 Task: Find connections with filter location Huehuetenango with filter topic #CVwith filter profile language Spanish with filter current company Volvo Group with filter school Netaji Subhash Engineering College with filter industry Book Publishing with filter service category Real Estate Appraisal with filter keywords title Food Kitchen Worker
Action: Mouse moved to (594, 78)
Screenshot: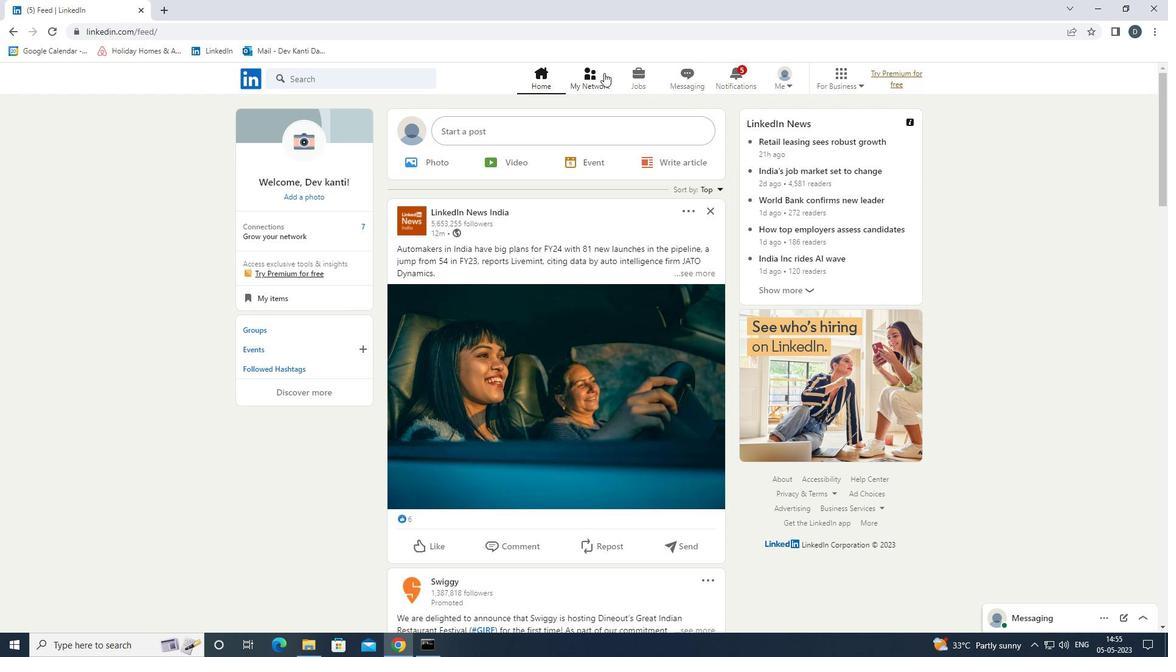 
Action: Mouse pressed left at (594, 78)
Screenshot: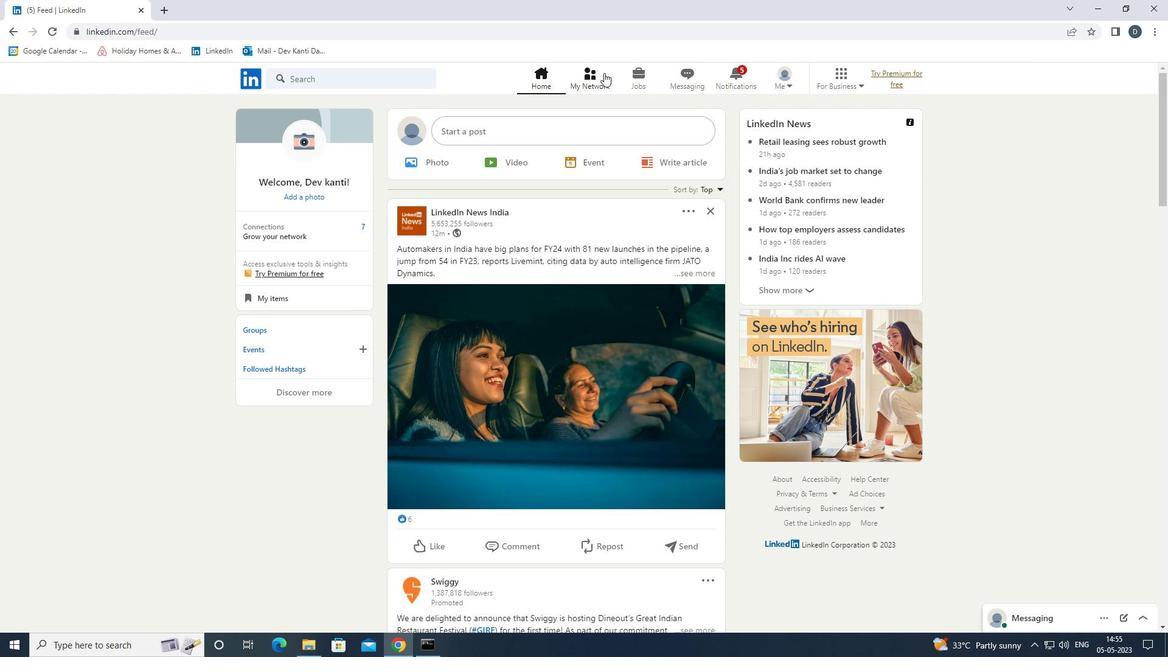 
Action: Mouse moved to (405, 146)
Screenshot: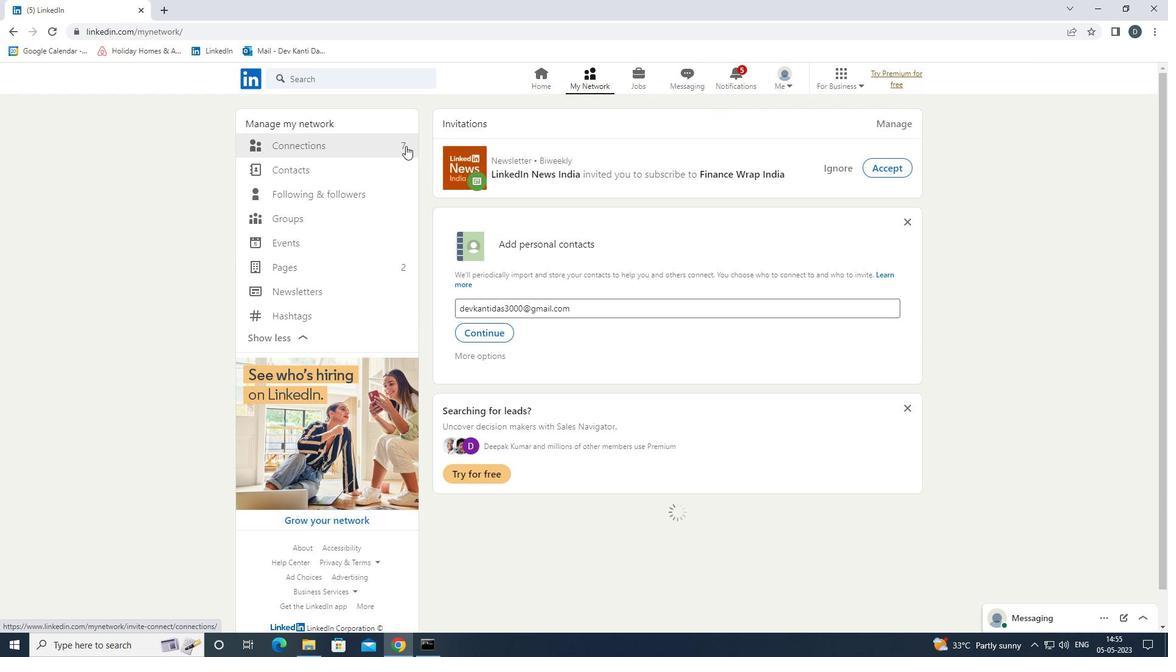 
Action: Mouse pressed left at (405, 146)
Screenshot: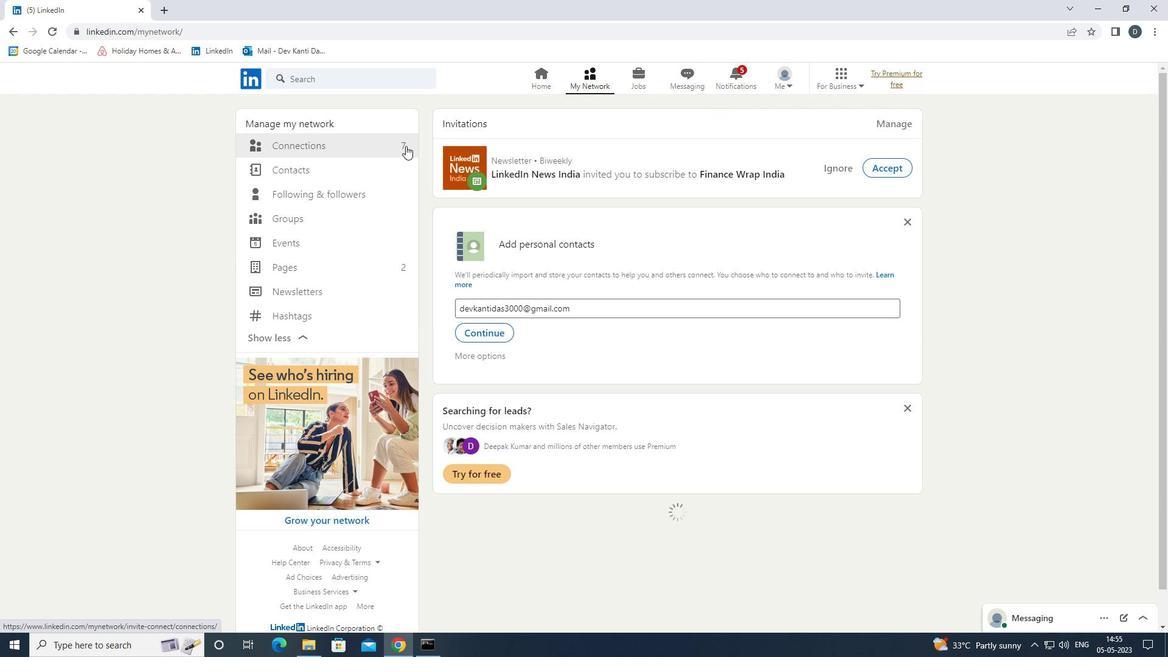 
Action: Mouse moved to (684, 151)
Screenshot: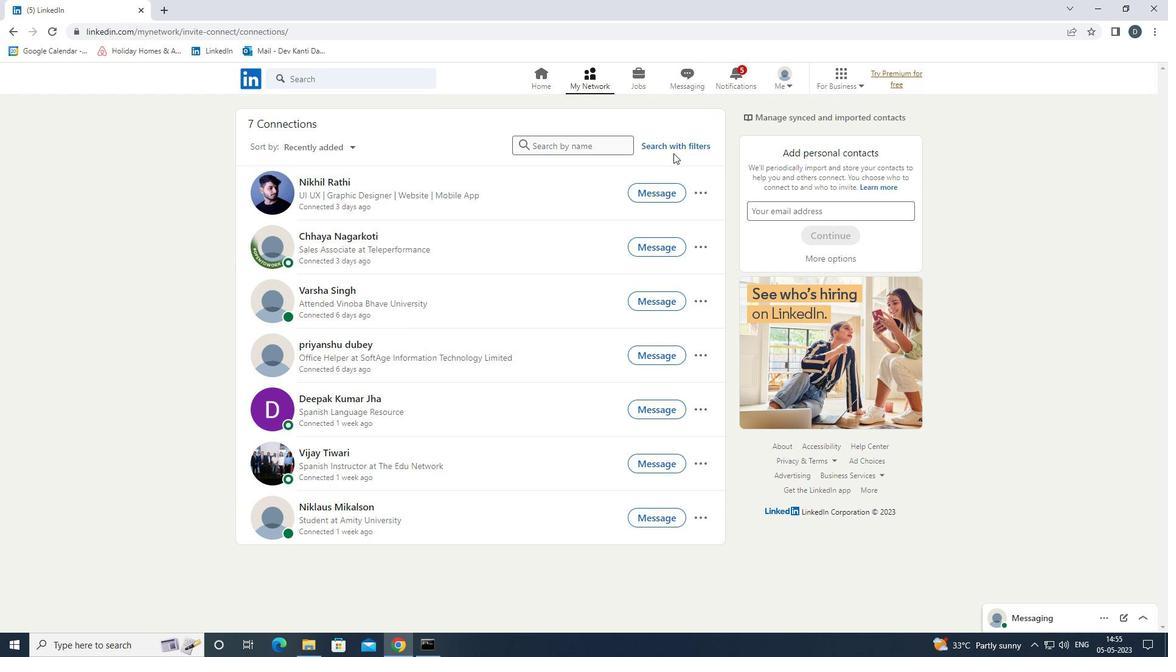
Action: Mouse pressed left at (684, 151)
Screenshot: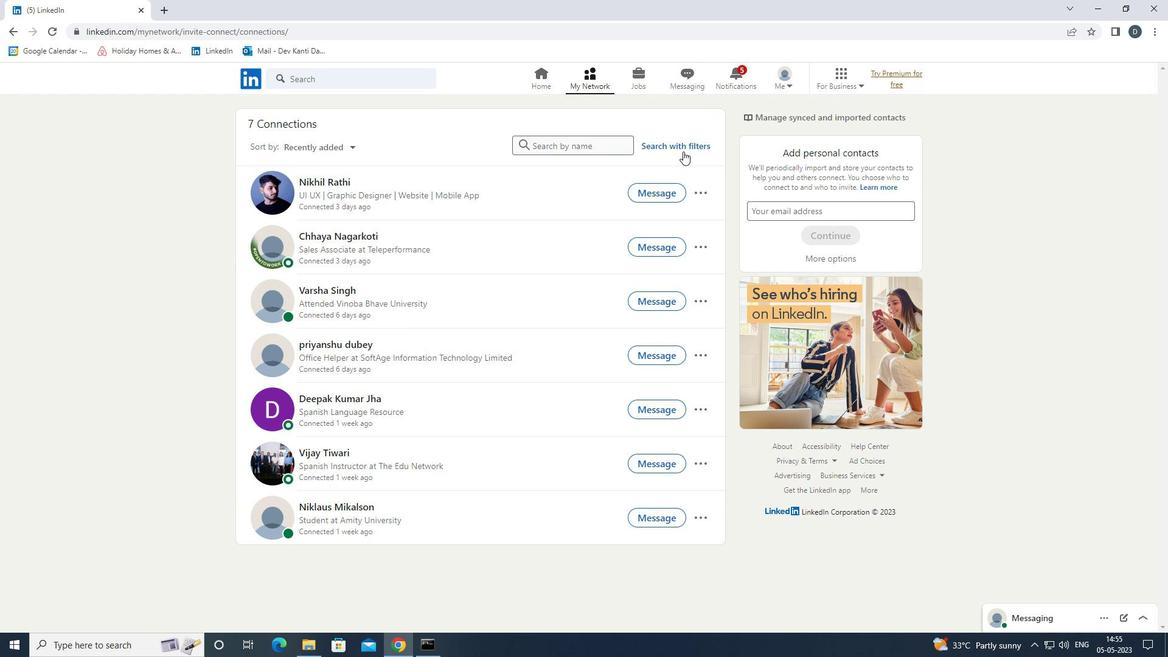 
Action: Mouse moved to (627, 111)
Screenshot: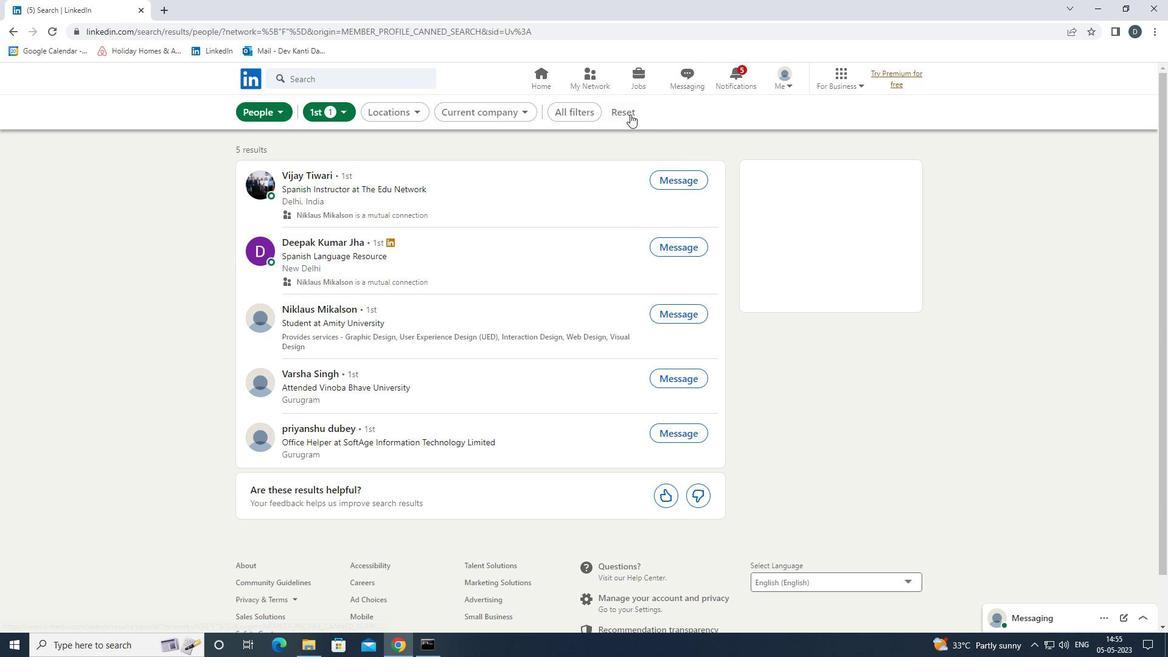 
Action: Mouse pressed left at (627, 111)
Screenshot: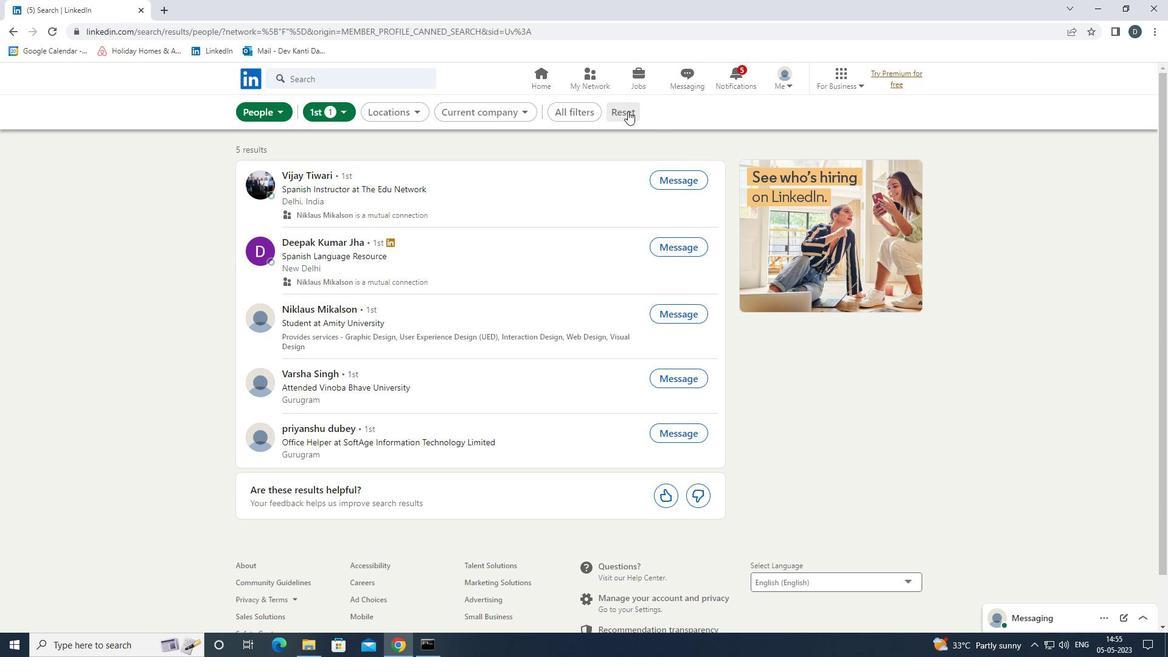 
Action: Mouse moved to (609, 110)
Screenshot: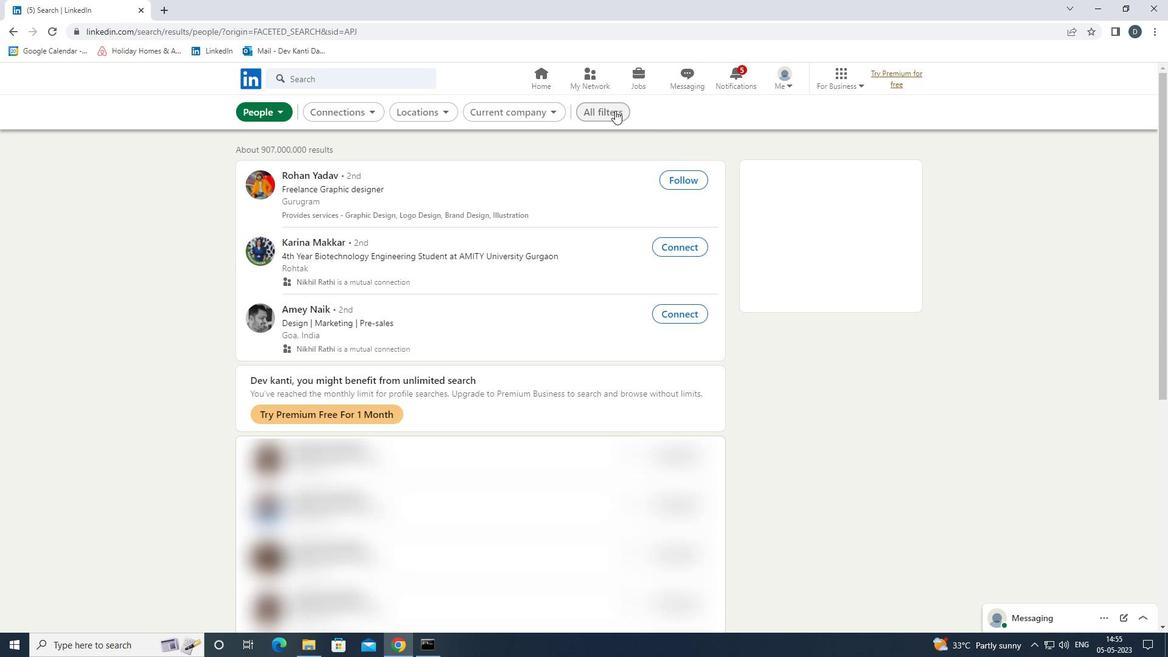 
Action: Mouse pressed left at (609, 110)
Screenshot: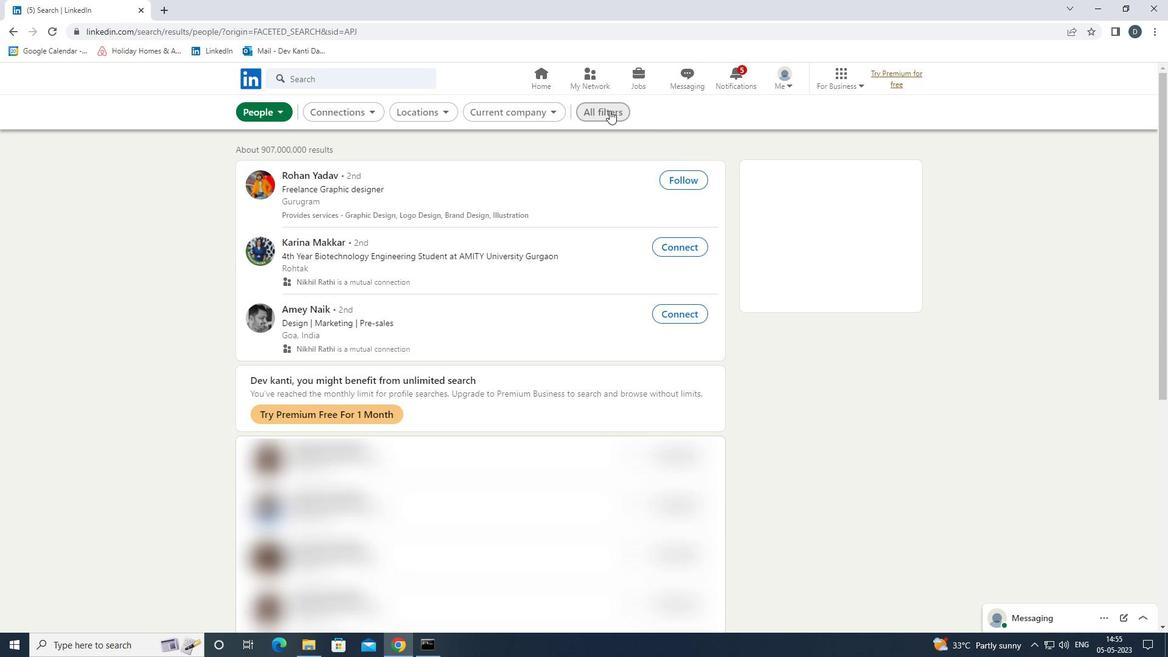 
Action: Mouse moved to (1037, 295)
Screenshot: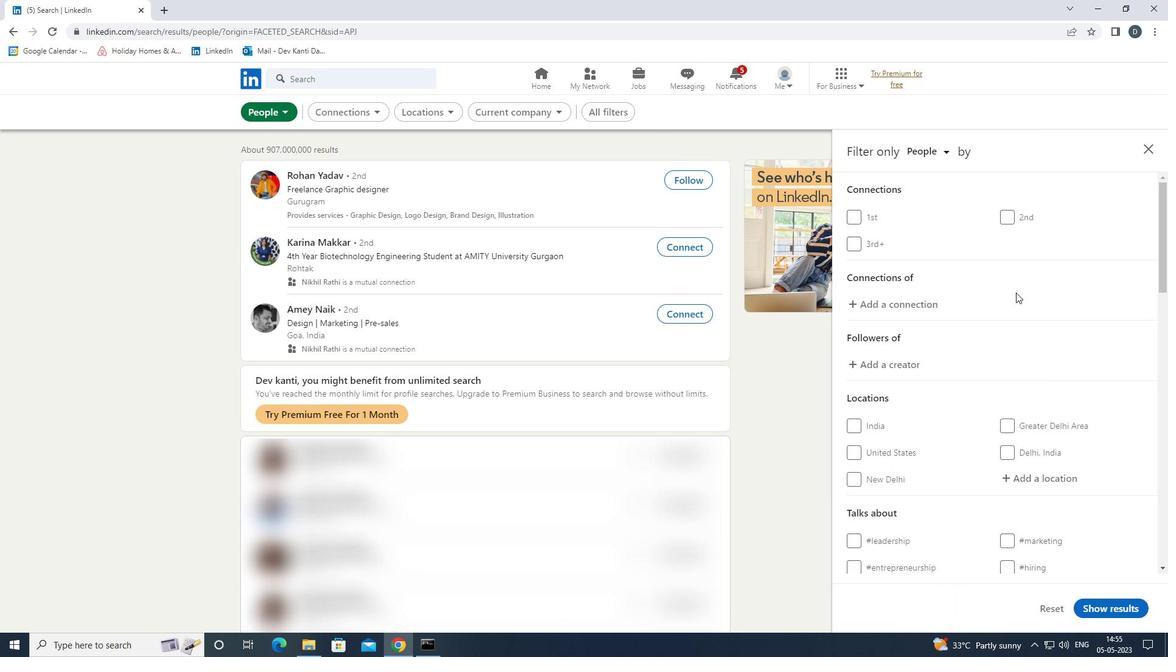 
Action: Mouse scrolled (1037, 294) with delta (0, 0)
Screenshot: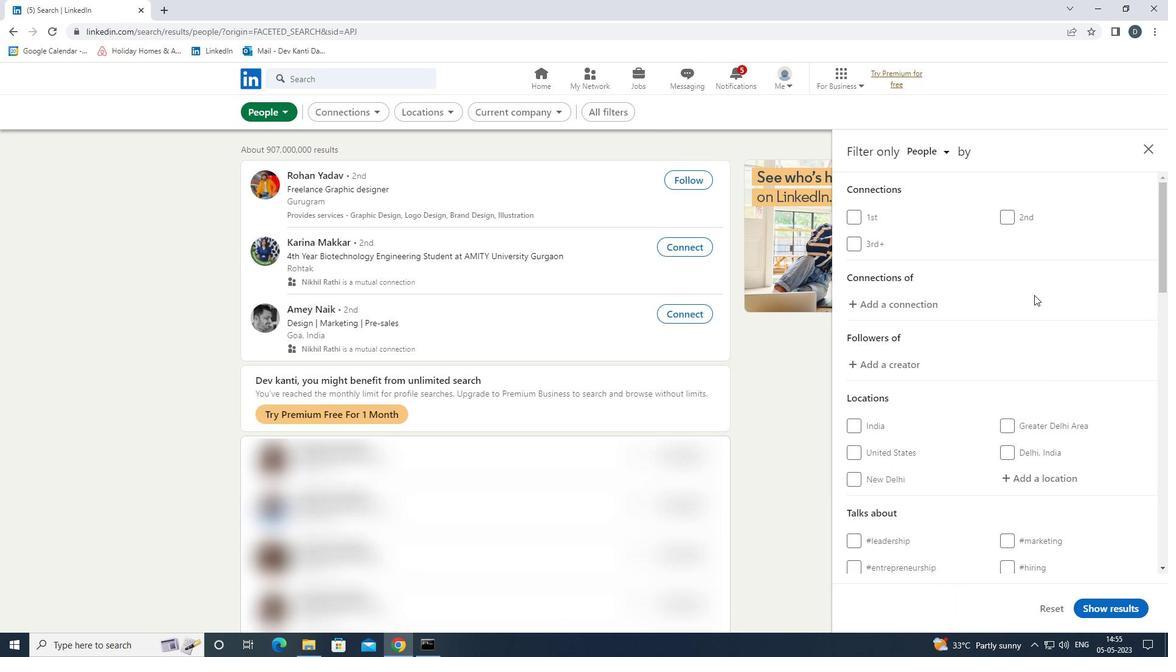 
Action: Mouse scrolled (1037, 294) with delta (0, 0)
Screenshot: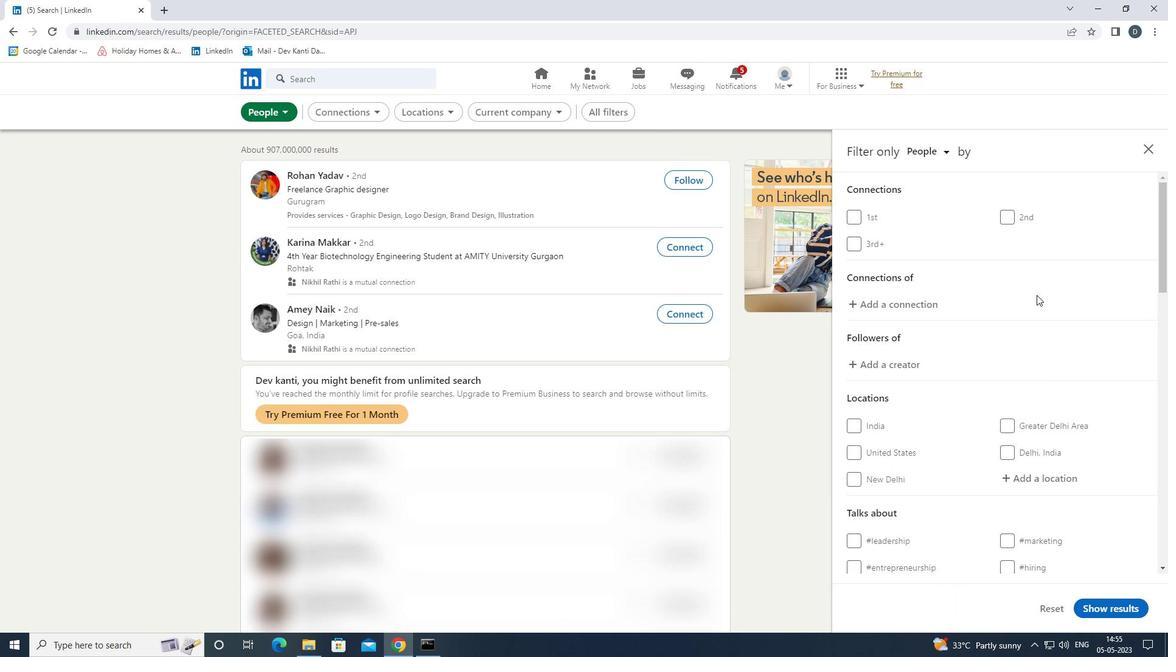
Action: Mouse moved to (1037, 352)
Screenshot: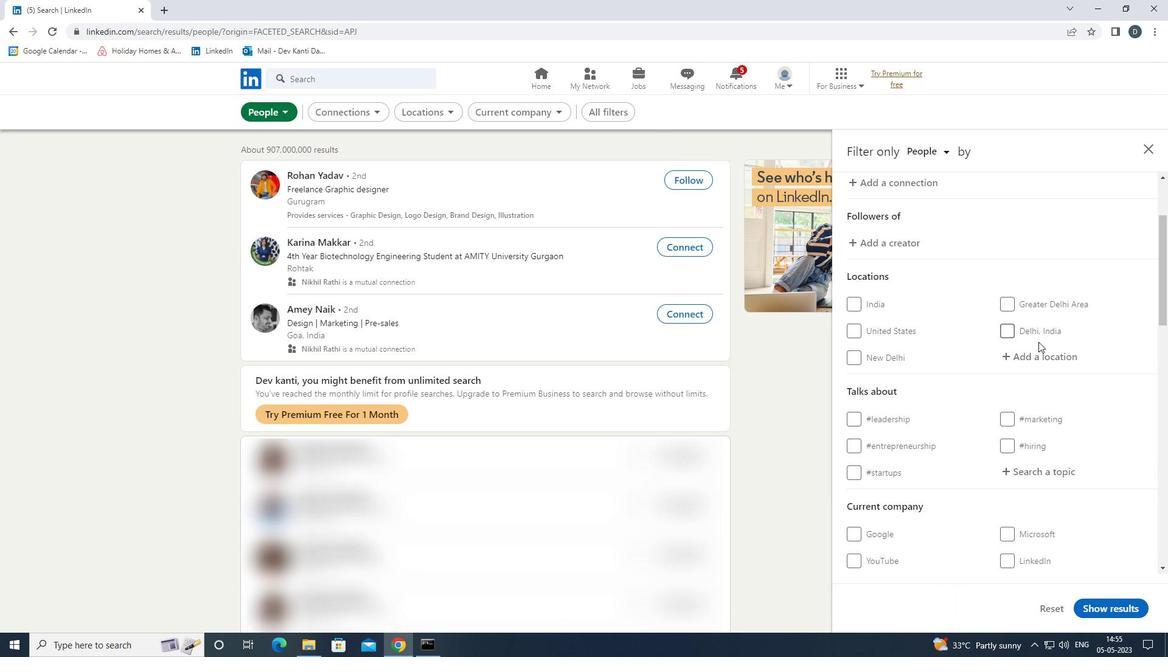 
Action: Mouse pressed left at (1037, 352)
Screenshot: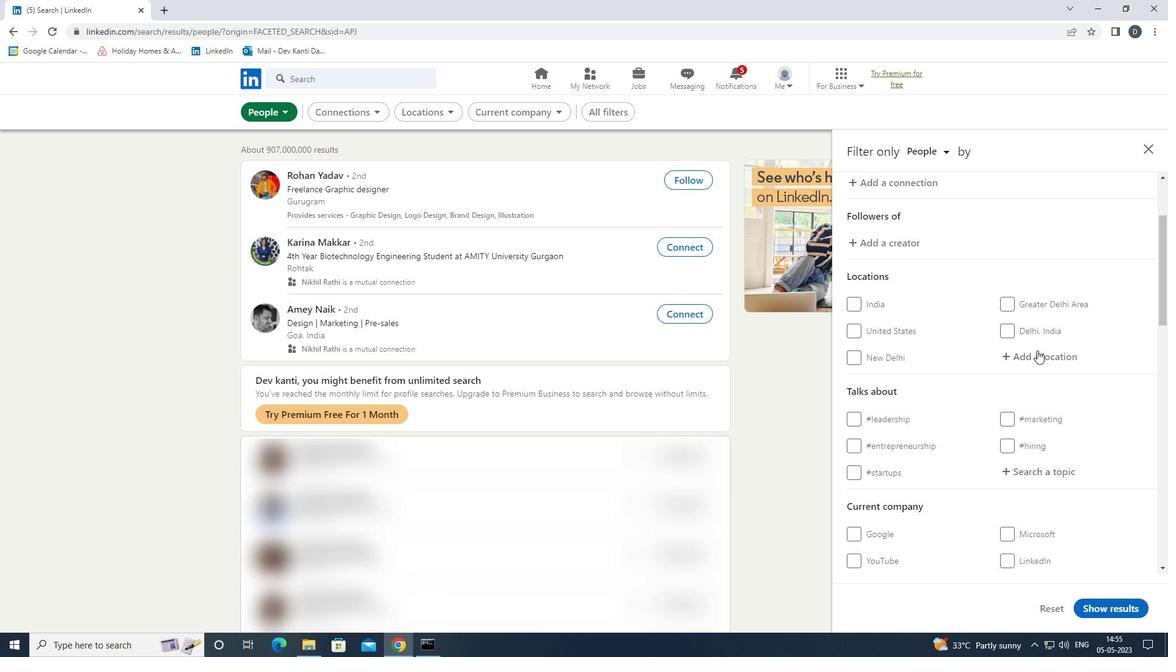 
Action: Key pressed <Key.shift>HUEN<Key.backspace>HUETENANGO<Key.down><Key.enter>
Screenshot: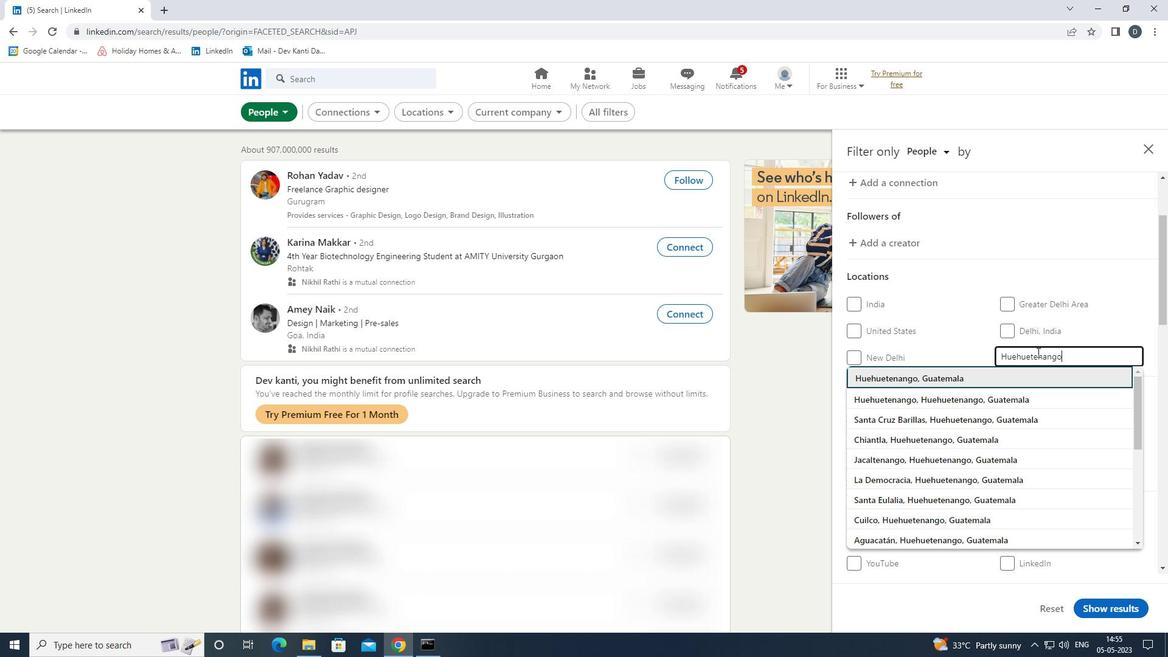 
Action: Mouse scrolled (1037, 351) with delta (0, 0)
Screenshot: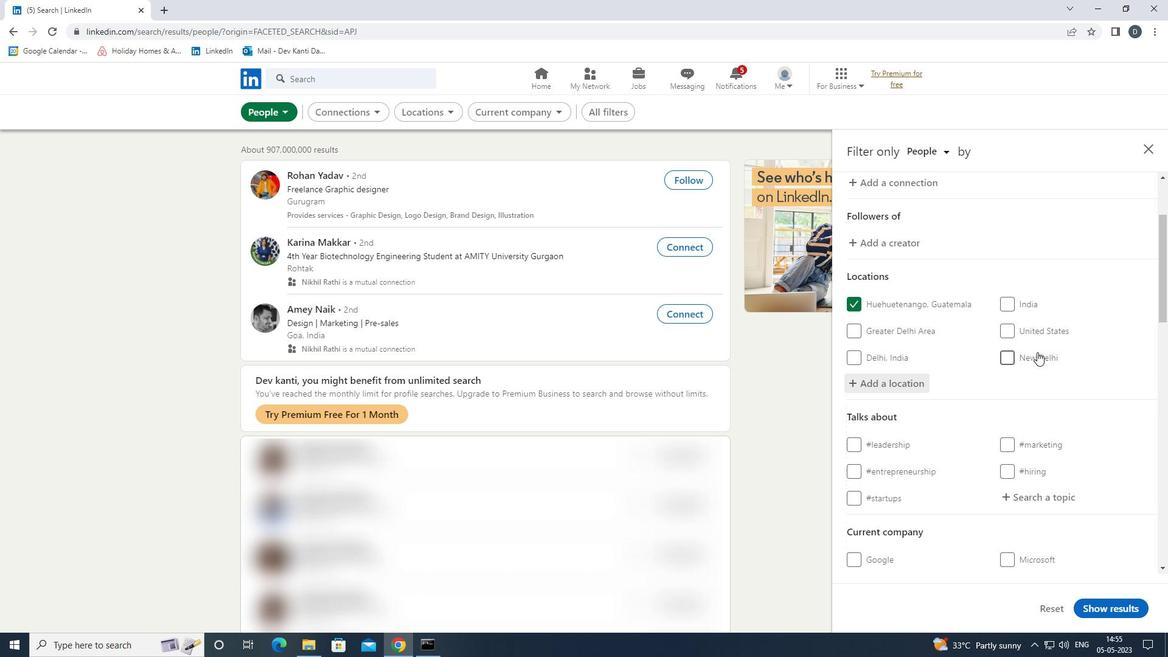 
Action: Mouse moved to (1037, 354)
Screenshot: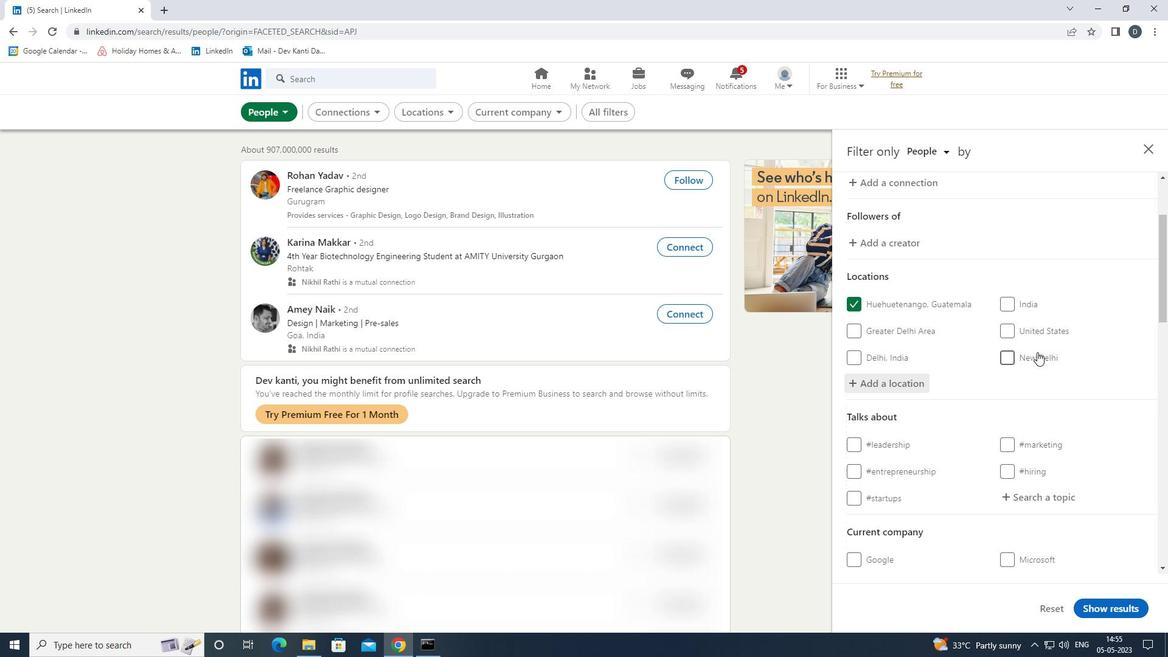 
Action: Mouse scrolled (1037, 353) with delta (0, 0)
Screenshot: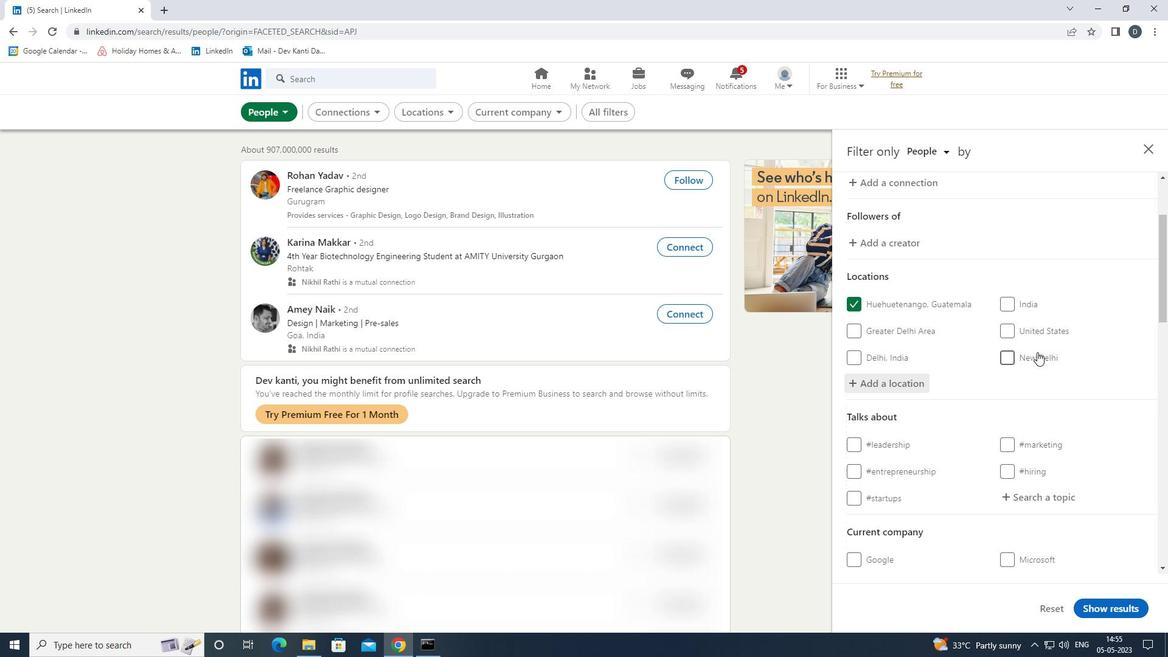 
Action: Mouse moved to (1037, 359)
Screenshot: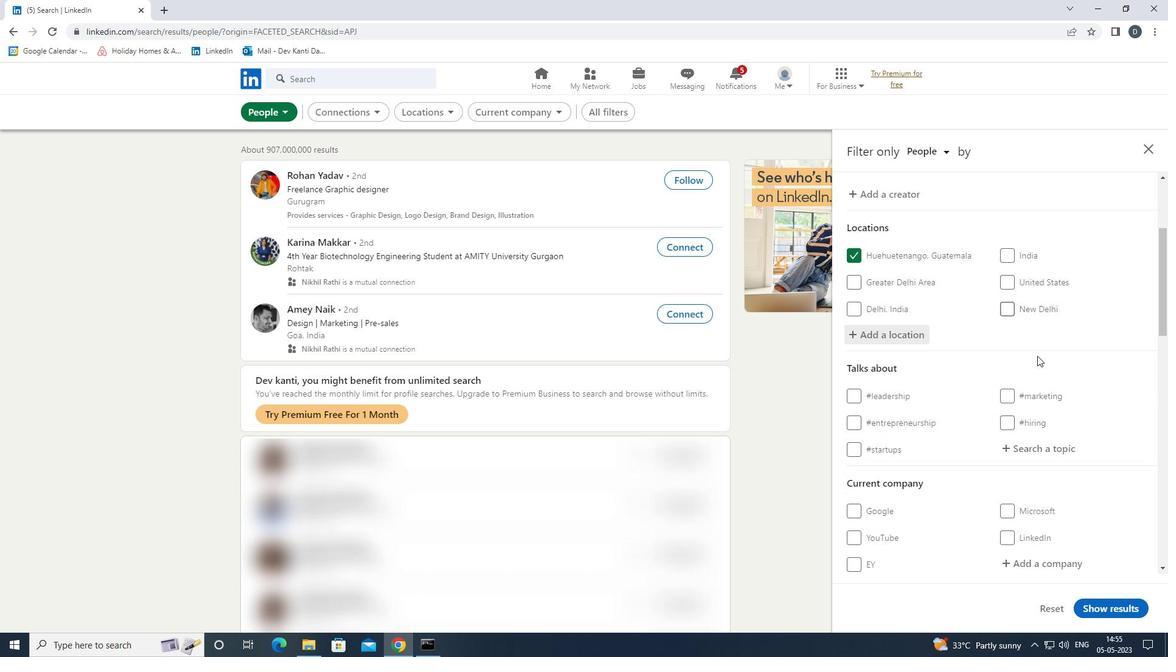 
Action: Mouse scrolled (1037, 358) with delta (0, 0)
Screenshot: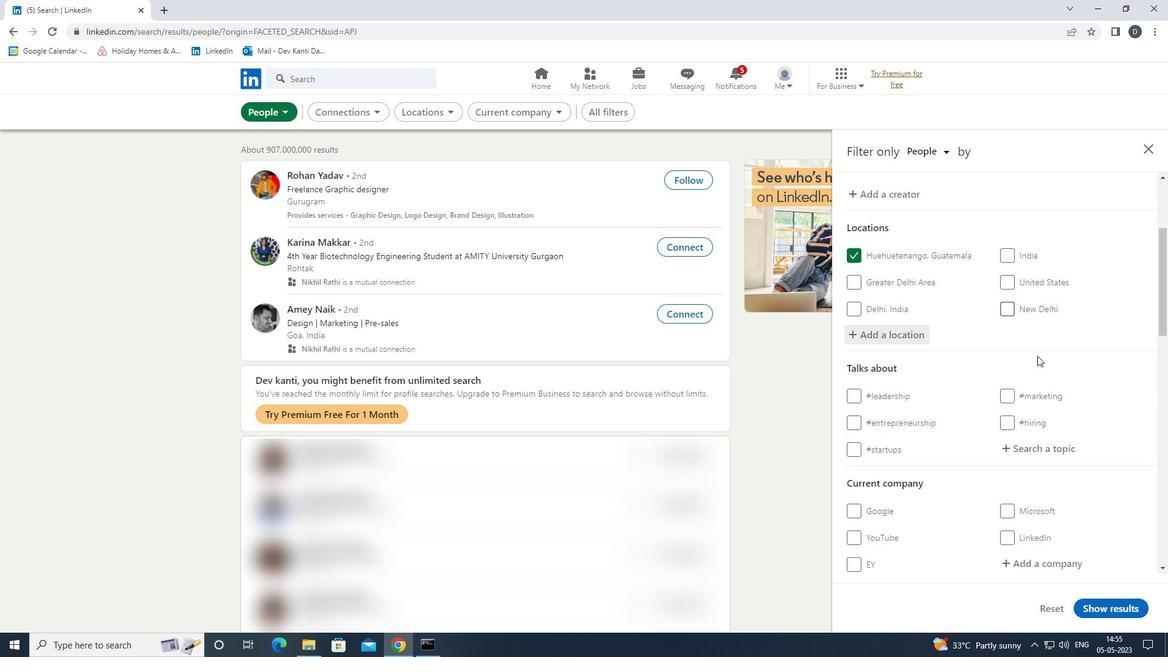 
Action: Mouse moved to (1056, 316)
Screenshot: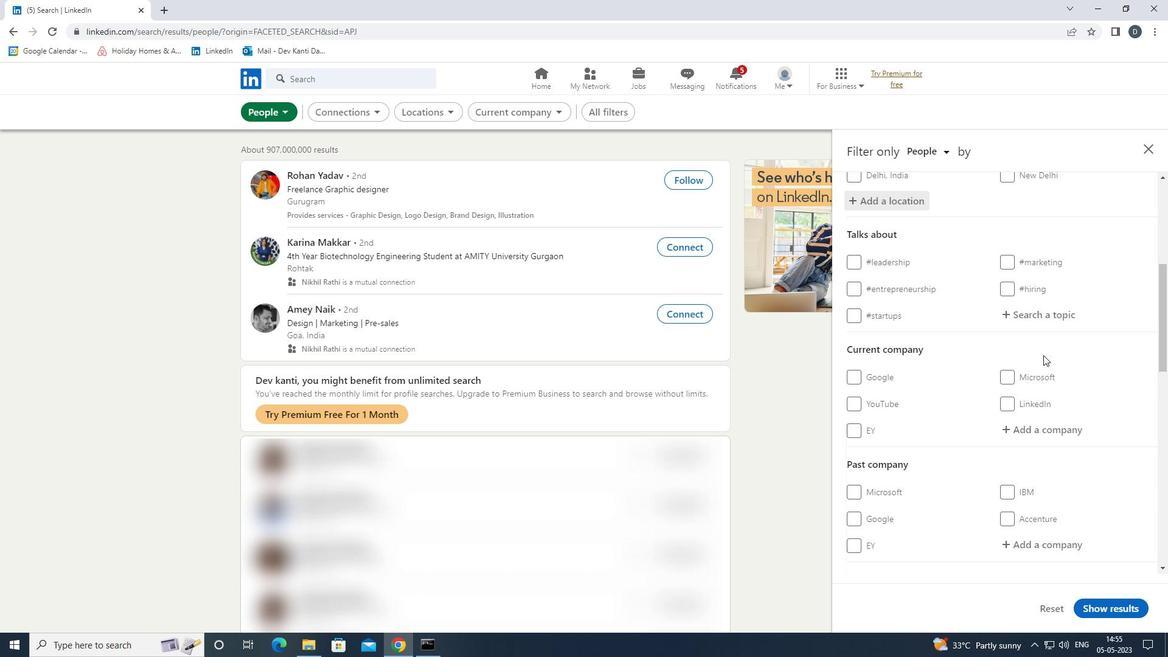 
Action: Mouse pressed left at (1056, 316)
Screenshot: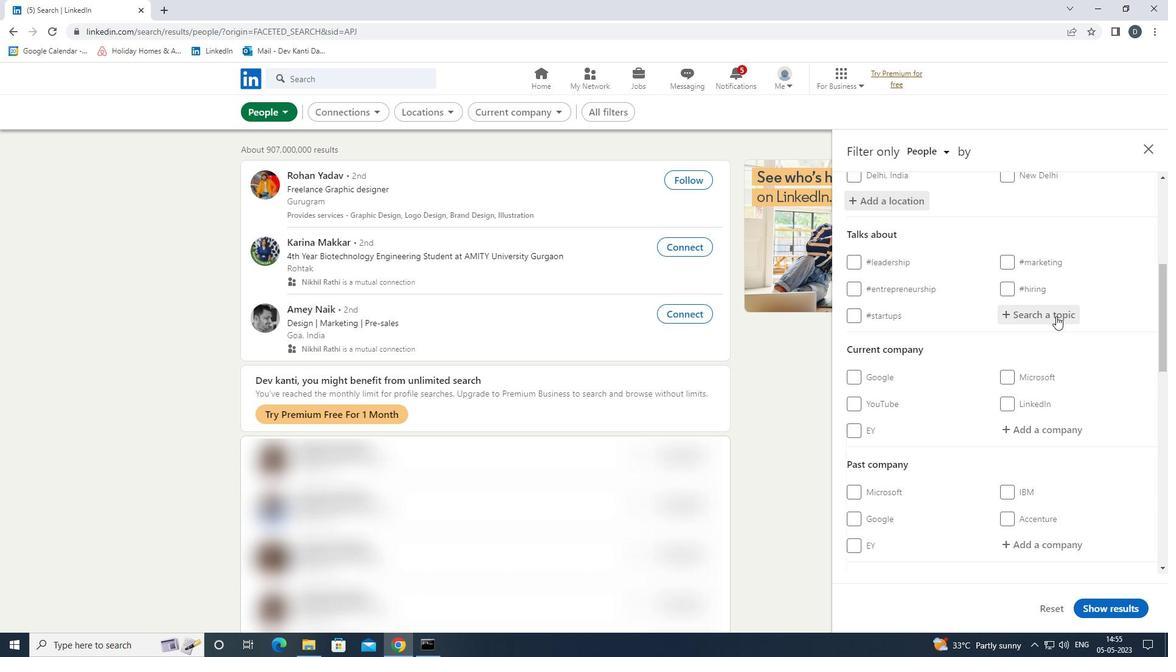 
Action: Mouse moved to (1041, 310)
Screenshot: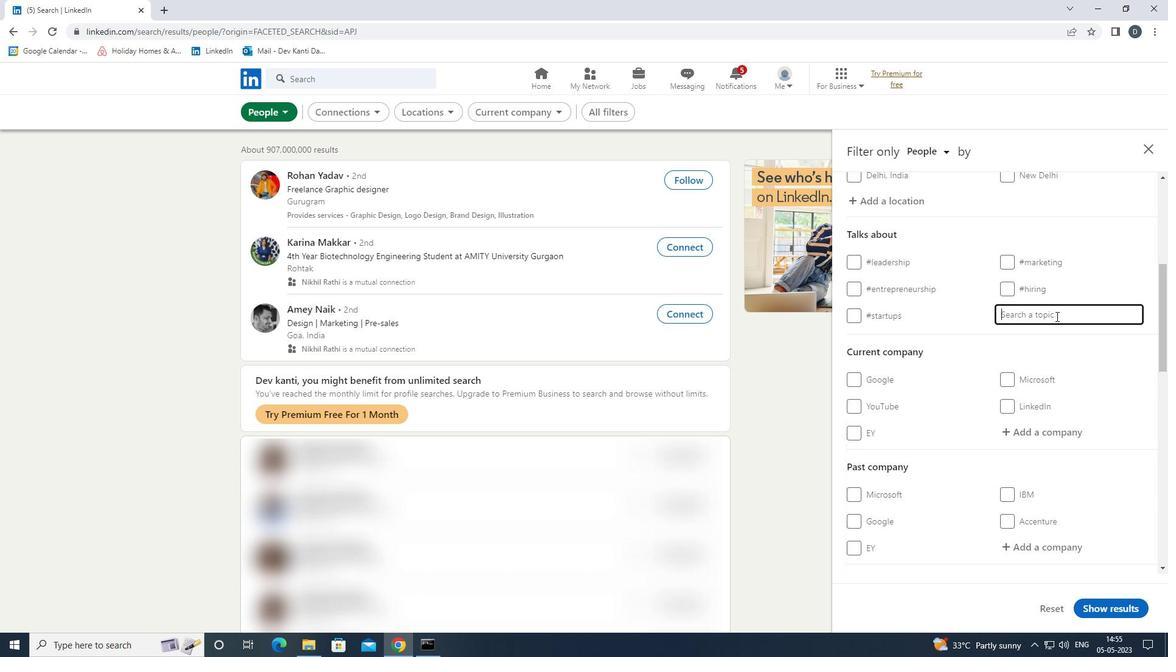
Action: Key pressed <Key.shift>CV<Key.down><Key.enter>
Screenshot: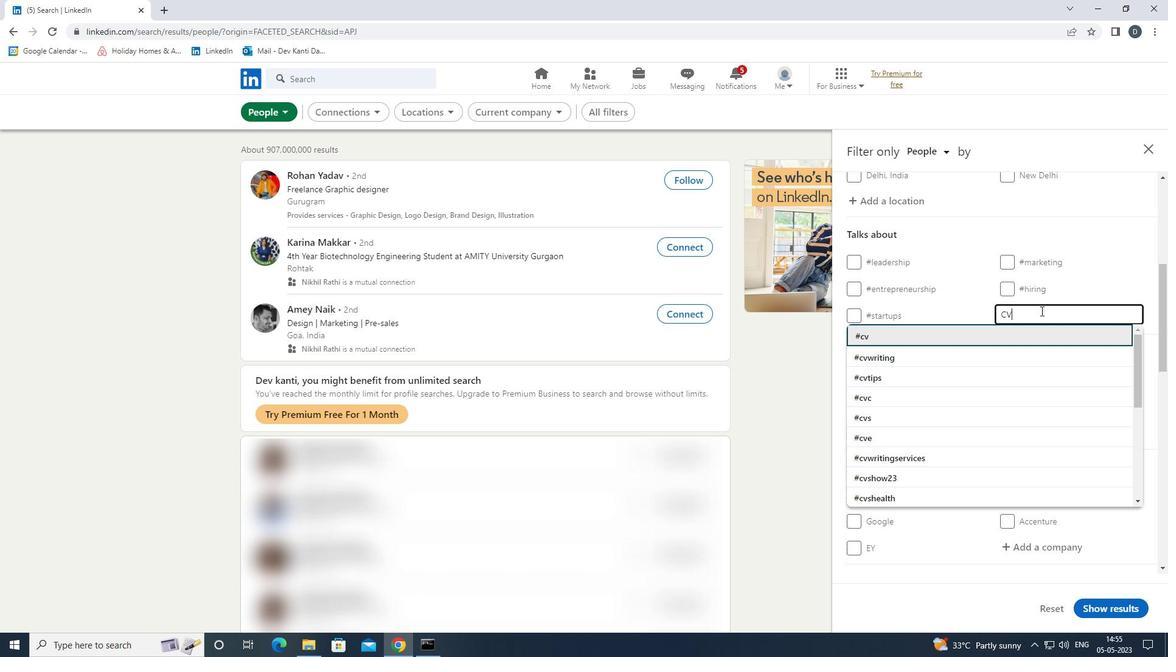 
Action: Mouse scrolled (1041, 310) with delta (0, 0)
Screenshot: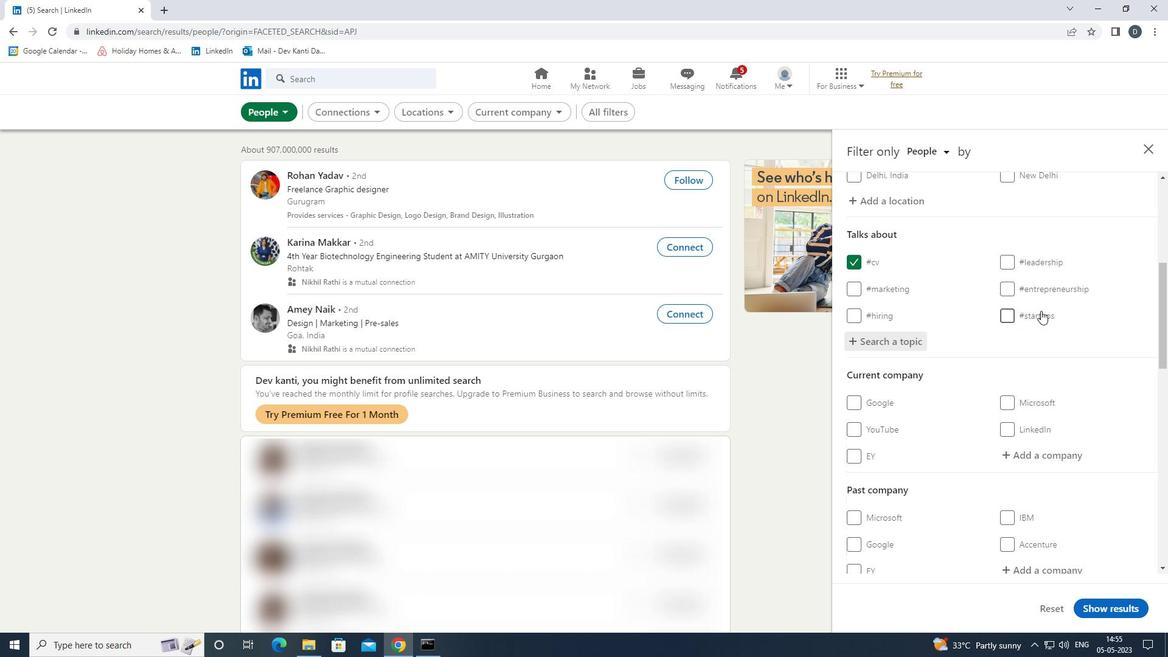 
Action: Mouse scrolled (1041, 310) with delta (0, 0)
Screenshot: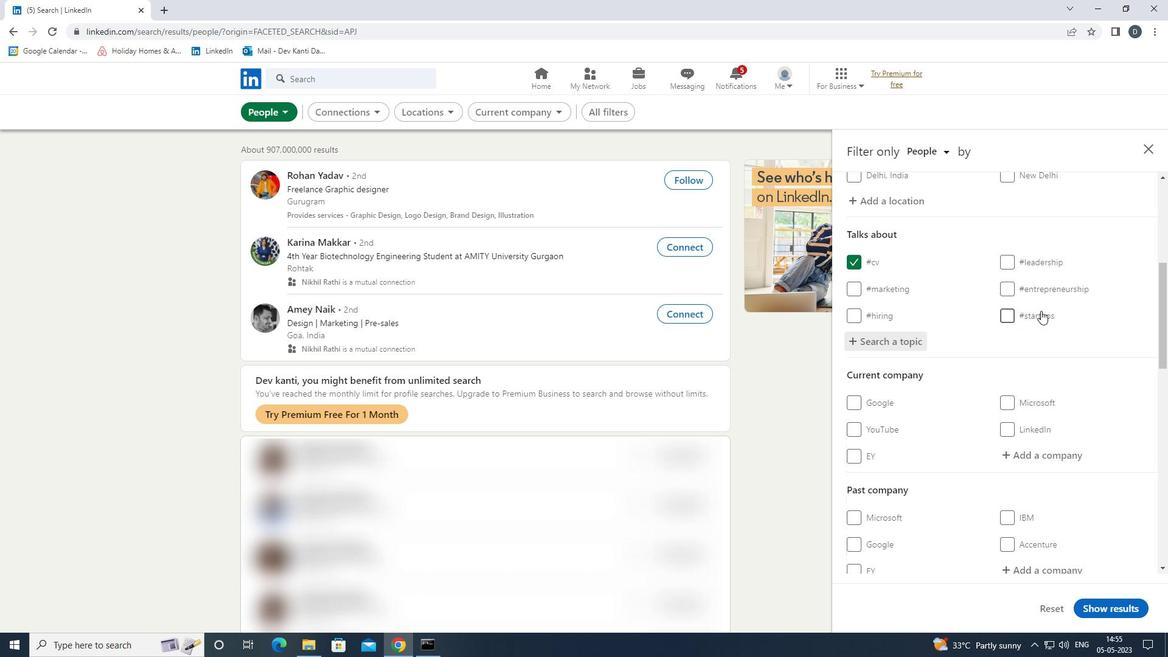 
Action: Mouse scrolled (1041, 310) with delta (0, 0)
Screenshot: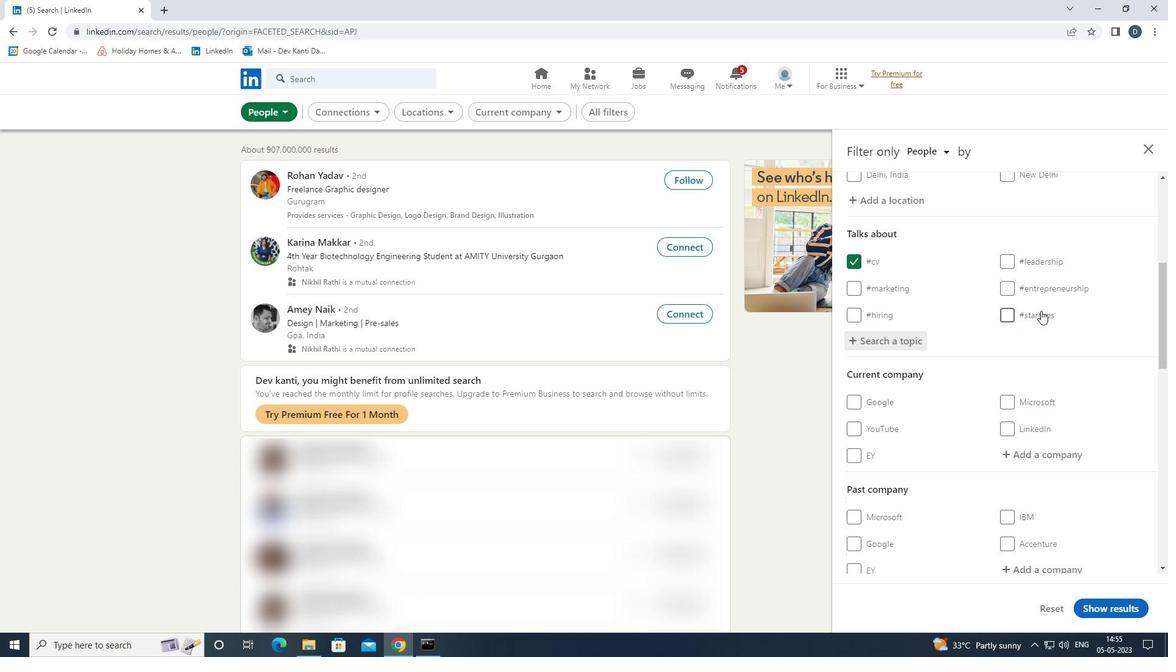 
Action: Mouse scrolled (1041, 310) with delta (0, 0)
Screenshot: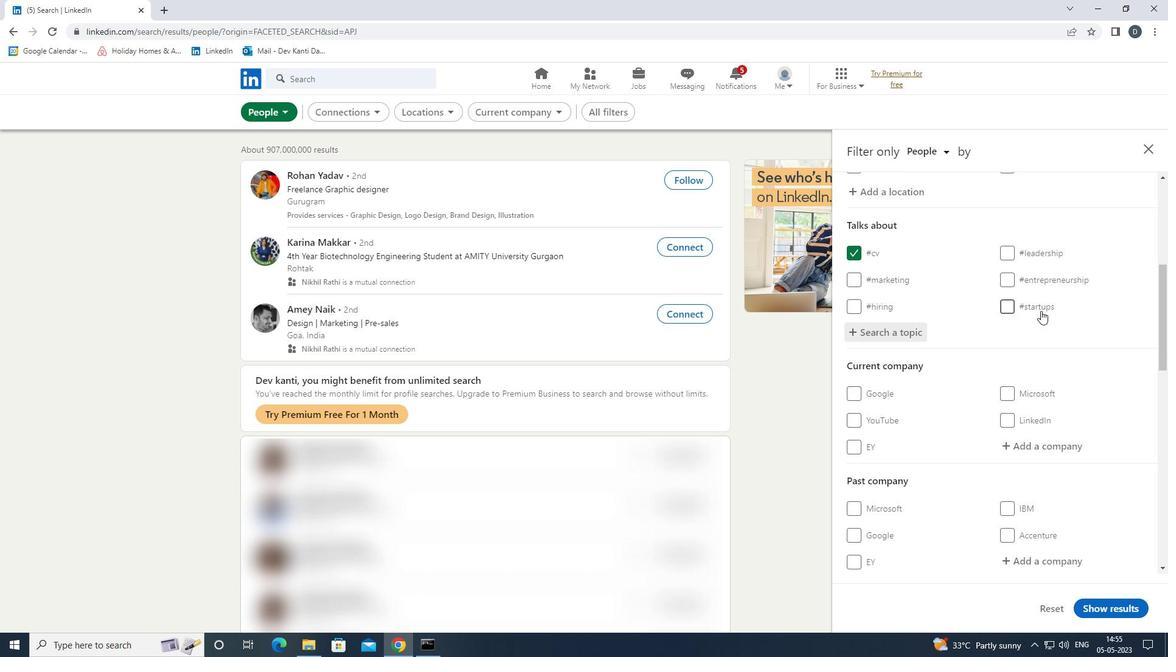 
Action: Mouse scrolled (1041, 310) with delta (0, 0)
Screenshot: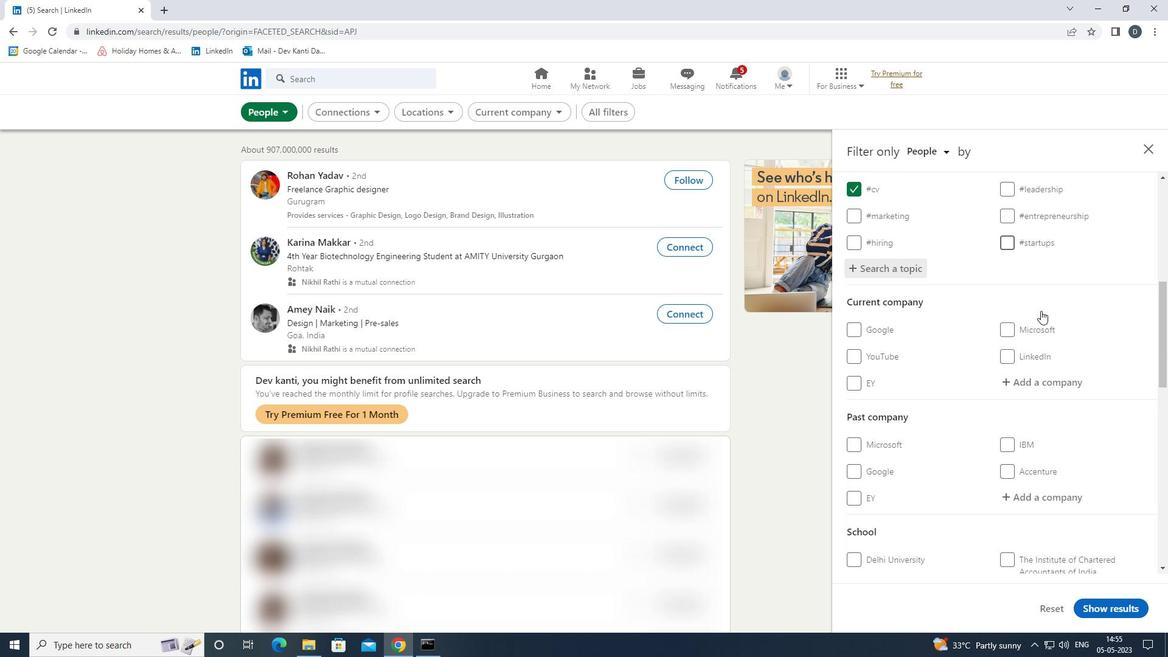 
Action: Mouse scrolled (1041, 310) with delta (0, 0)
Screenshot: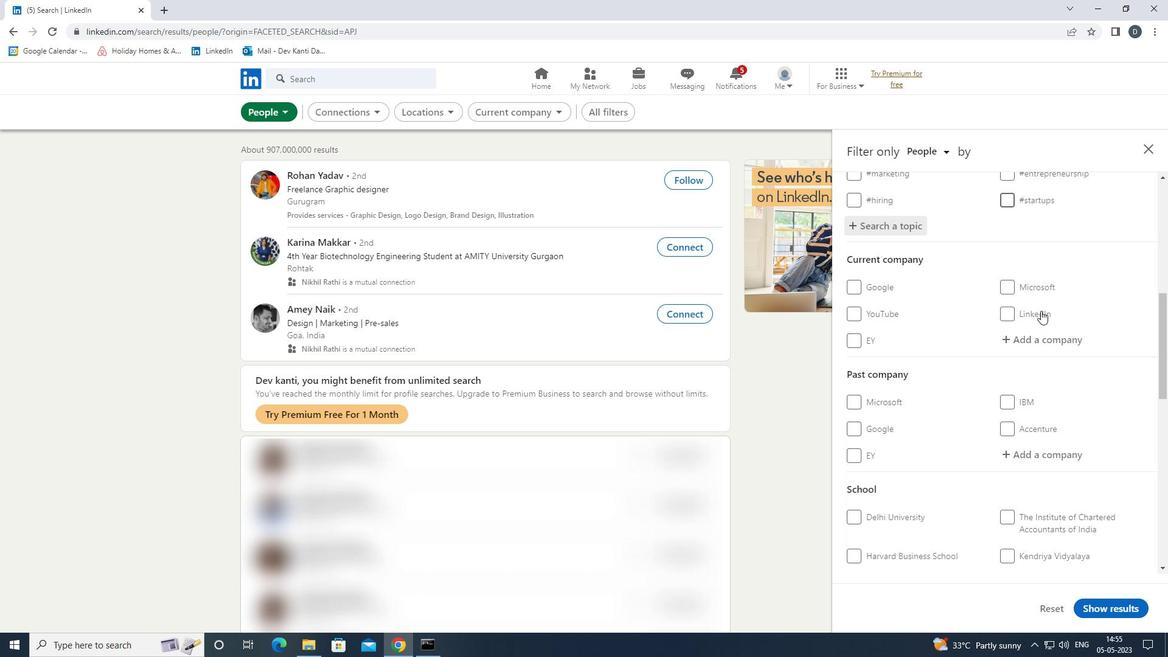 
Action: Mouse moved to (879, 559)
Screenshot: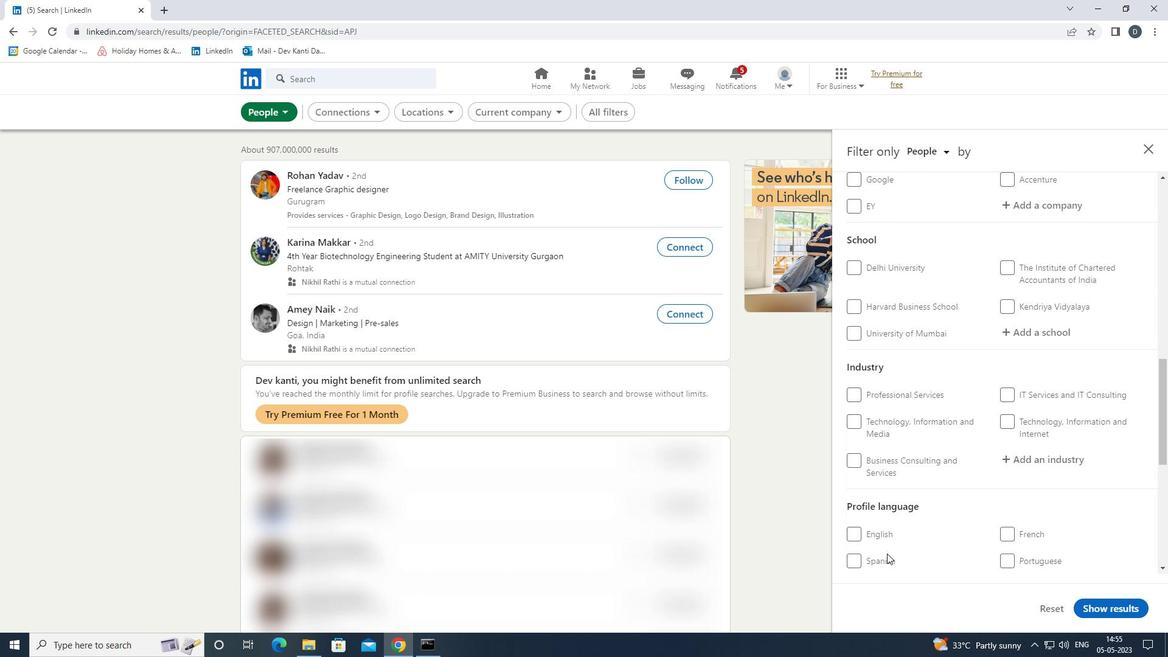 
Action: Mouse pressed left at (879, 559)
Screenshot: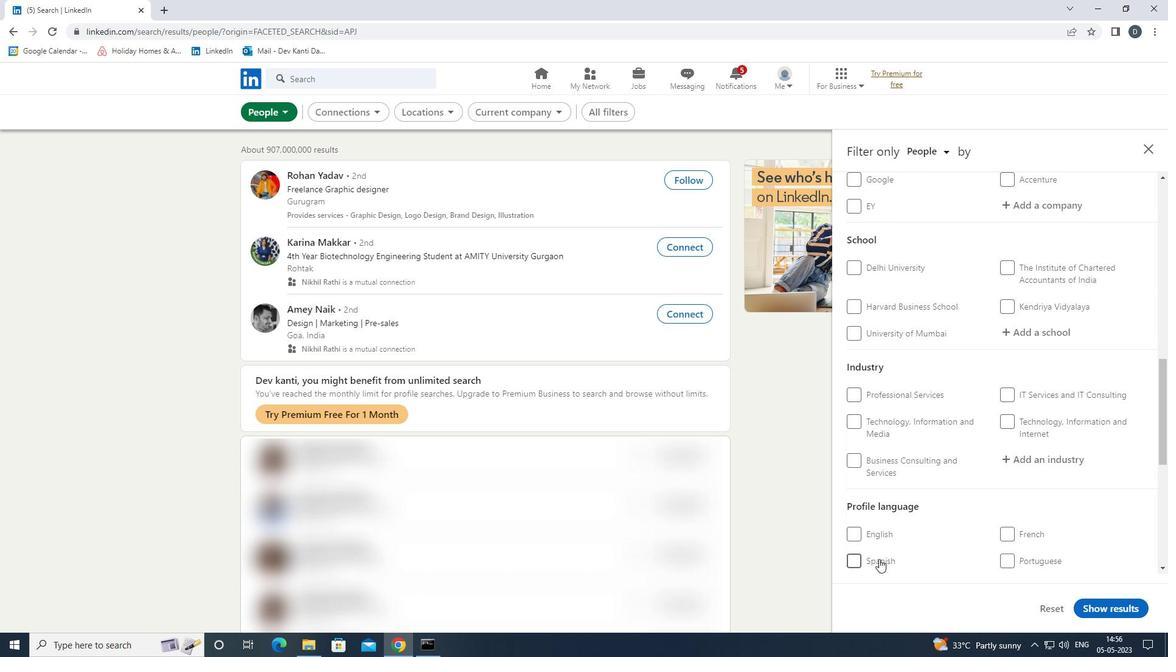 
Action: Mouse moved to (915, 554)
Screenshot: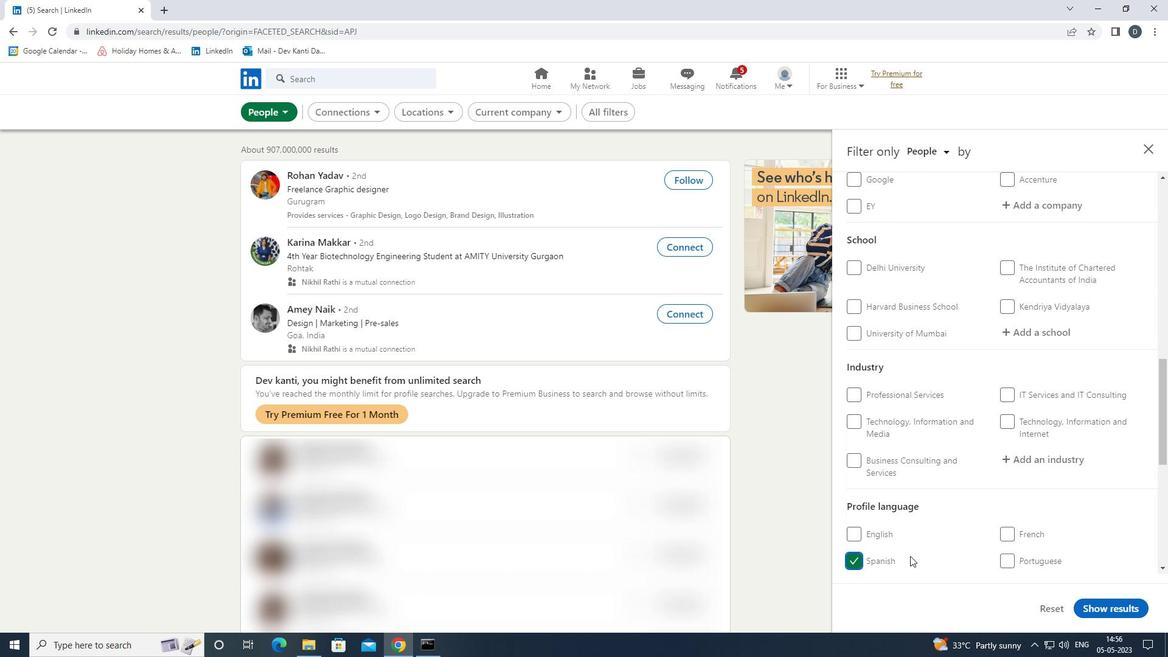 
Action: Mouse scrolled (915, 555) with delta (0, 0)
Screenshot: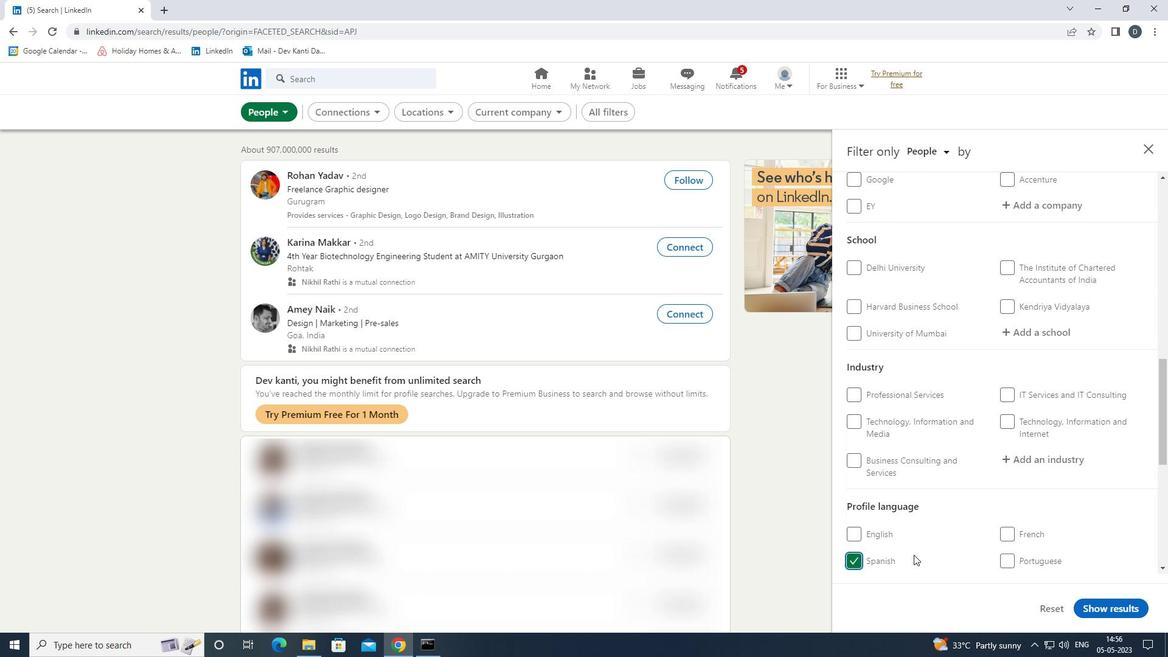 
Action: Mouse scrolled (915, 555) with delta (0, 0)
Screenshot: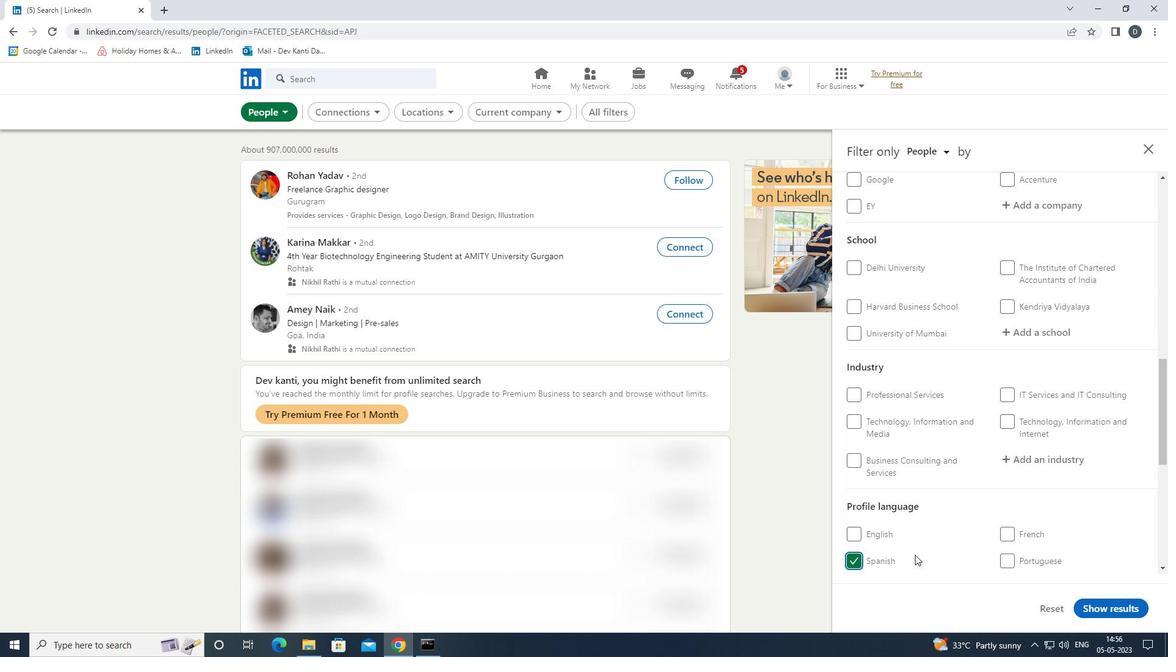 
Action: Mouse scrolled (915, 555) with delta (0, 0)
Screenshot: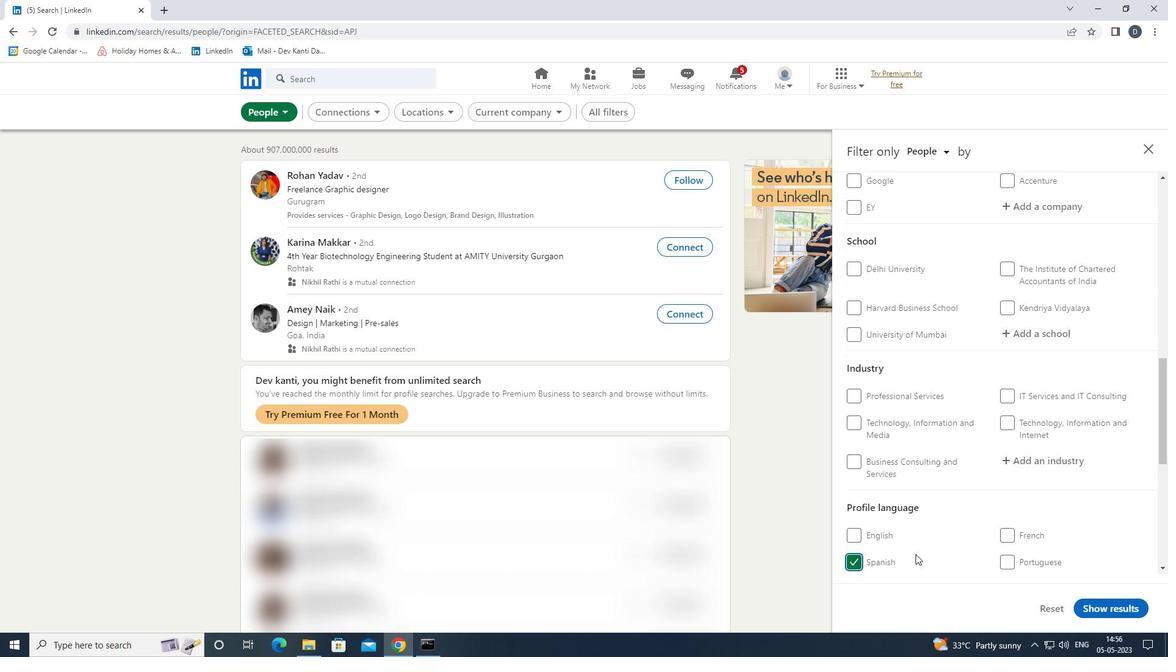 
Action: Mouse scrolled (915, 555) with delta (0, 0)
Screenshot: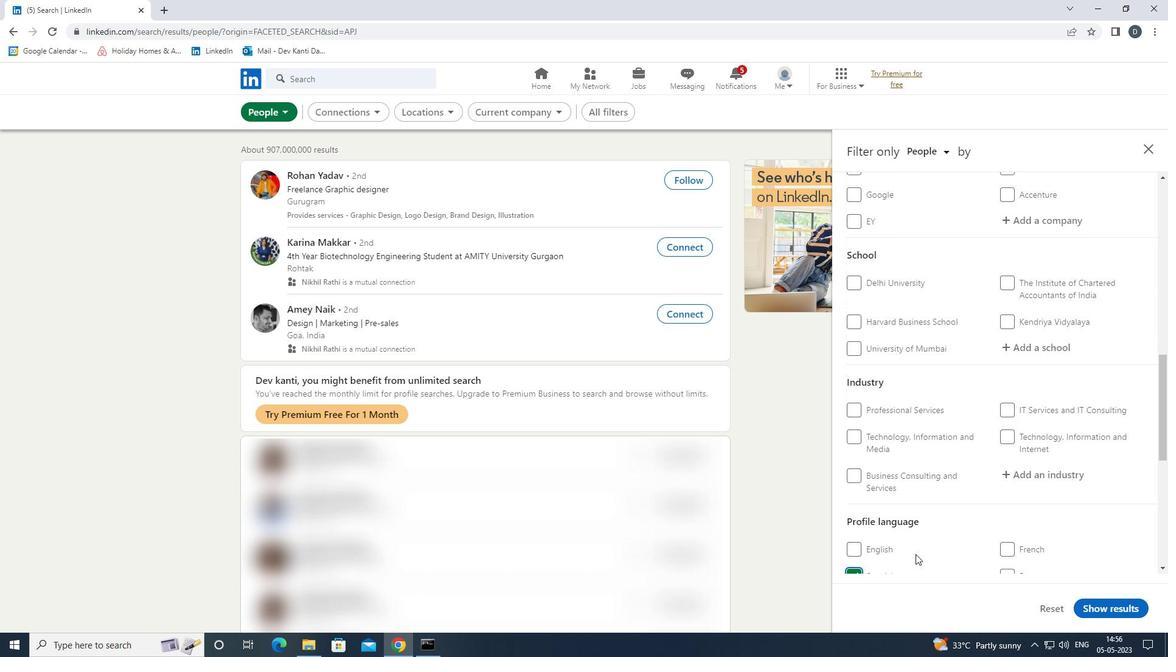 
Action: Mouse scrolled (915, 555) with delta (0, 0)
Screenshot: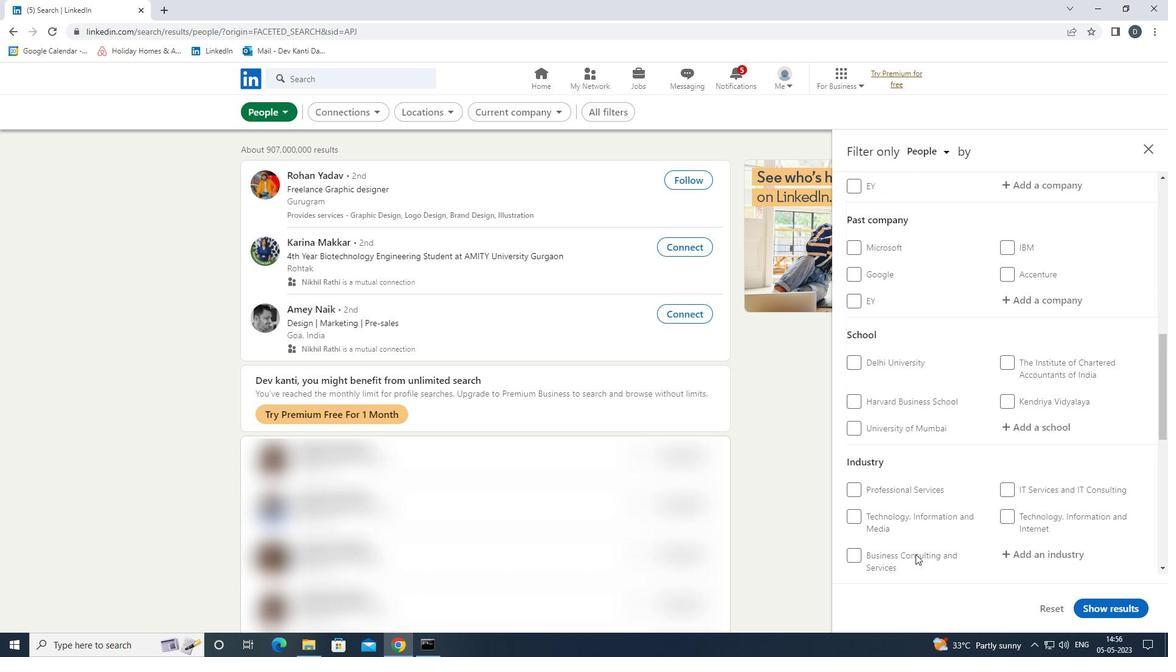 
Action: Mouse moved to (1037, 394)
Screenshot: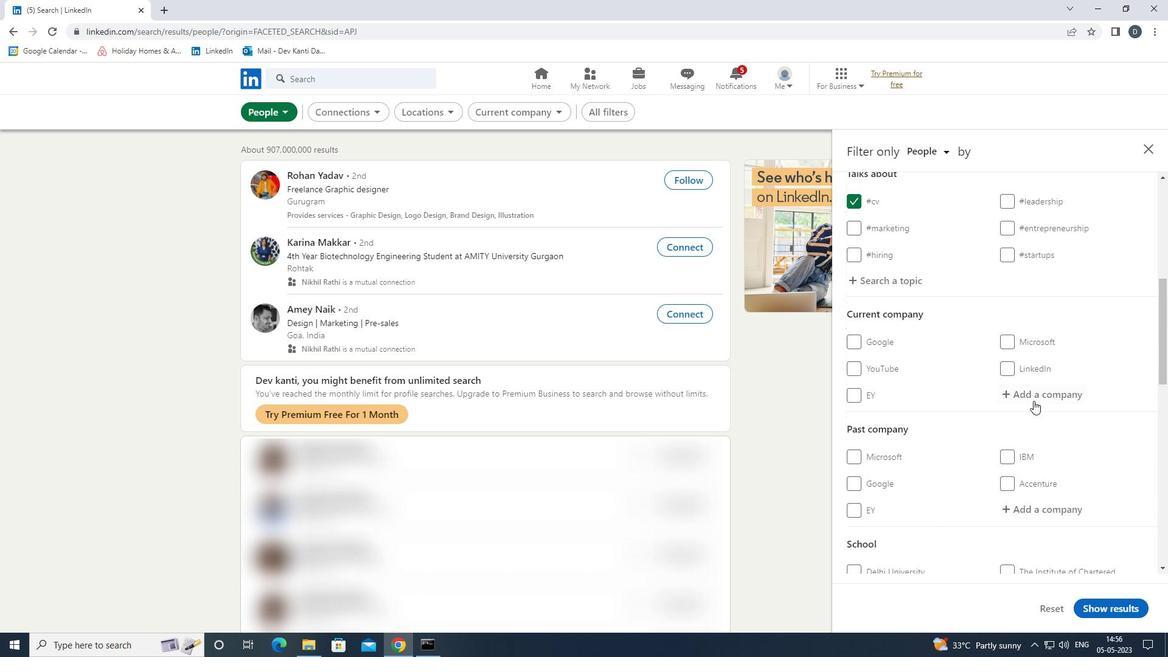 
Action: Mouse pressed left at (1037, 394)
Screenshot: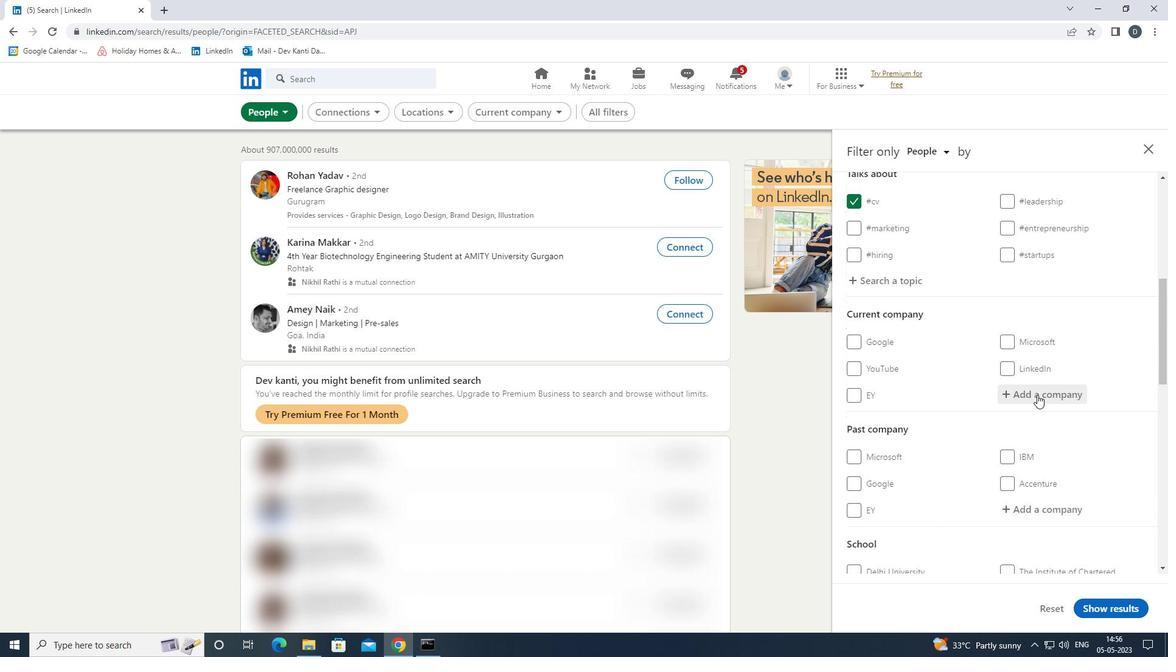 
Action: Mouse moved to (1010, 397)
Screenshot: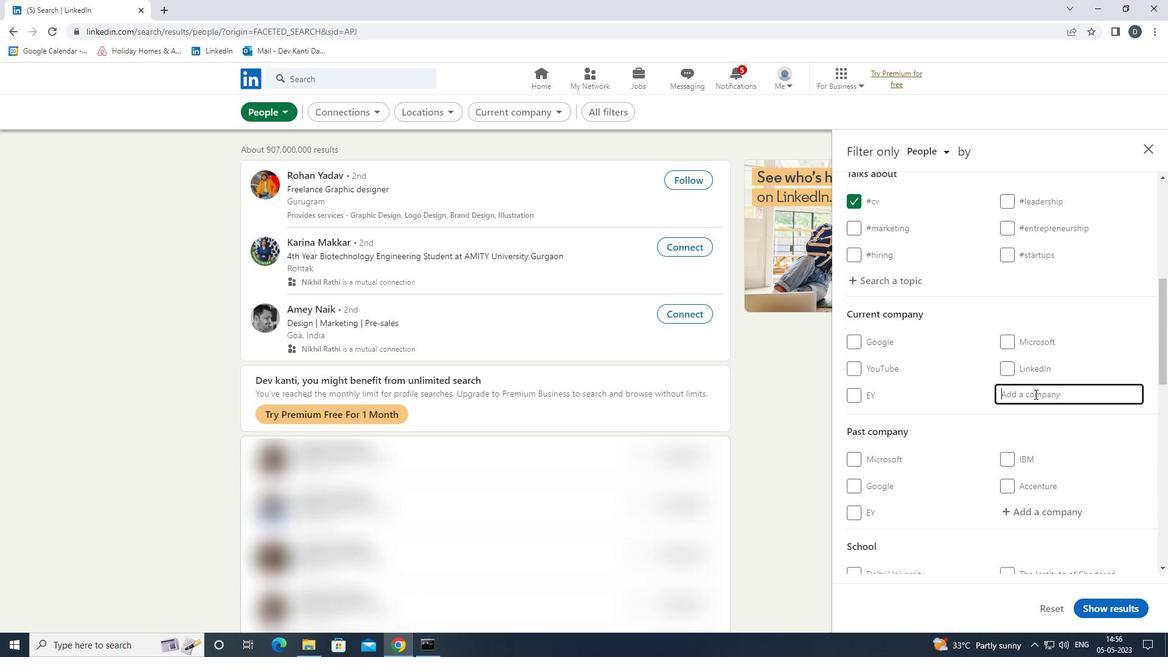 
Action: Key pressed <Key.shift><Key.shift><Key.shift><Key.shift><Key.shift><Key.shift><Key.shift>VOLVO<Key.space><Key.shift>GROUP<Key.down><Key.enter>
Screenshot: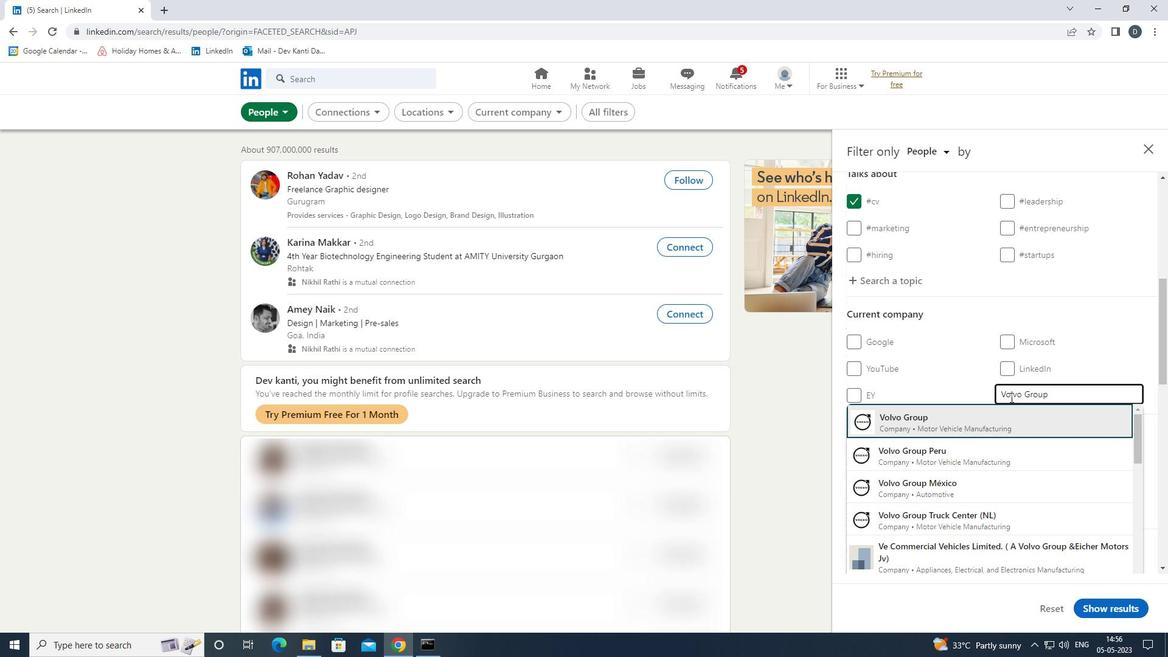 
Action: Mouse moved to (1040, 386)
Screenshot: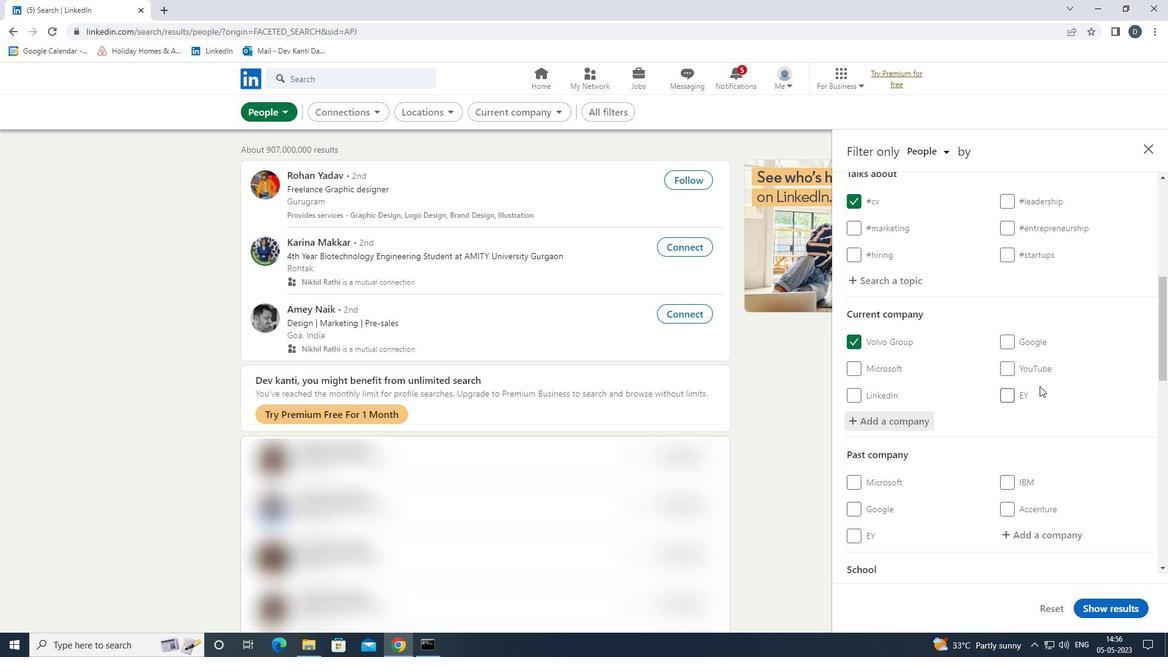 
Action: Mouse scrolled (1040, 385) with delta (0, 0)
Screenshot: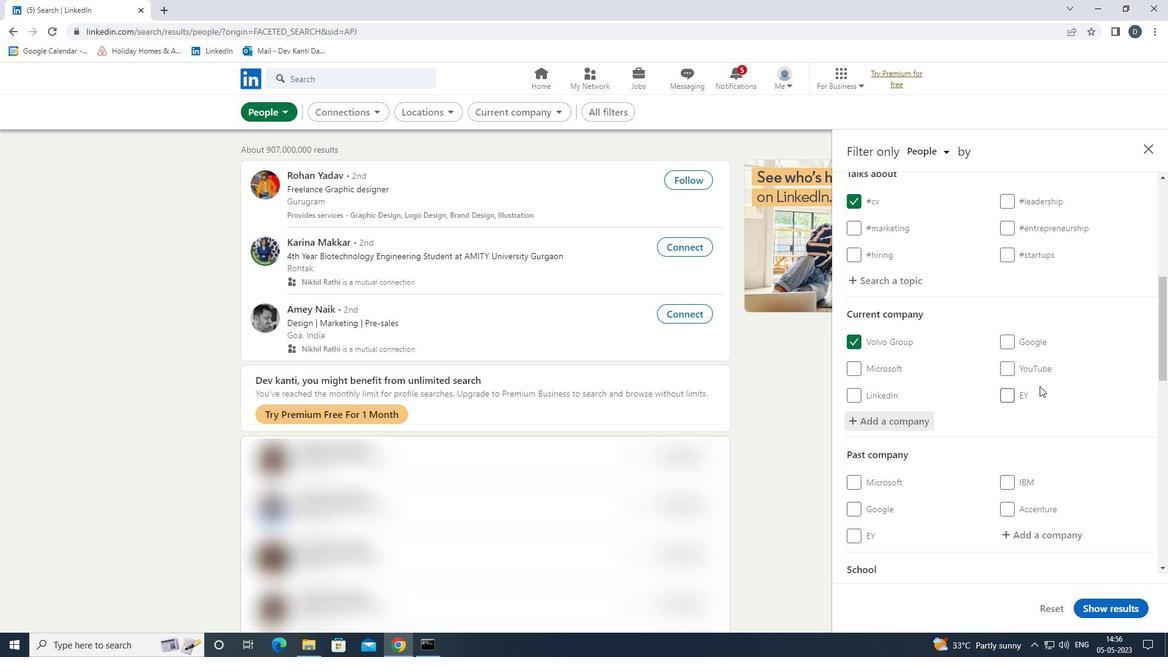 
Action: Mouse moved to (1040, 391)
Screenshot: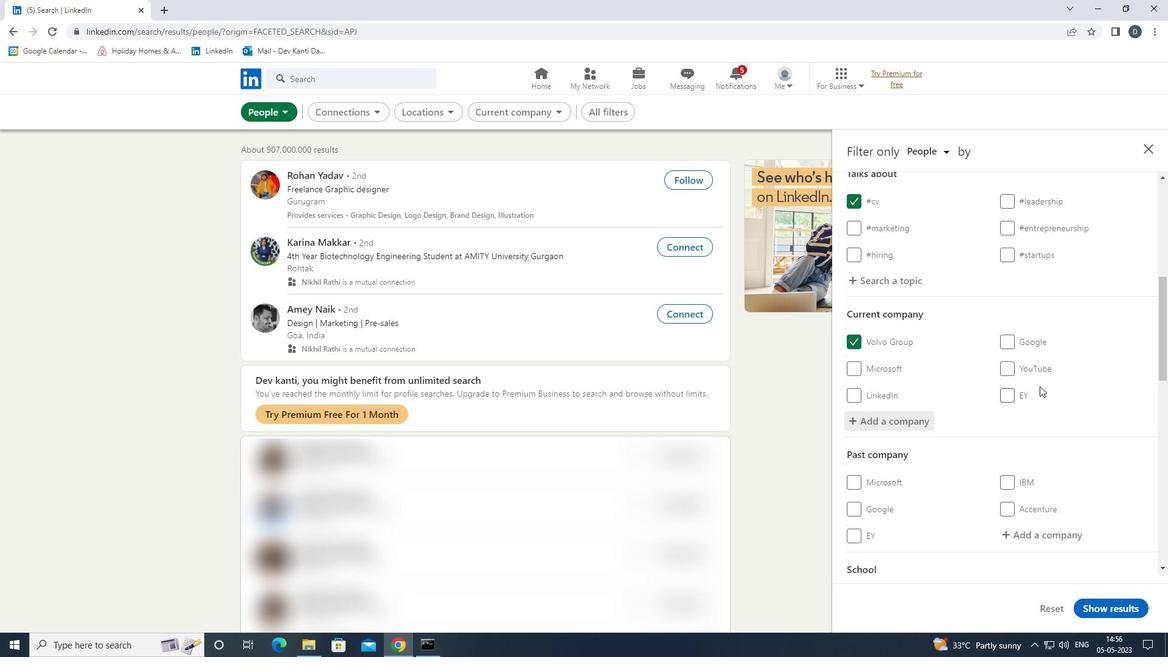 
Action: Mouse scrolled (1040, 390) with delta (0, 0)
Screenshot: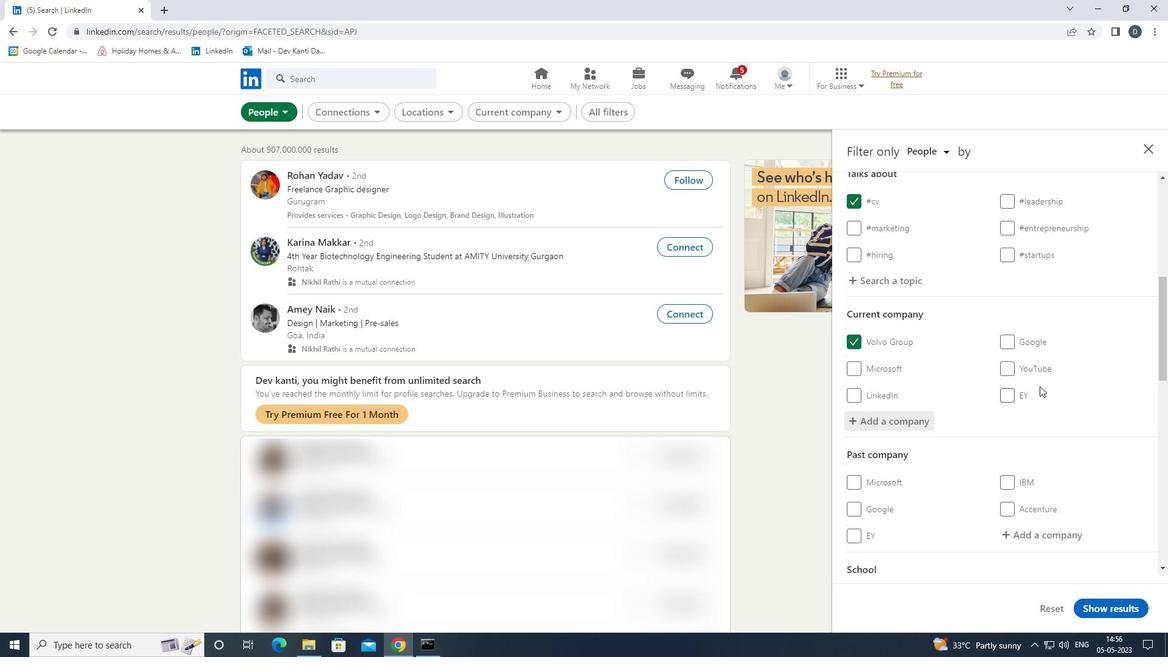 
Action: Mouse moved to (1040, 393)
Screenshot: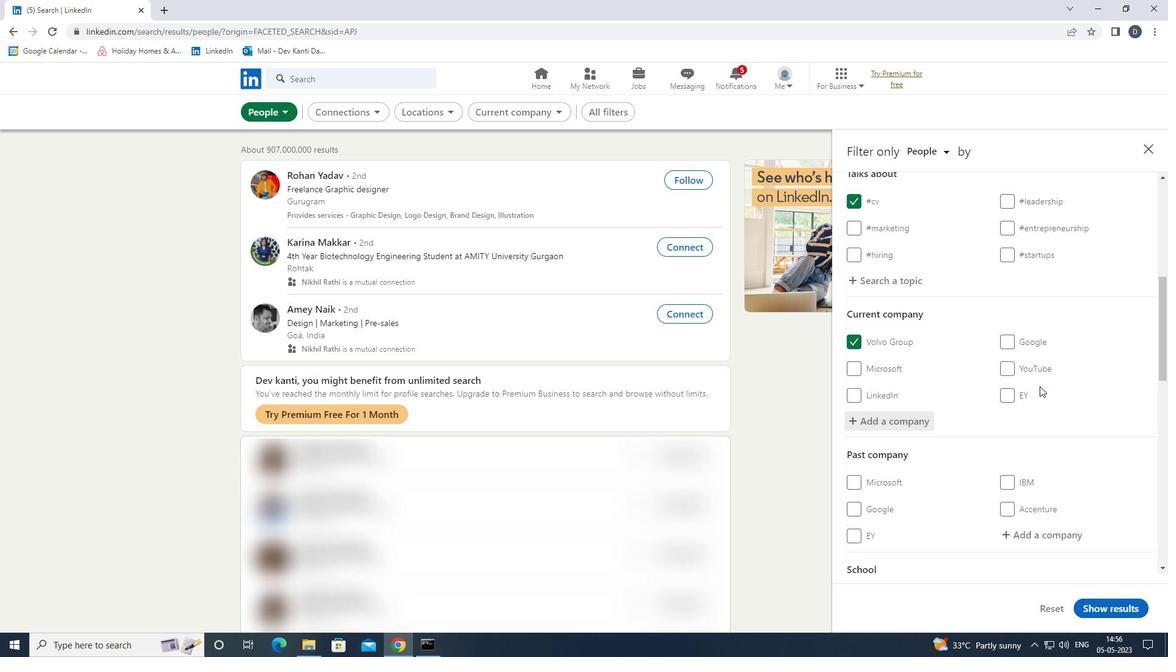 
Action: Mouse scrolled (1040, 392) with delta (0, 0)
Screenshot: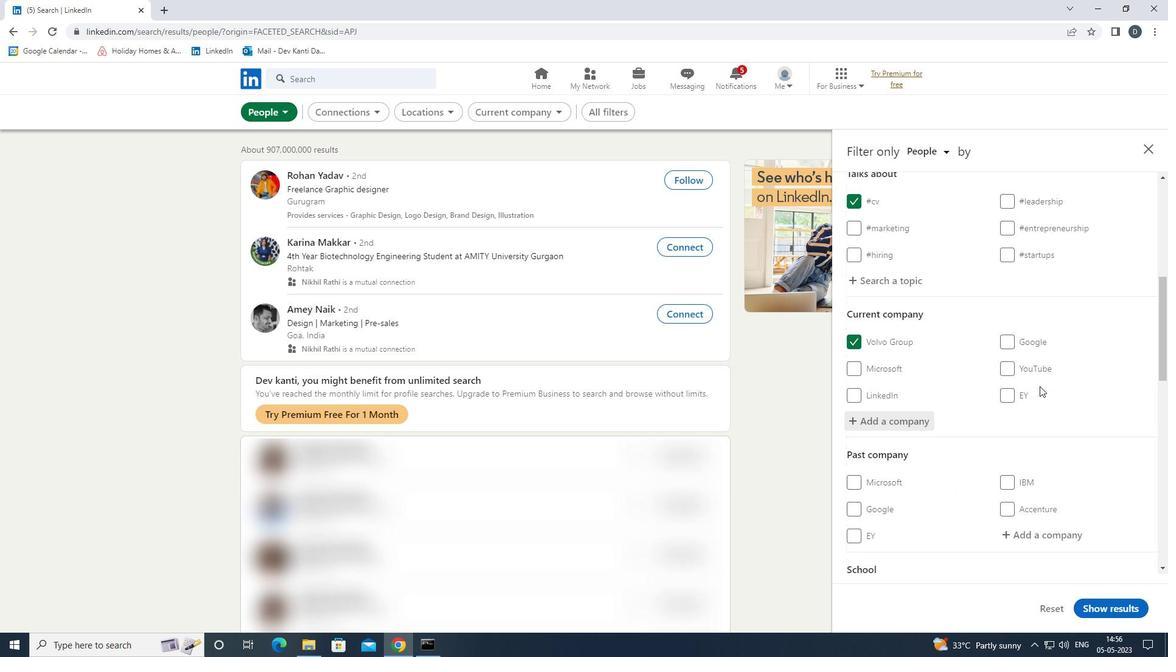 
Action: Mouse moved to (1038, 397)
Screenshot: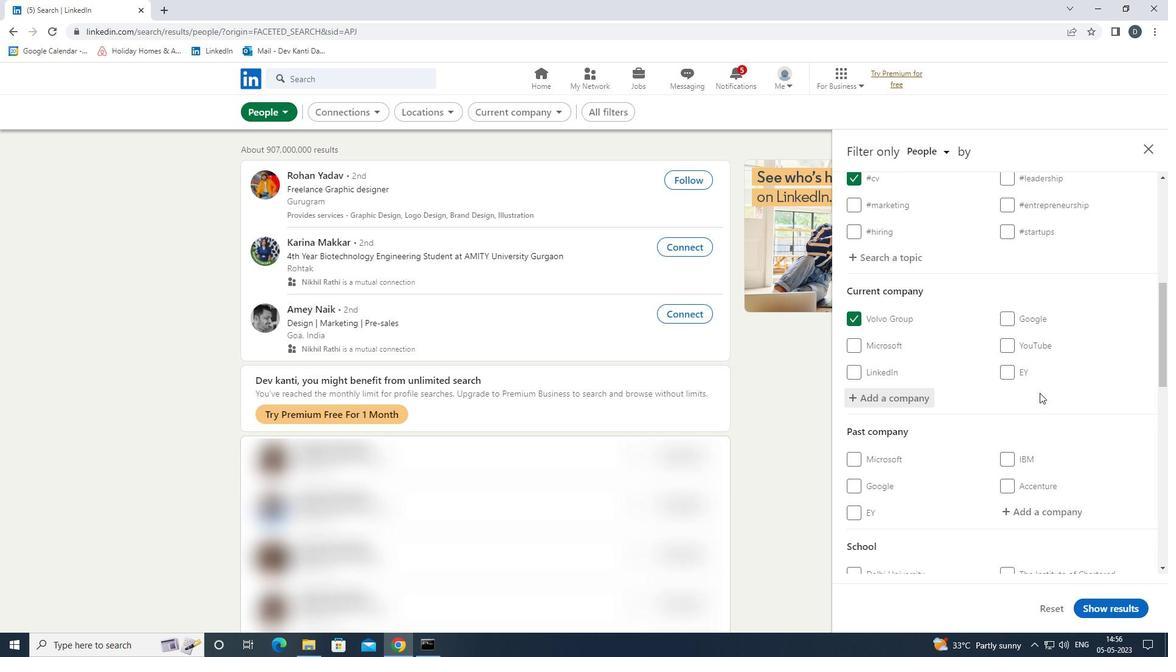 
Action: Mouse scrolled (1038, 396) with delta (0, 0)
Screenshot: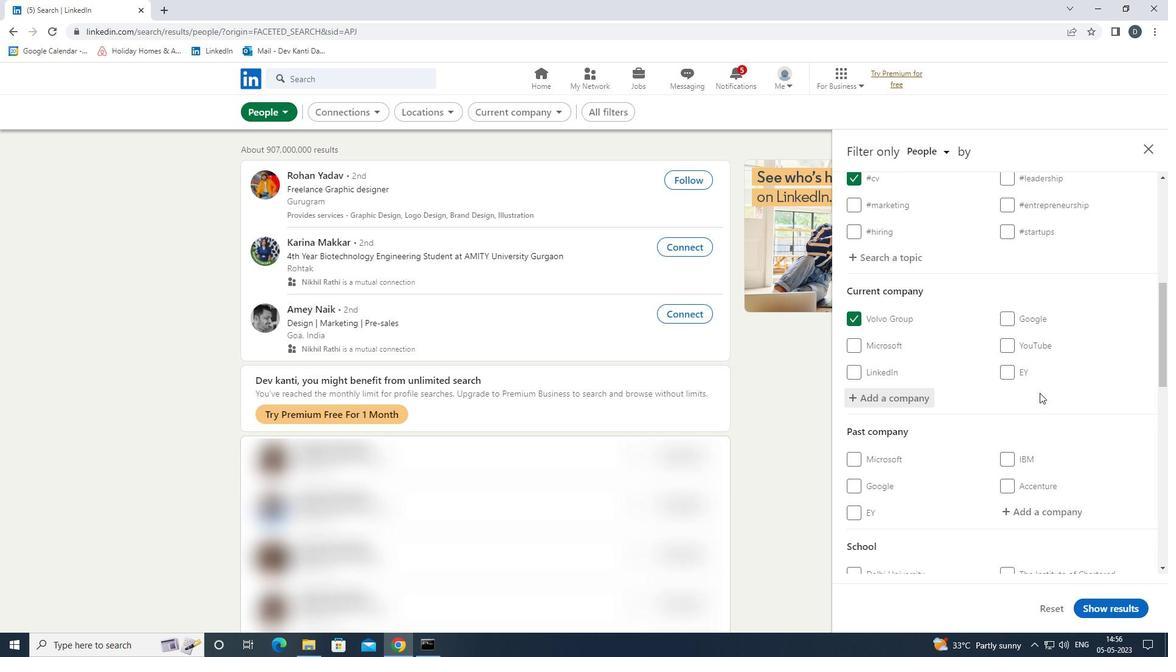 
Action: Mouse moved to (1037, 419)
Screenshot: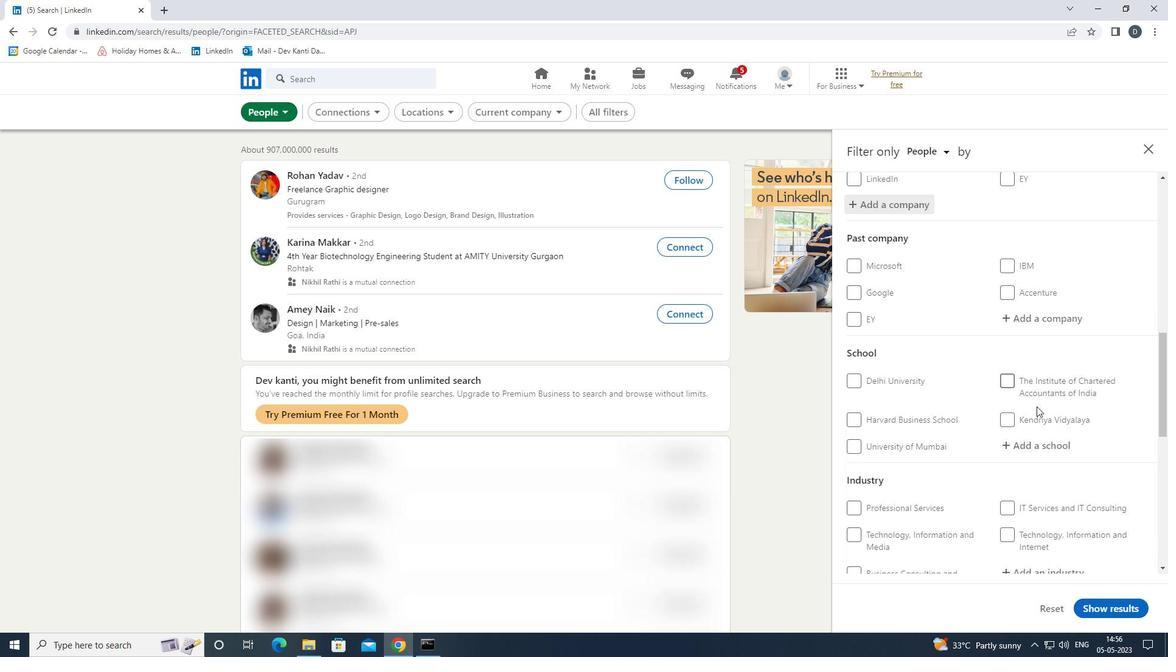 
Action: Mouse pressed left at (1037, 419)
Screenshot: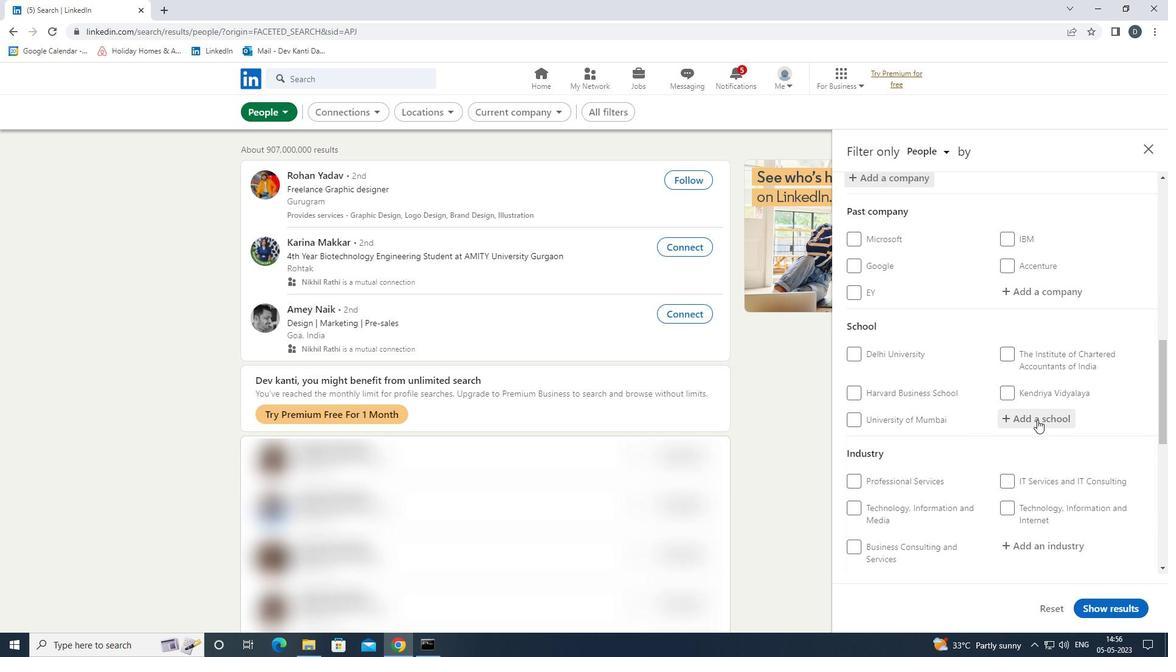 
Action: Key pressed <Key.shift><Key.shift><Key.shift><Key.shift><Key.shift><Key.shift><Key.shift>NETAJI<Key.space><Key.shift>SUBHASH<Key.space><Key.shift>ENGINEERING<Key.down><Key.enter>
Screenshot: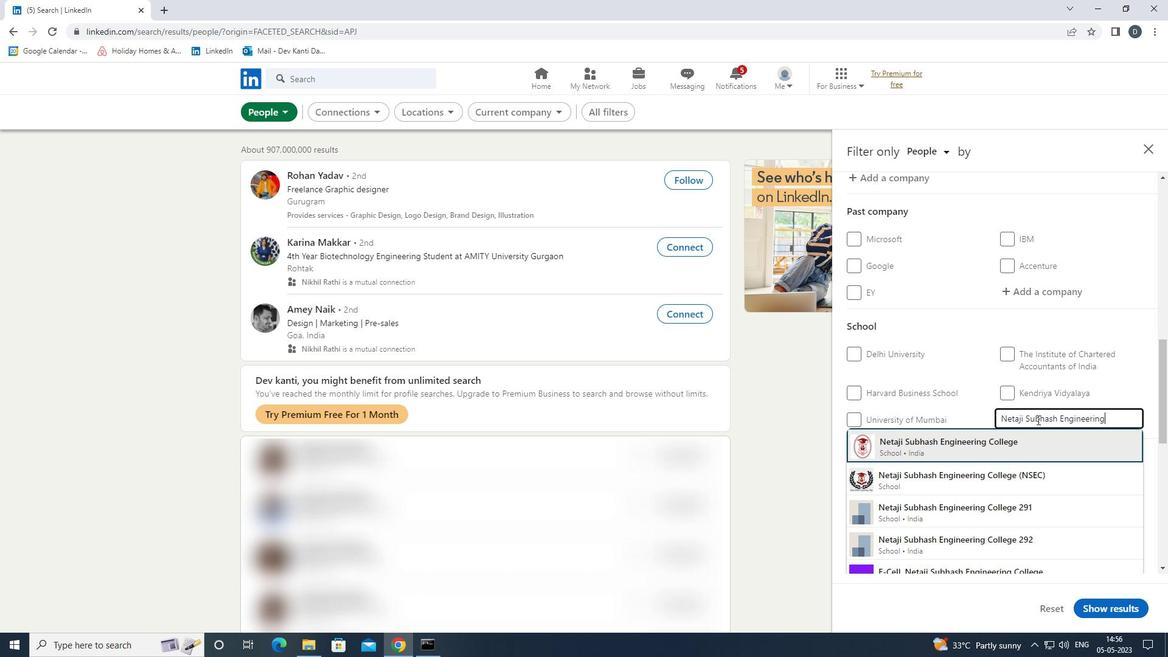 
Action: Mouse moved to (1036, 420)
Screenshot: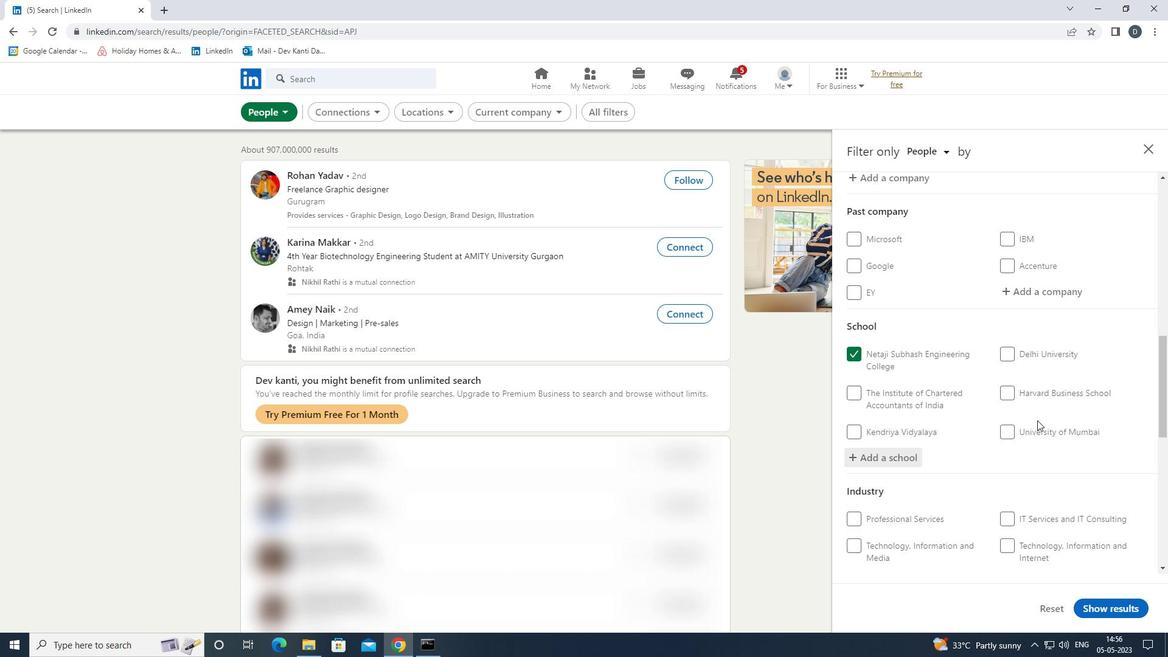 
Action: Mouse scrolled (1036, 419) with delta (0, 0)
Screenshot: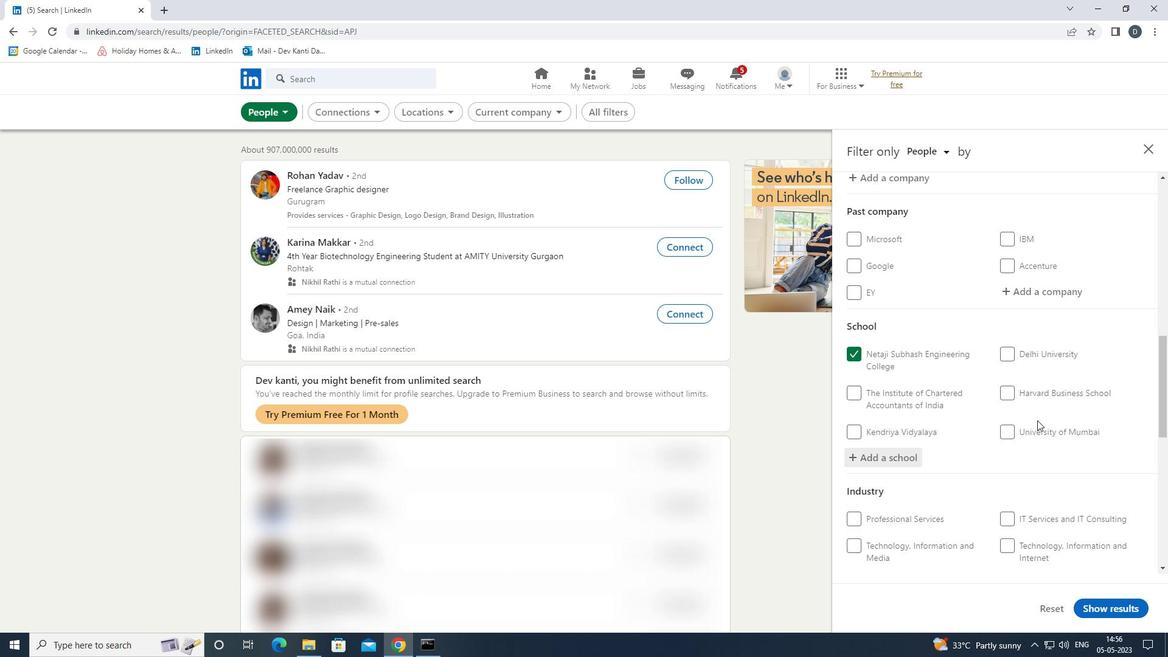 
Action: Mouse moved to (1033, 419)
Screenshot: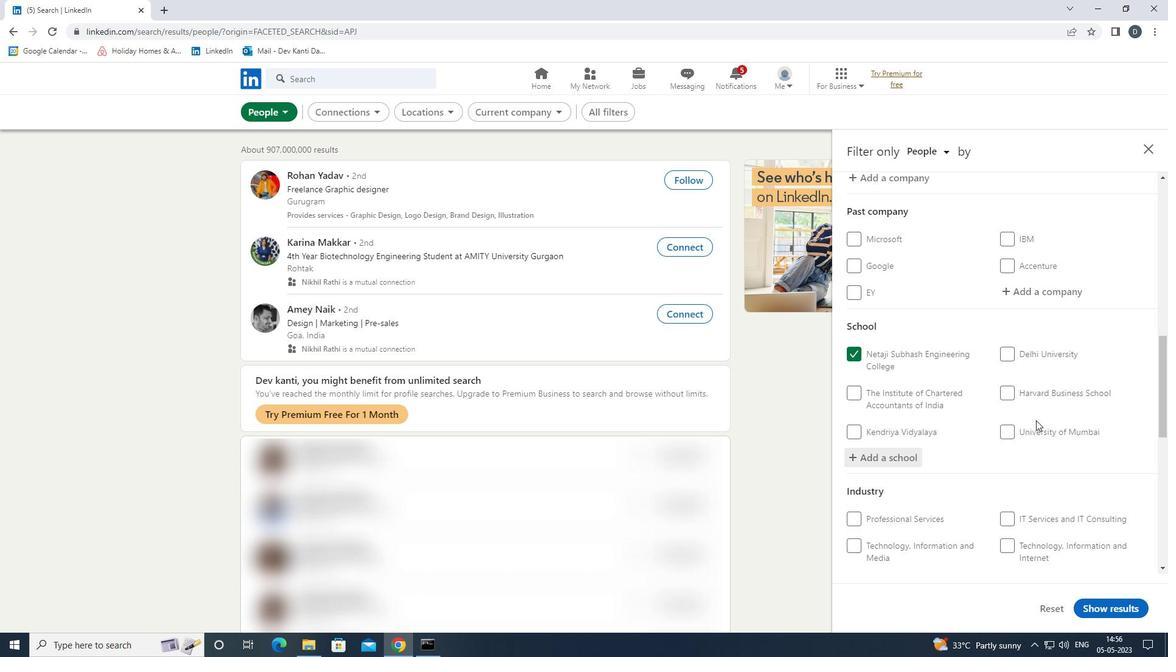 
Action: Mouse scrolled (1033, 419) with delta (0, 0)
Screenshot: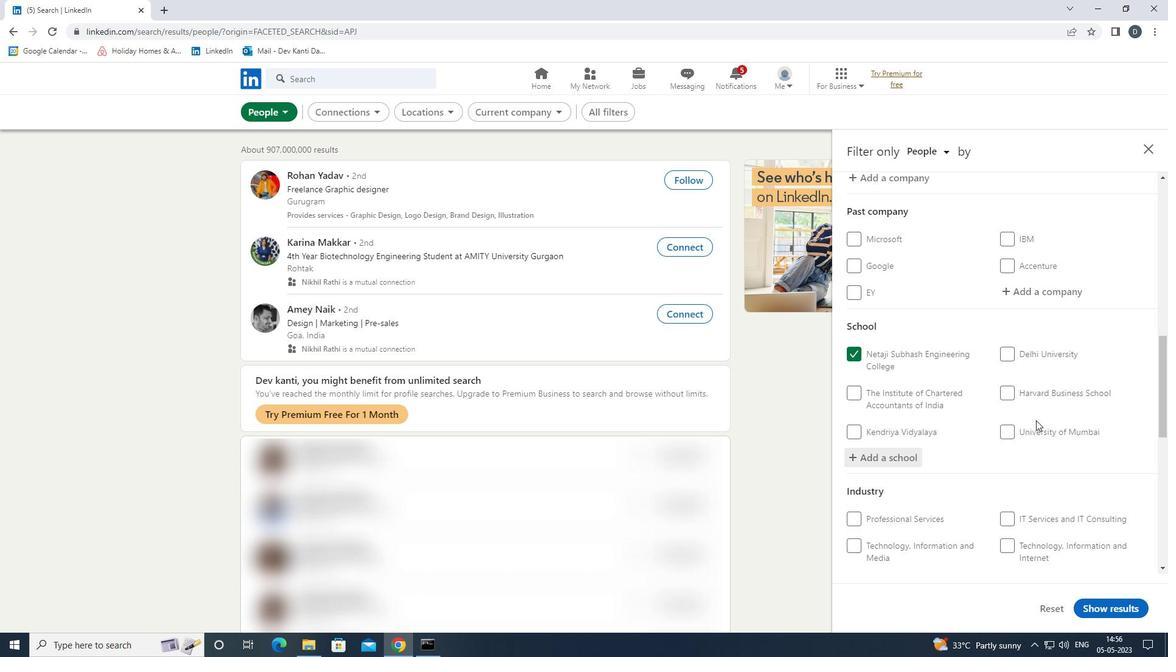 
Action: Mouse moved to (1032, 417)
Screenshot: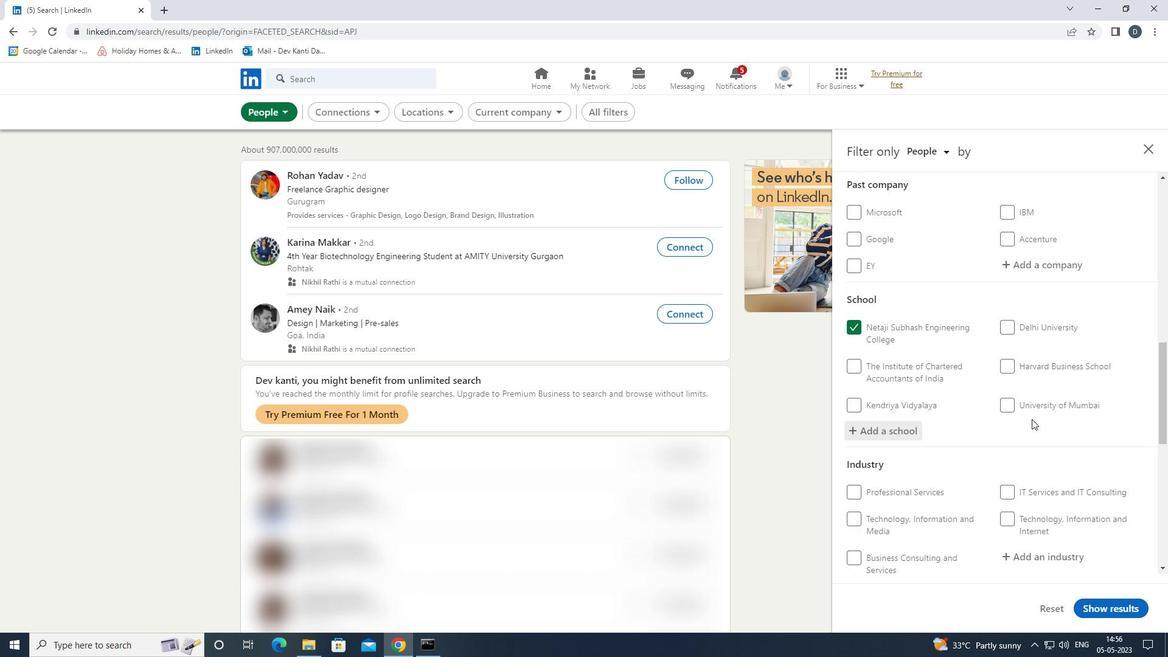 
Action: Mouse scrolled (1032, 416) with delta (0, 0)
Screenshot: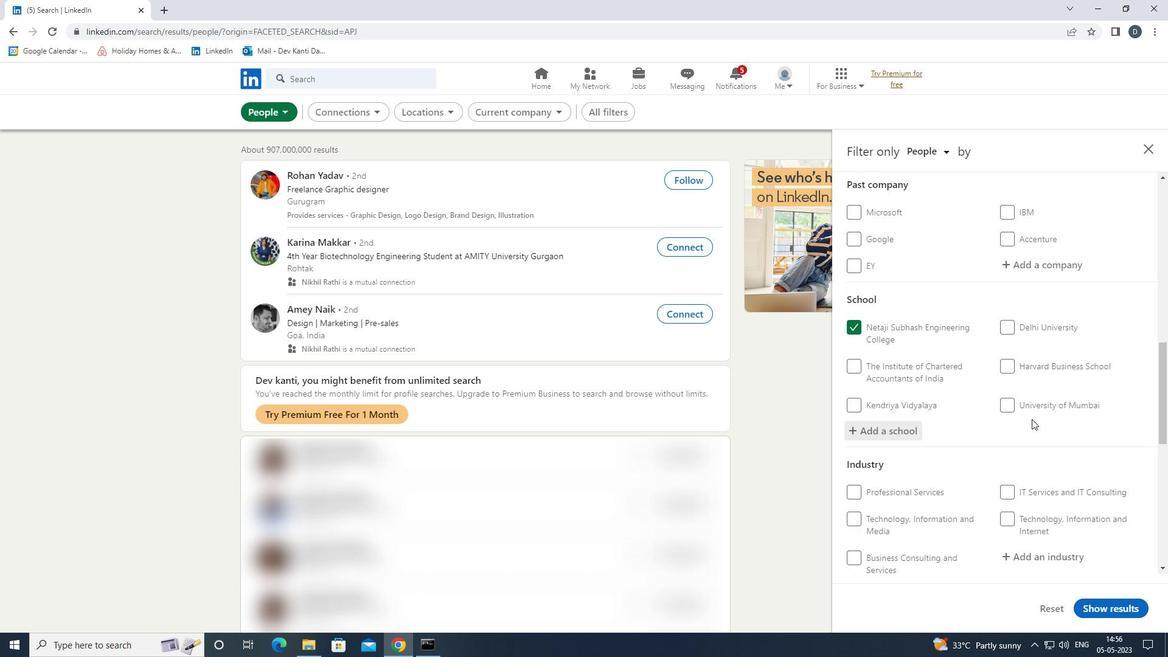 
Action: Mouse moved to (1035, 393)
Screenshot: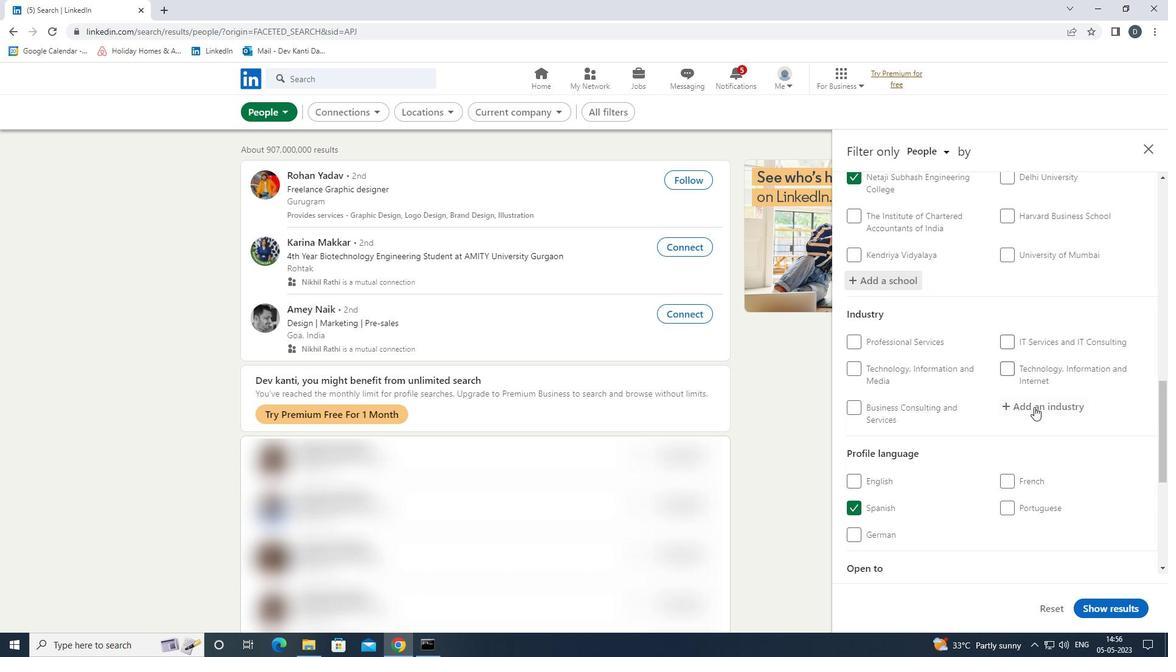 
Action: Mouse pressed left at (1035, 393)
Screenshot: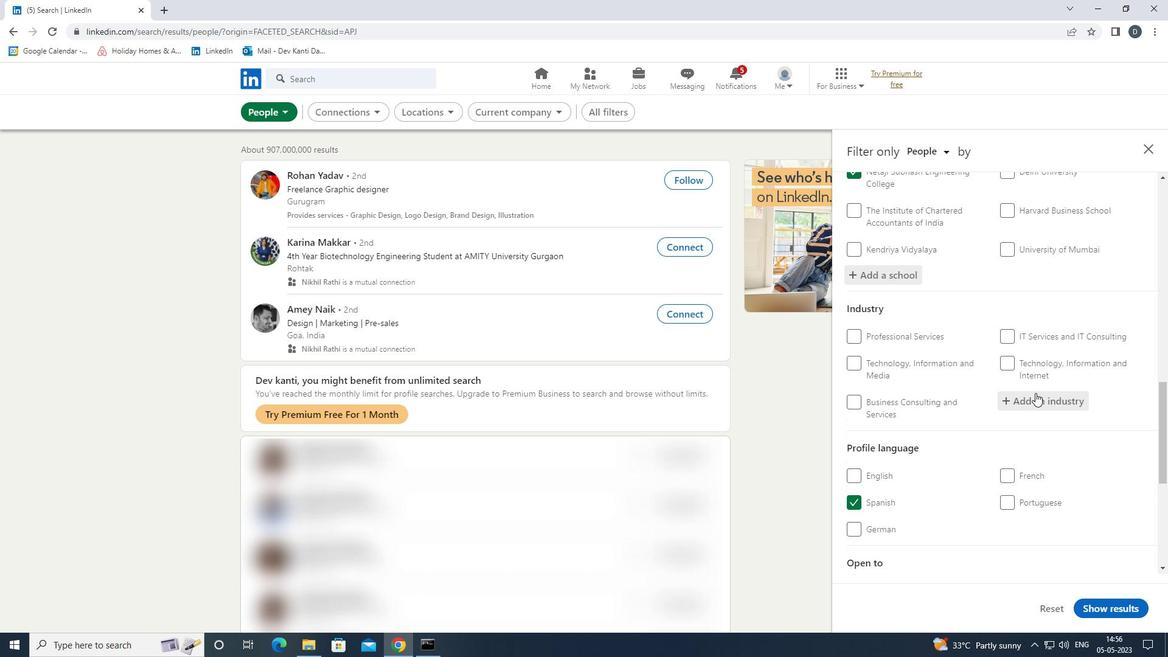 
Action: Mouse moved to (1032, 391)
Screenshot: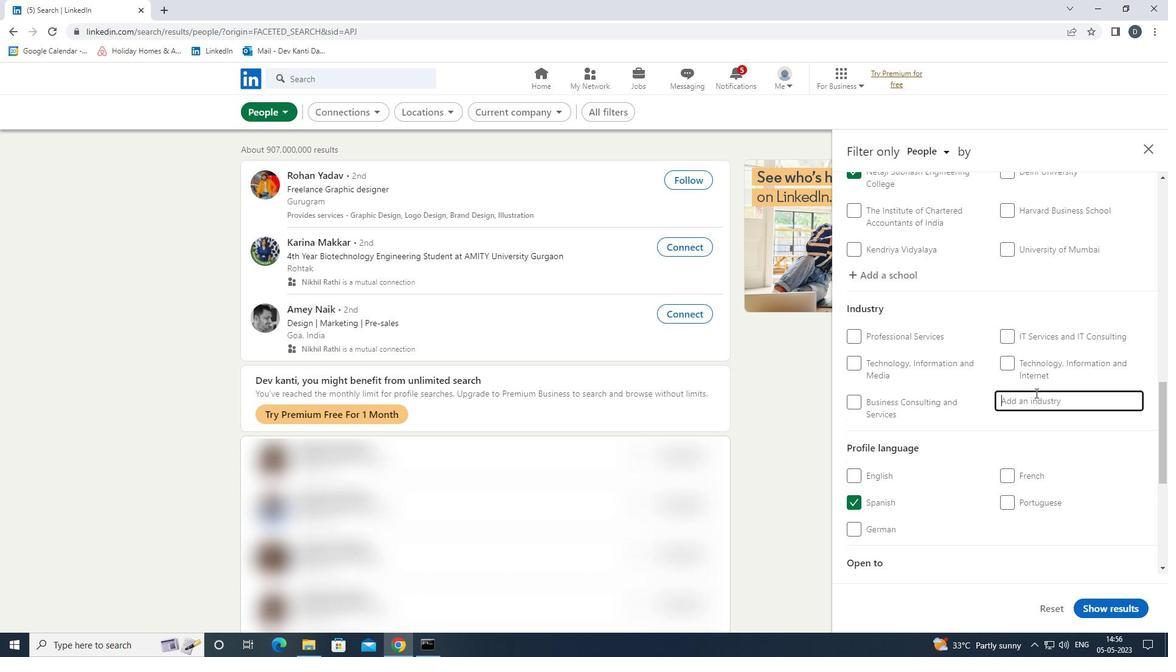 
Action: Key pressed <Key.shift><Key.shift>BOK<Key.space><Key.shift>PUBLISHING<Key.left><Key.left><Key.left><Key.left><Key.left><Key.left><Key.left><Key.left><Key.left><Key.left><Key.left><Key.left><Key.left><Key.right>O<Key.right><Key.right><Key.right><Key.right><Key.right><Key.right><Key.right><Key.right><Key.right><Key.right><Key.right><Key.right><Key.right><Key.right><Key.right><Key.right><Key.right><Key.right><Key.right><Key.down><Key.down><Key.enter>
Screenshot: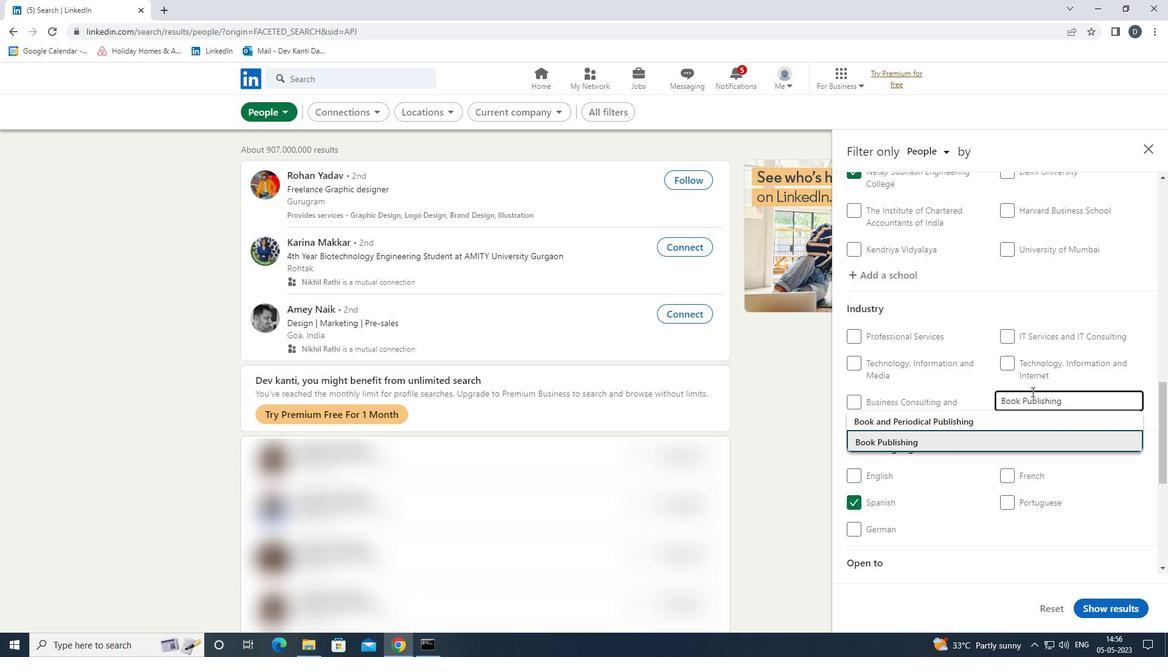 
Action: Mouse moved to (1032, 390)
Screenshot: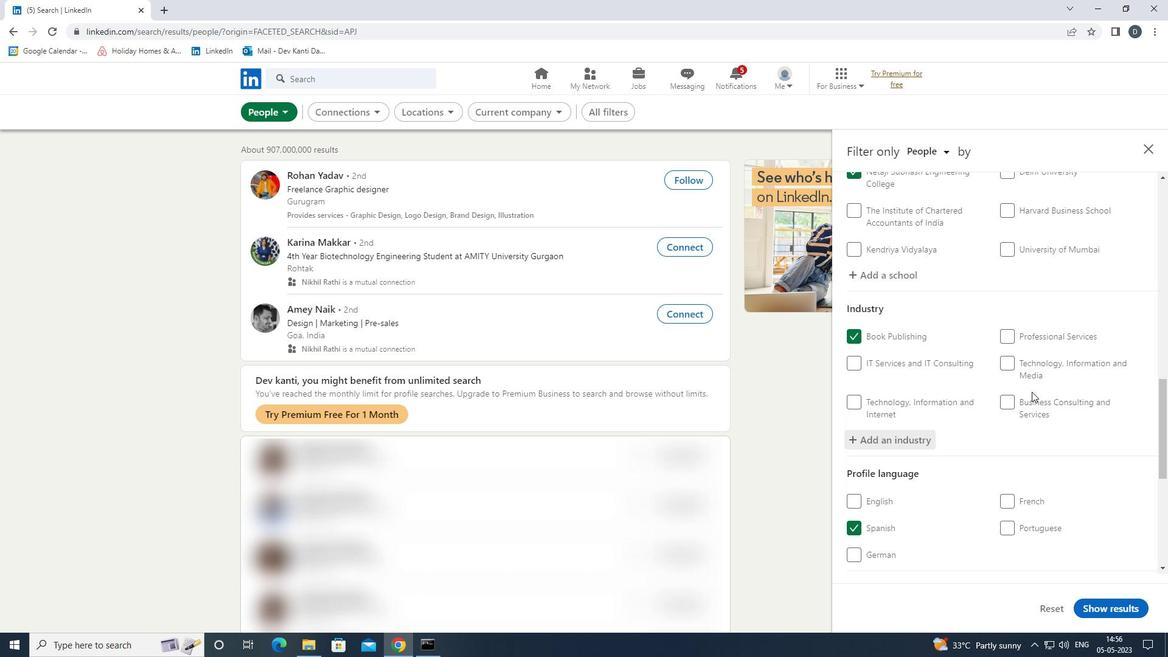 
Action: Mouse scrolled (1032, 390) with delta (0, 0)
Screenshot: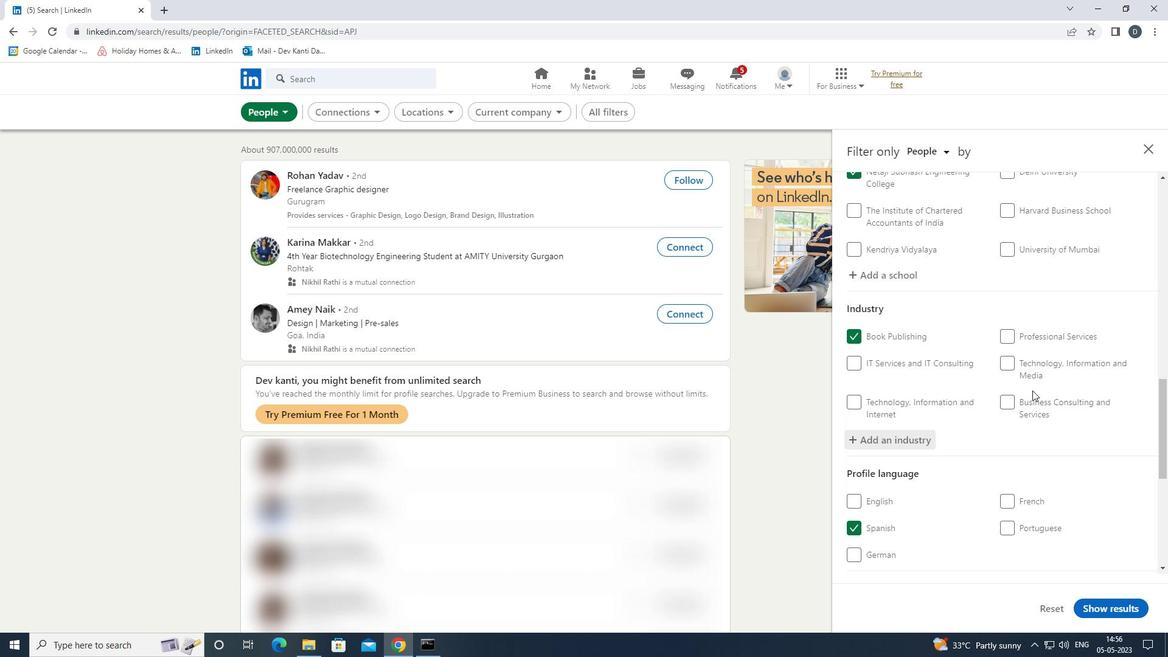 
Action: Mouse moved to (1032, 393)
Screenshot: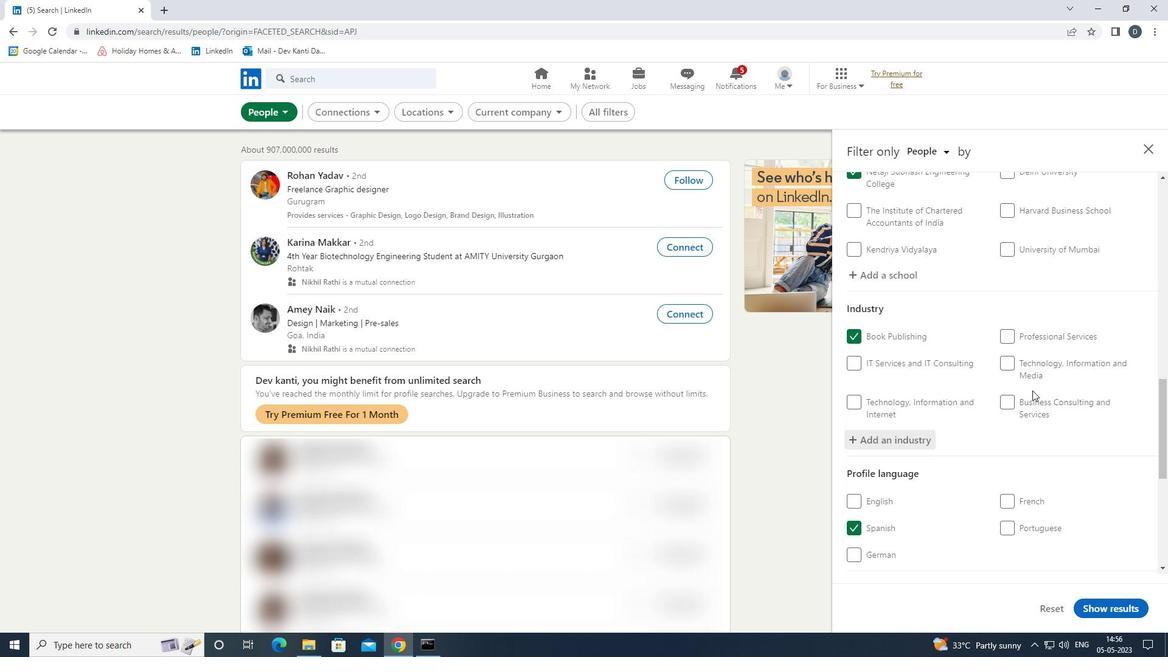 
Action: Mouse scrolled (1032, 392) with delta (0, 0)
Screenshot: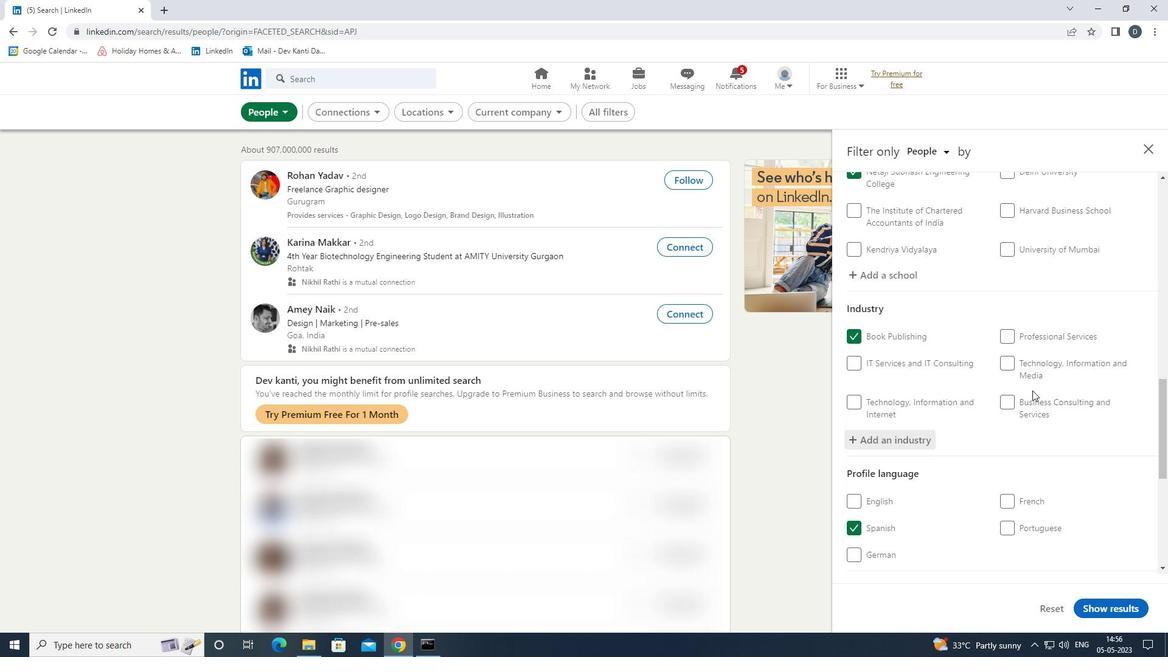 
Action: Mouse moved to (1032, 396)
Screenshot: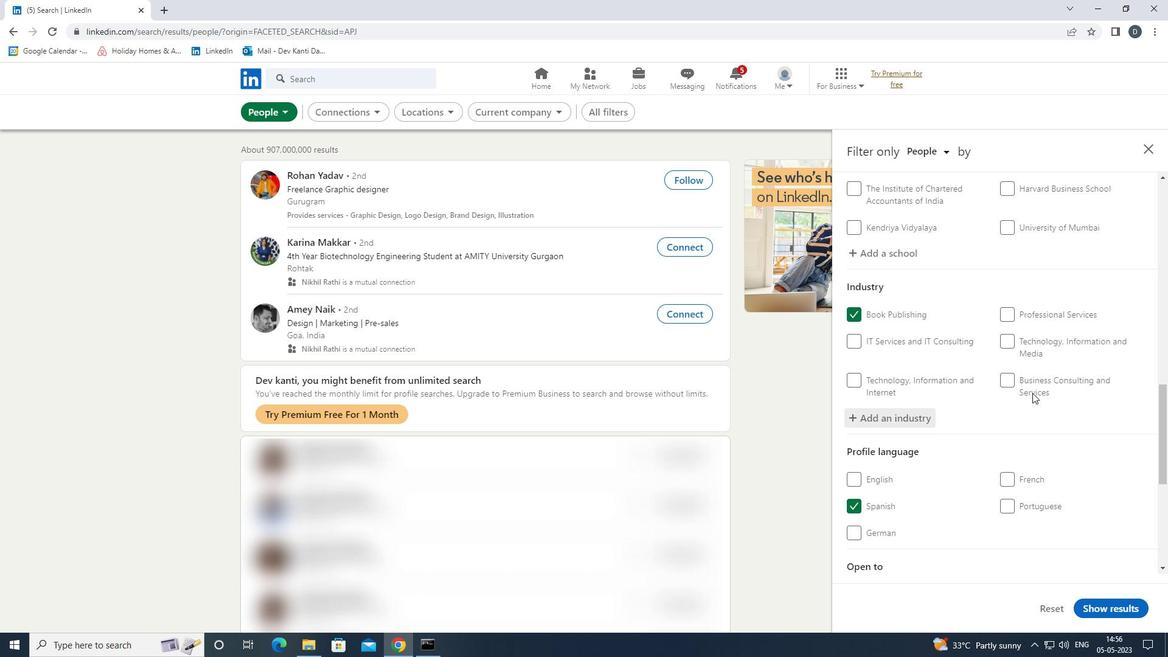 
Action: Mouse scrolled (1032, 395) with delta (0, 0)
Screenshot: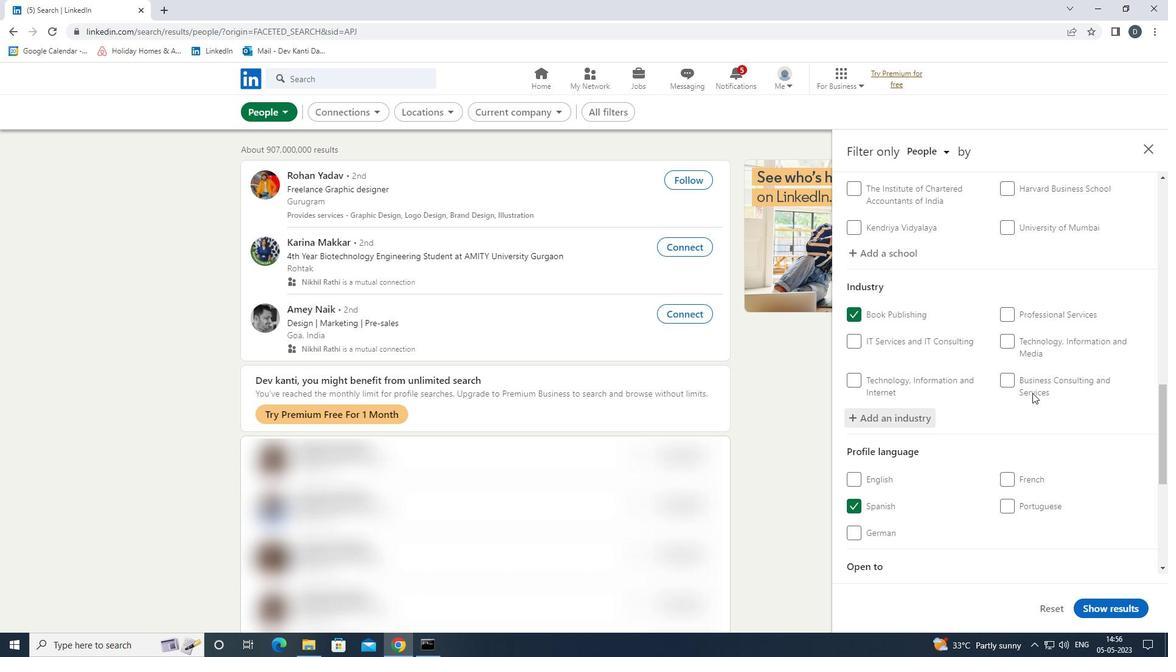 
Action: Mouse moved to (1032, 399)
Screenshot: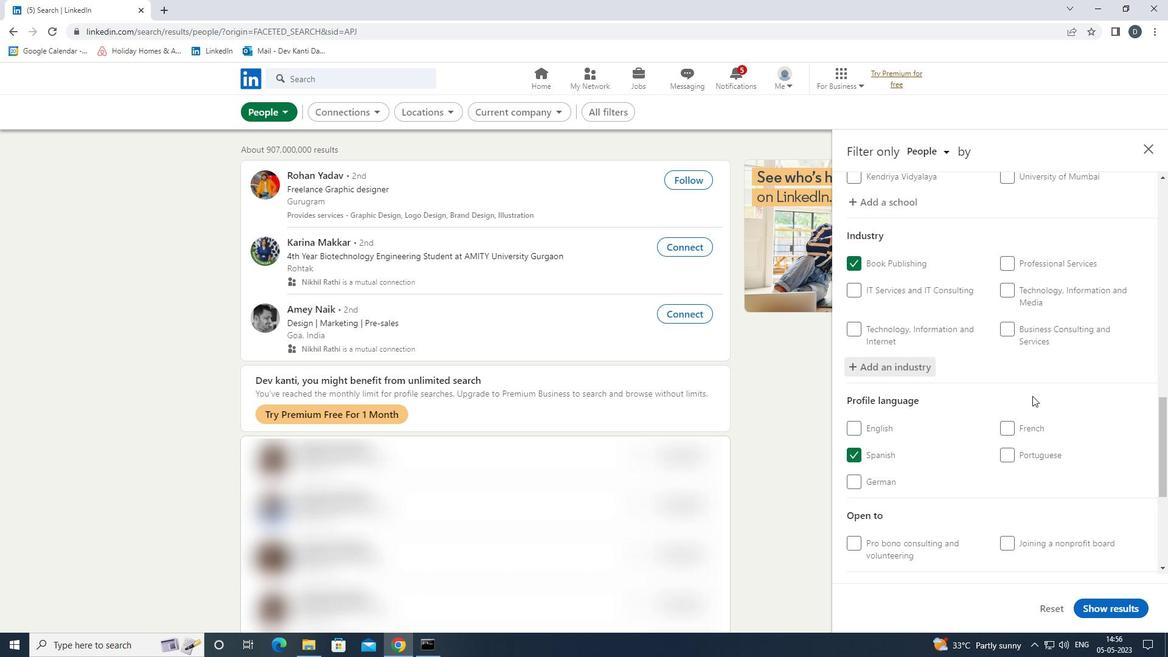 
Action: Mouse scrolled (1032, 398) with delta (0, 0)
Screenshot: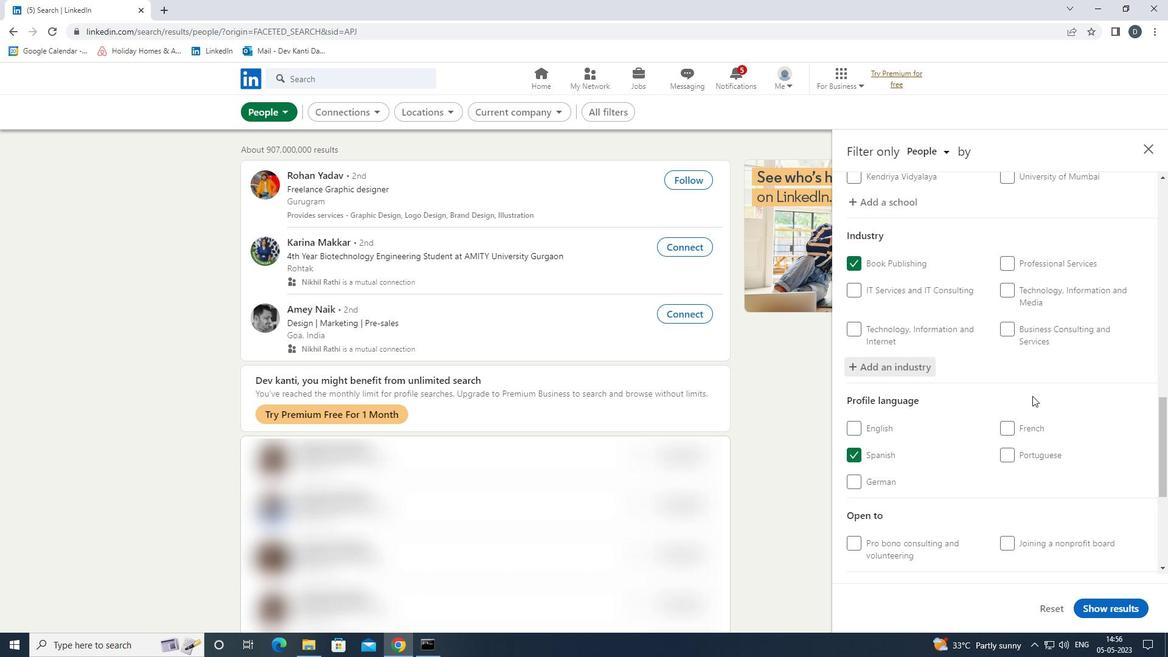 
Action: Mouse moved to (1031, 399)
Screenshot: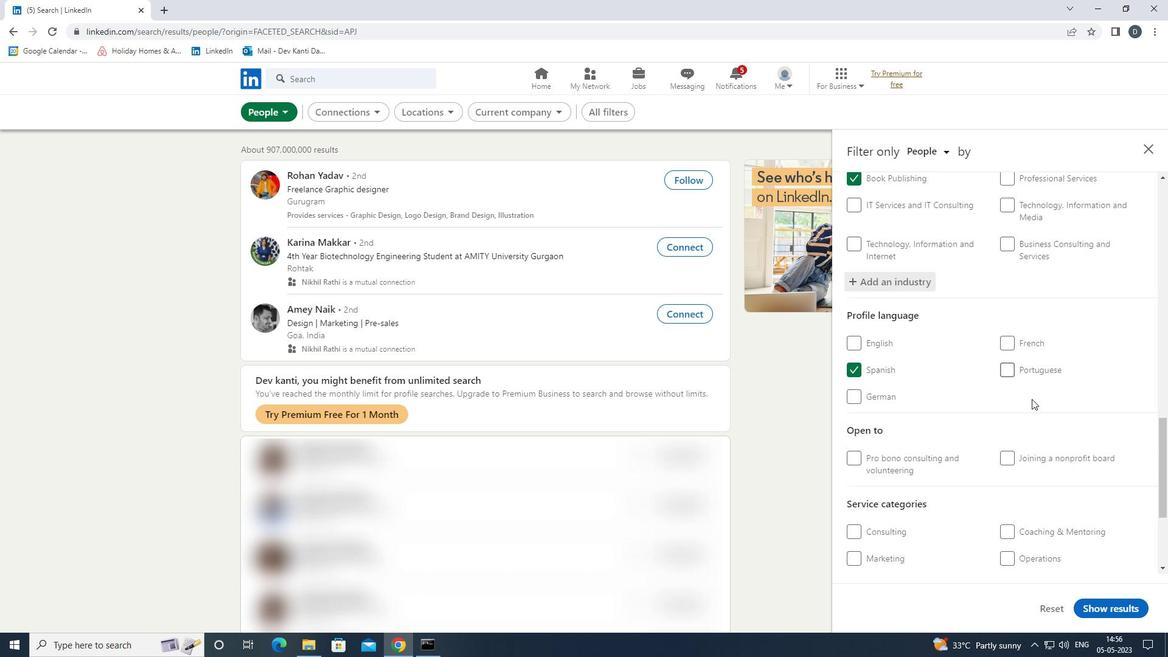 
Action: Mouse scrolled (1031, 399) with delta (0, 0)
Screenshot: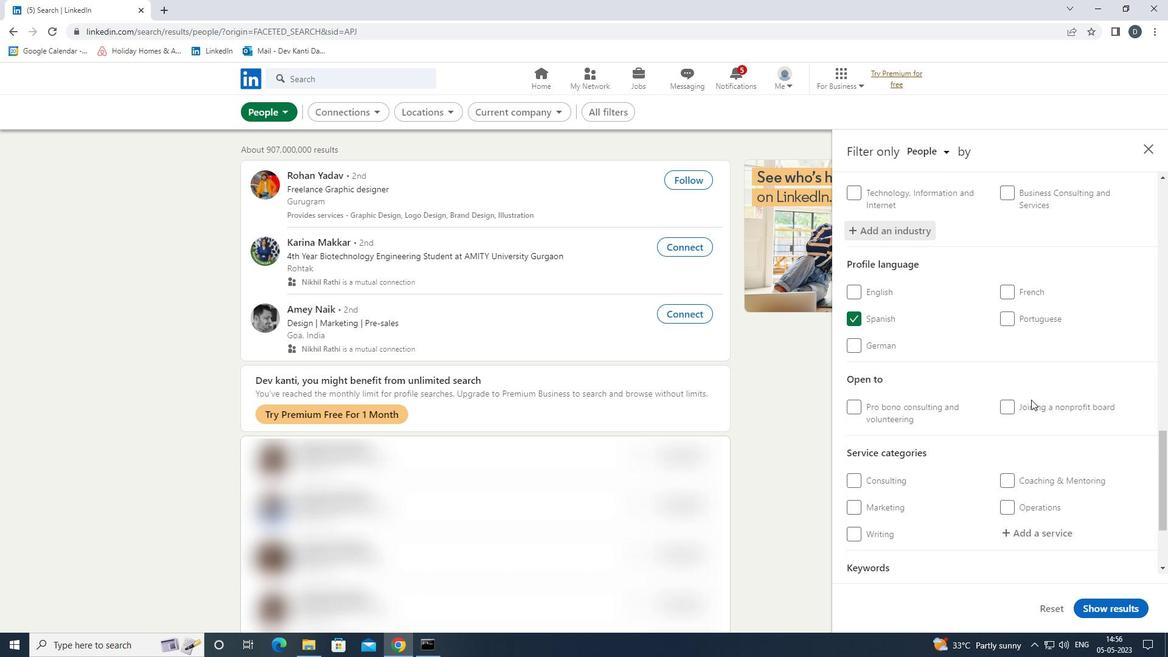 
Action: Mouse moved to (1040, 436)
Screenshot: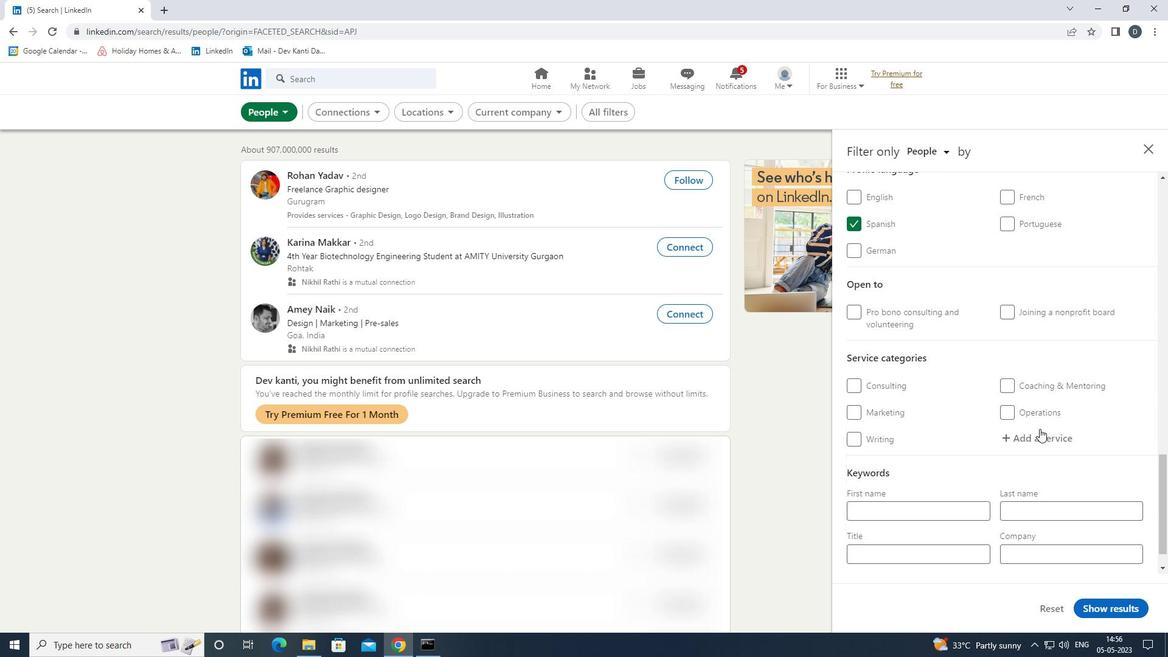 
Action: Mouse pressed left at (1040, 436)
Screenshot: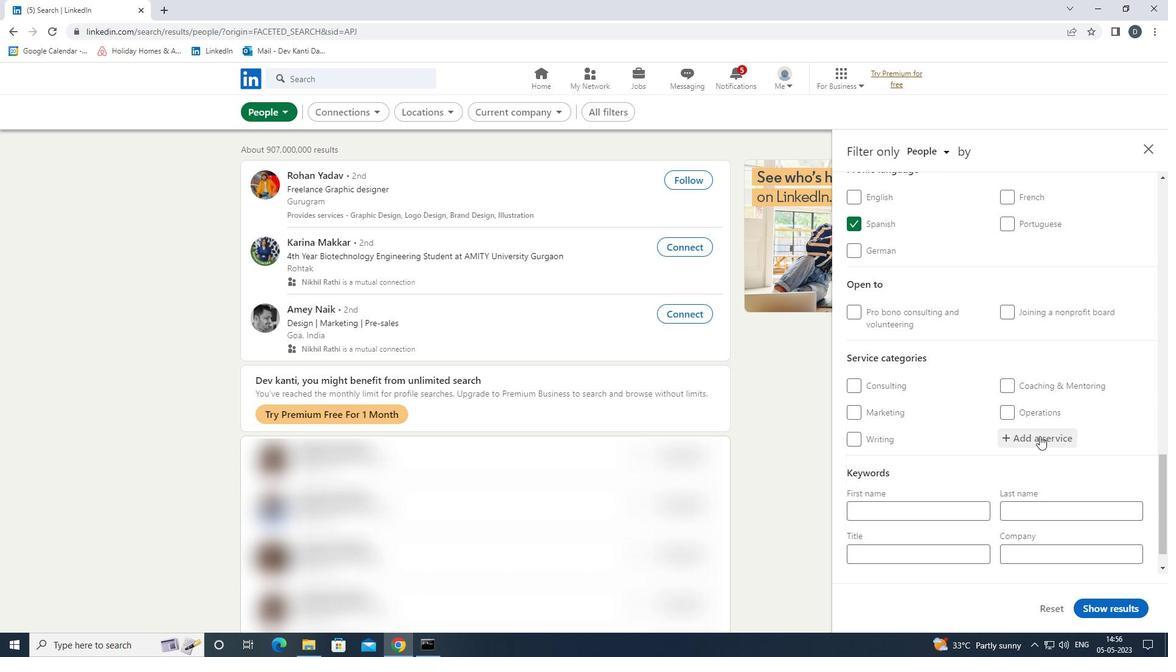 
Action: Mouse moved to (1035, 436)
Screenshot: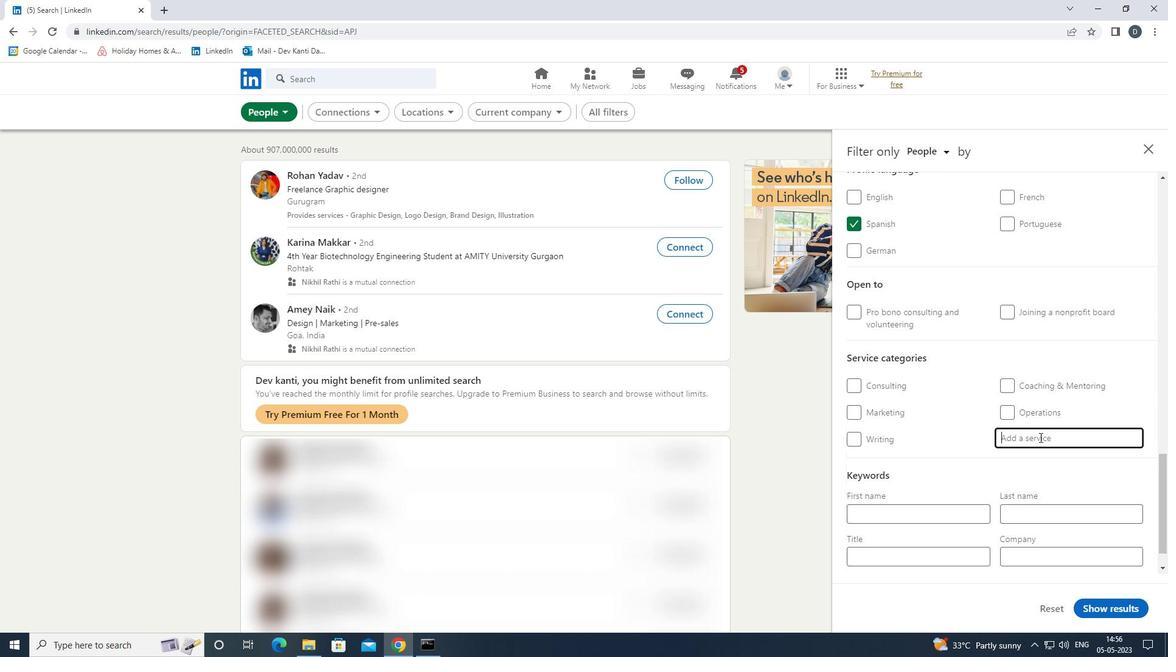 
Action: Key pressed <Key.shift>
Screenshot: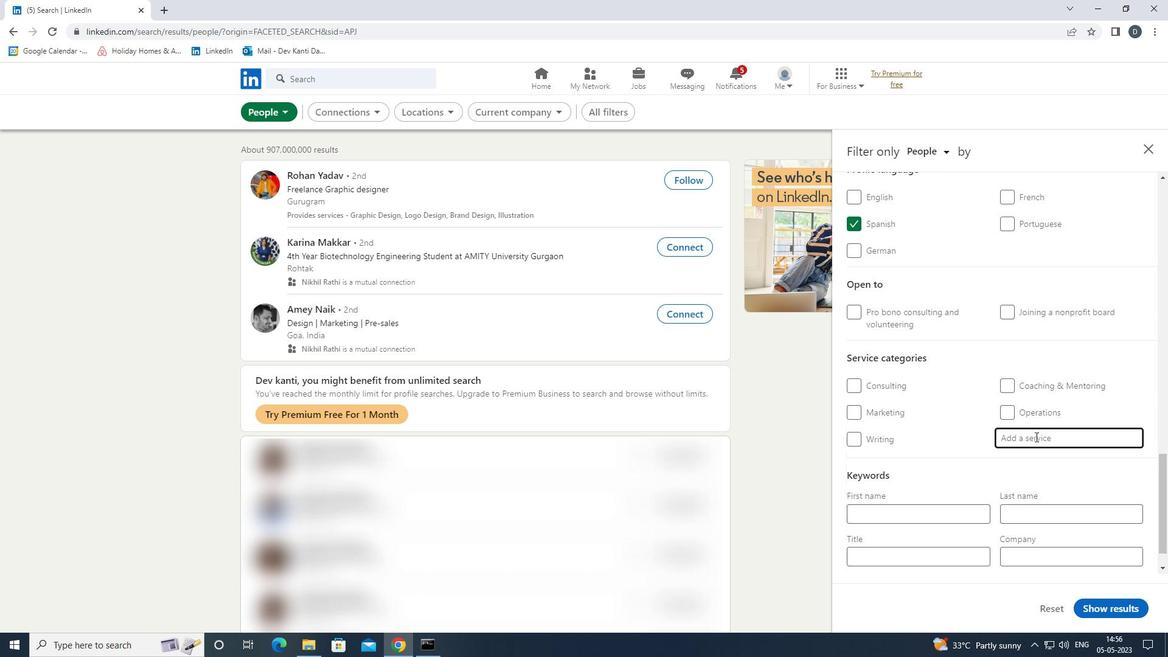 
Action: Mouse moved to (1035, 436)
Screenshot: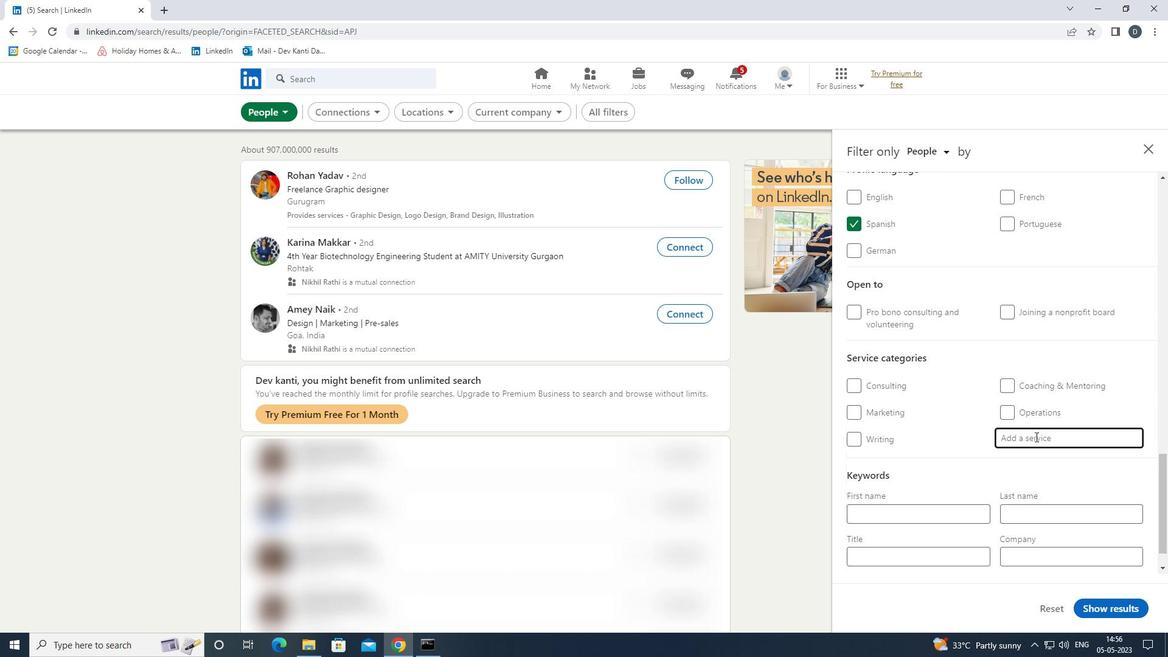 
Action: Key pressed <Key.shift>REAL<Key.space><Key.shift>ESTATE<Key.space><Key.down><Key.down><Key.down><Key.enter>
Screenshot: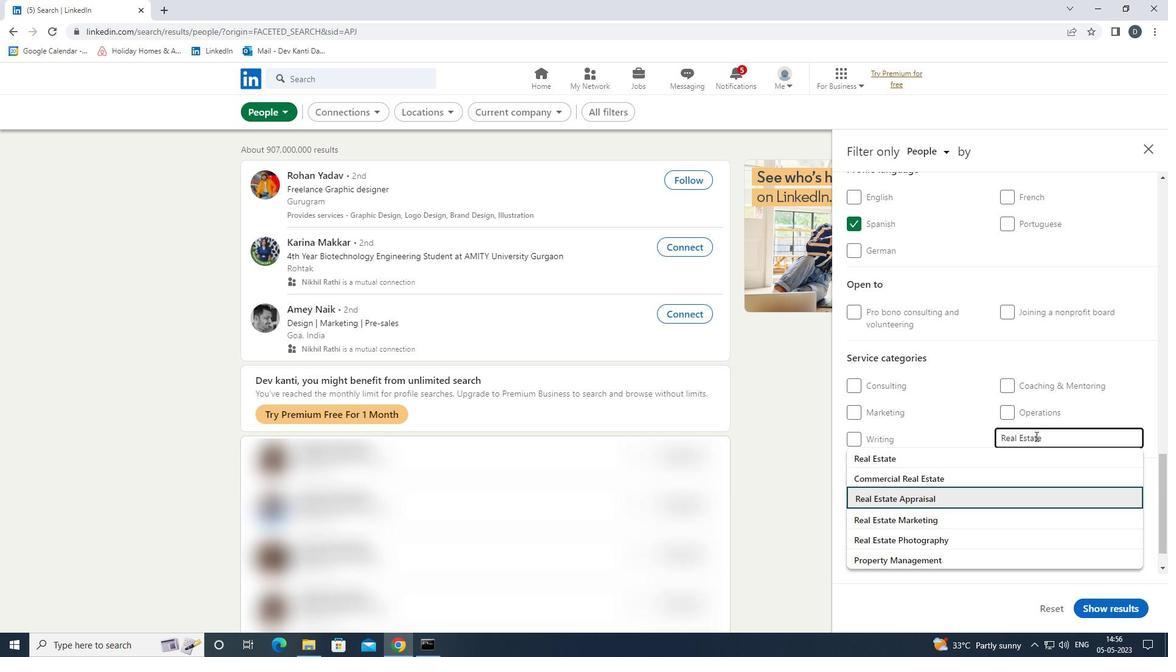 
Action: Mouse scrolled (1035, 435) with delta (0, 0)
Screenshot: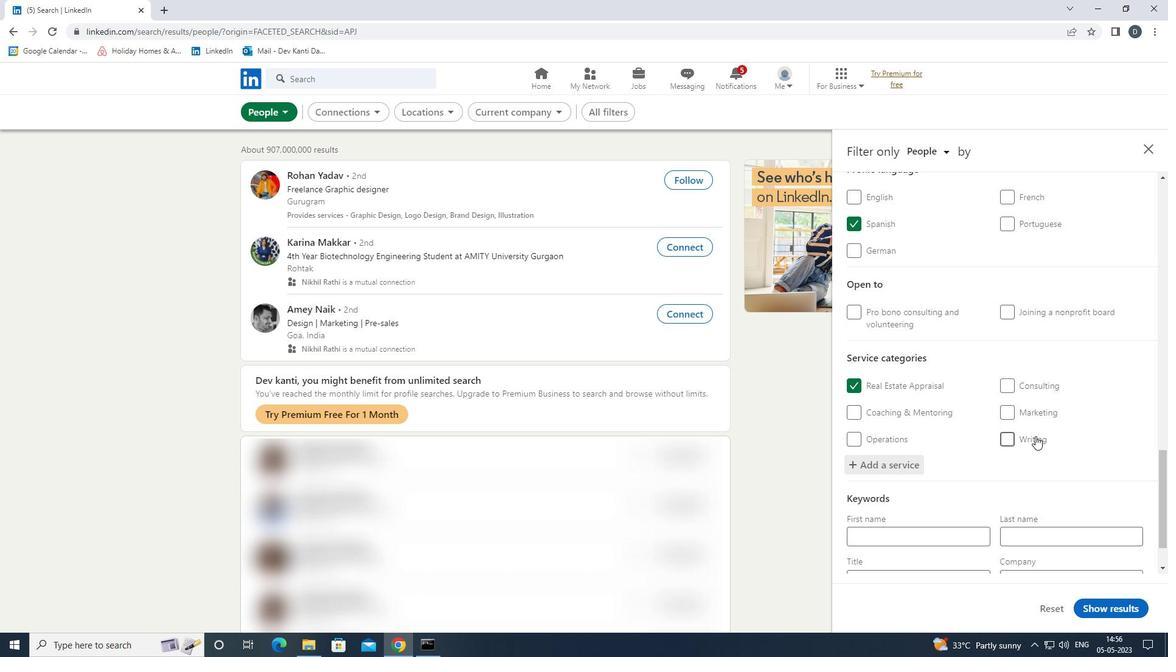 
Action: Mouse scrolled (1035, 435) with delta (0, 0)
Screenshot: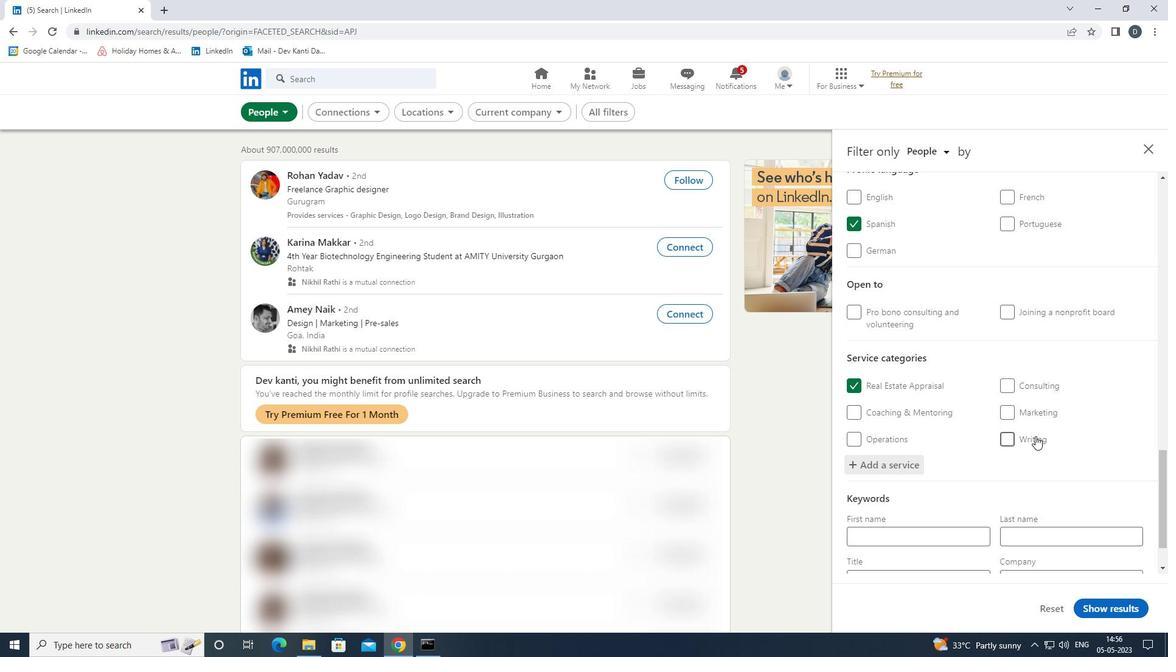 
Action: Mouse scrolled (1035, 435) with delta (0, 0)
Screenshot: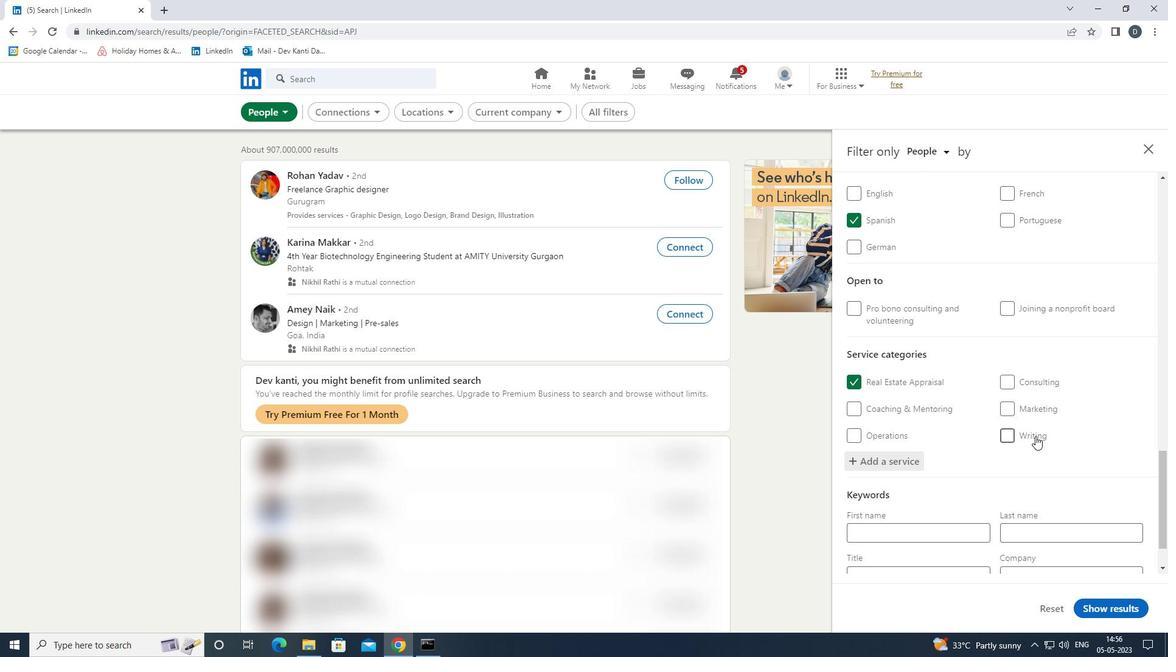 
Action: Mouse moved to (1024, 443)
Screenshot: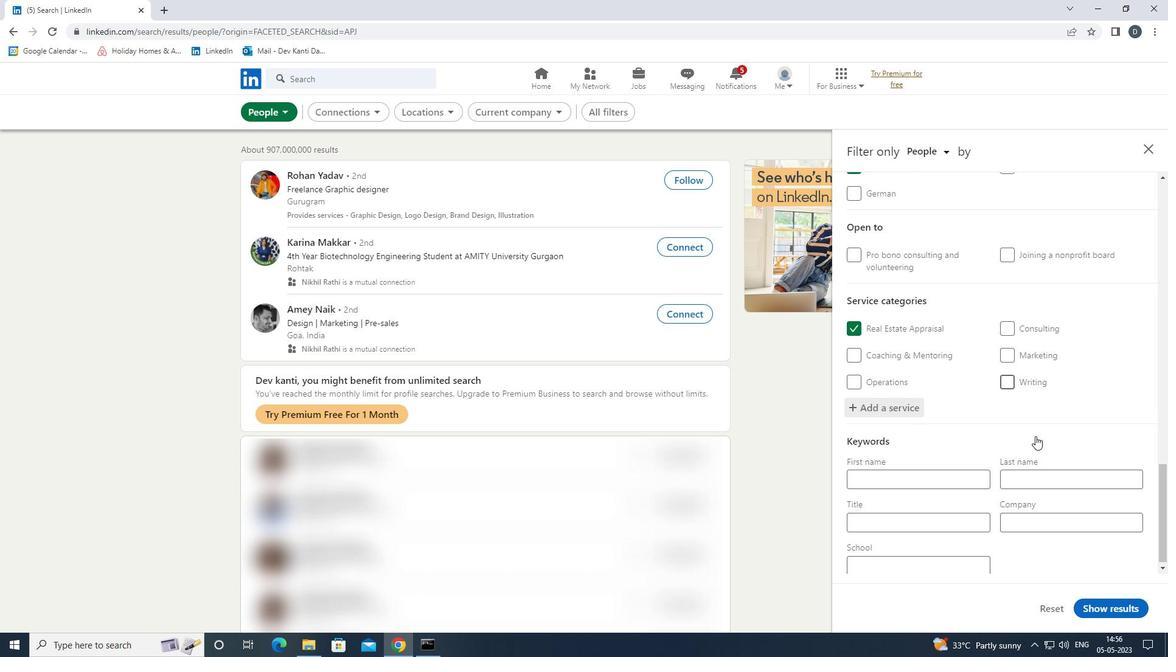 
Action: Mouse scrolled (1024, 442) with delta (0, 0)
Screenshot: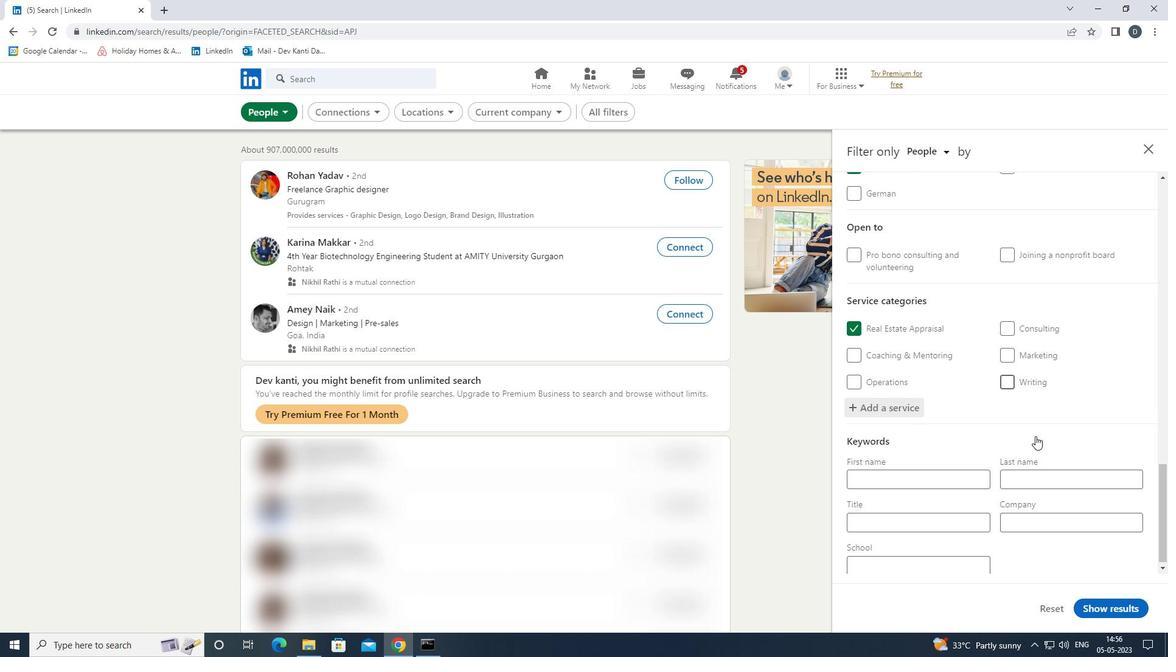 
Action: Mouse moved to (973, 516)
Screenshot: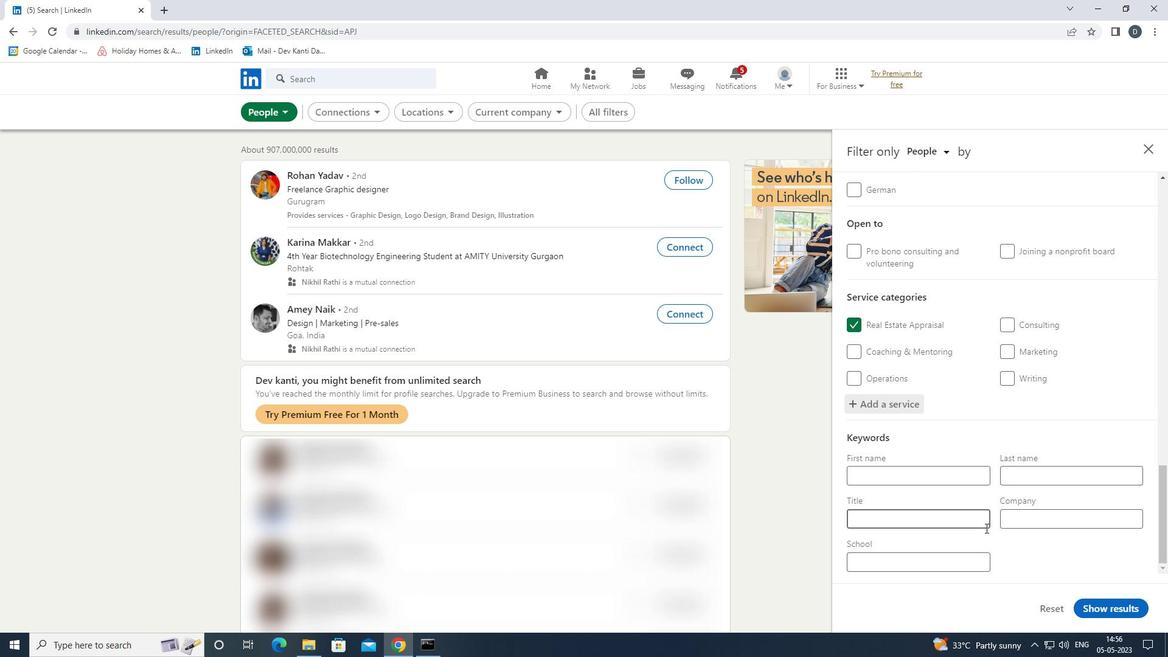 
Action: Mouse pressed left at (973, 516)
Screenshot: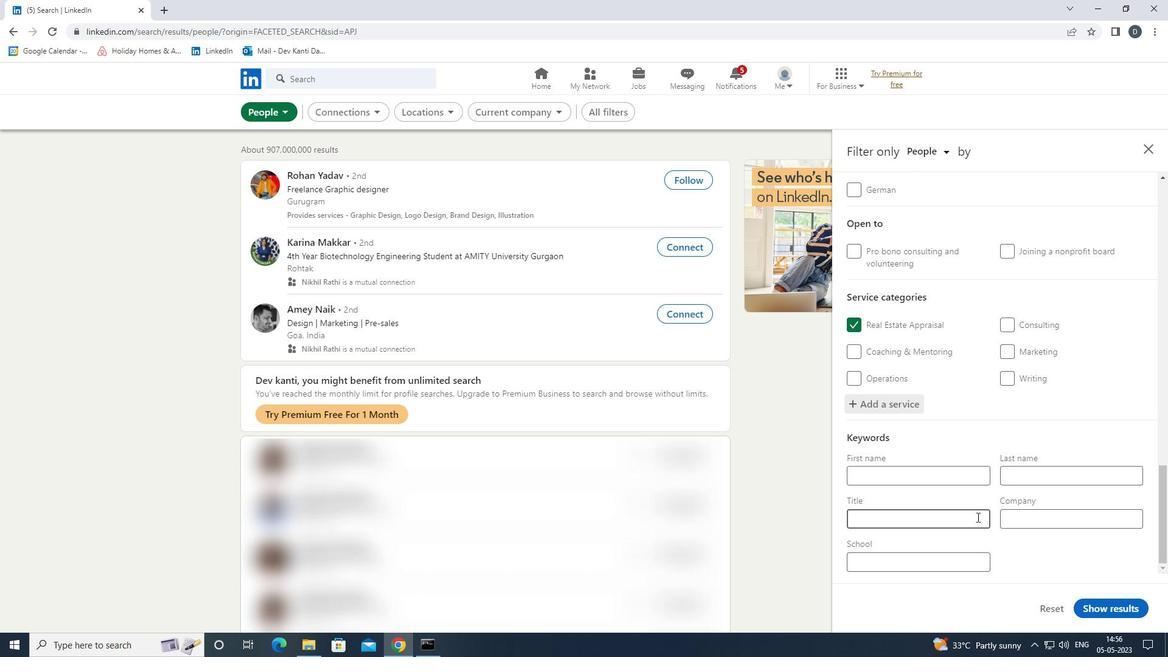 
Action: Key pressed <Key.shift><Key.shift><Key.shift>FOOD<Key.space><Key.shift>KITCHEN<Key.space><Key.shift>WORKER
Screenshot: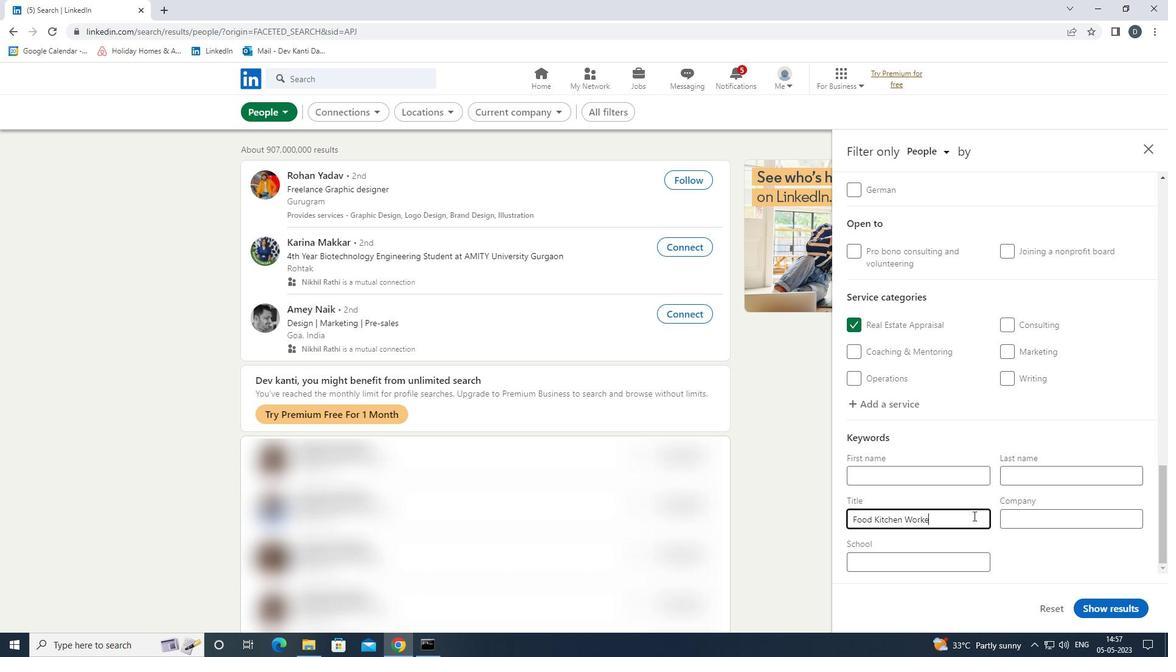 
Action: Mouse moved to (1109, 604)
Screenshot: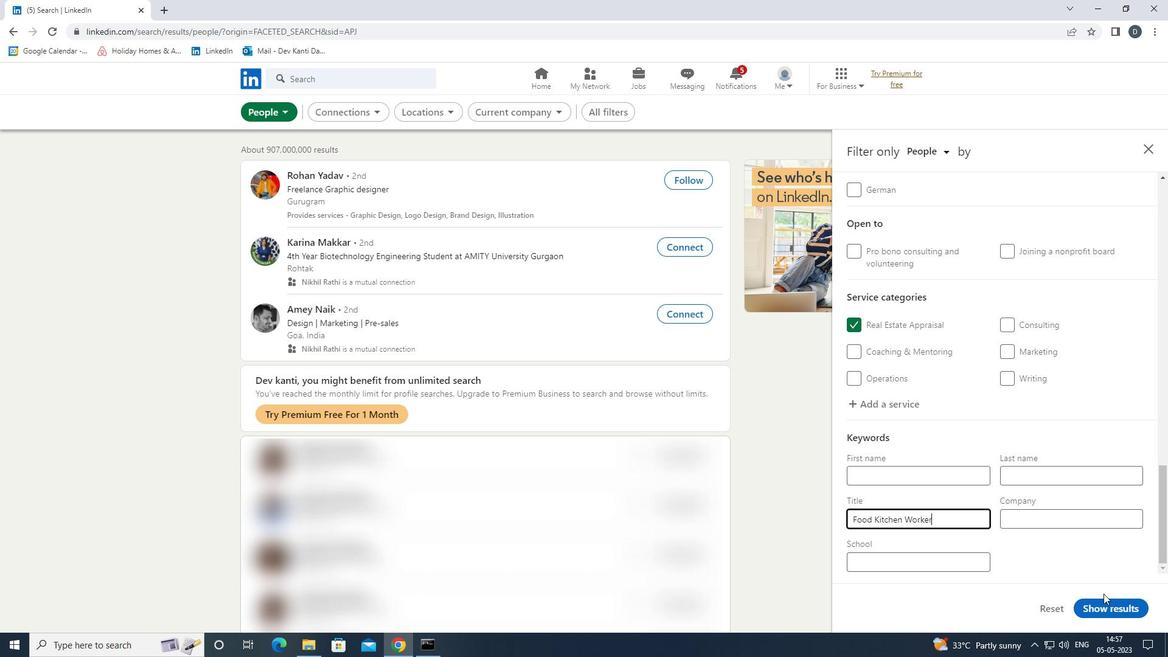 
Action: Mouse pressed left at (1109, 604)
Screenshot: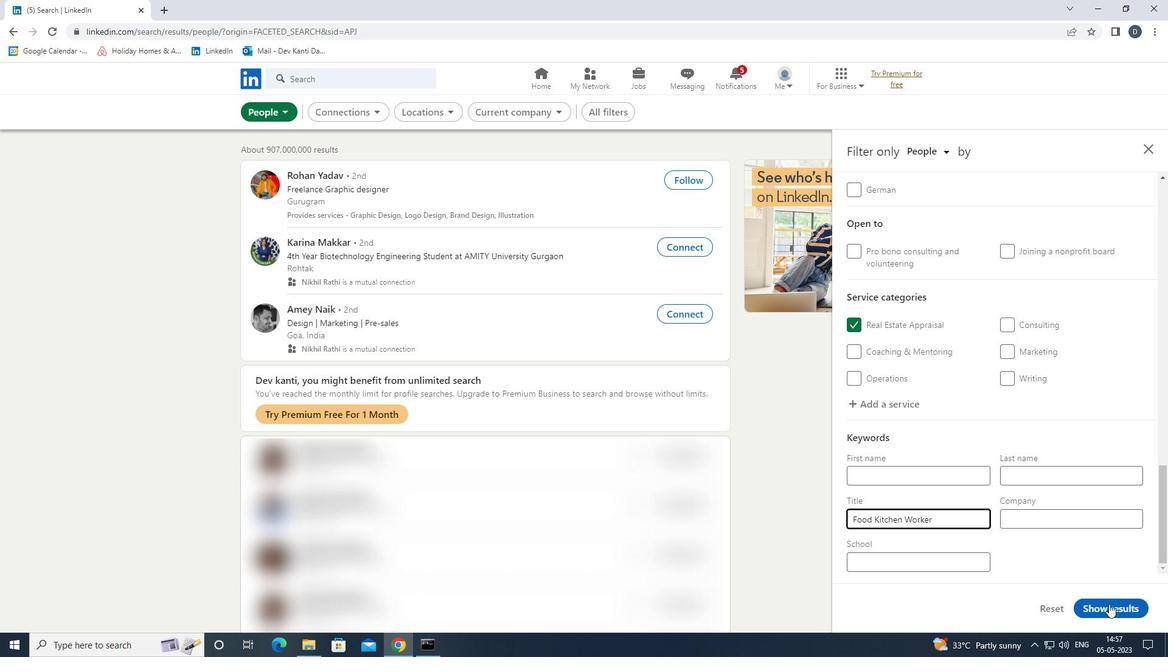 
Action: Mouse moved to (1077, 391)
Screenshot: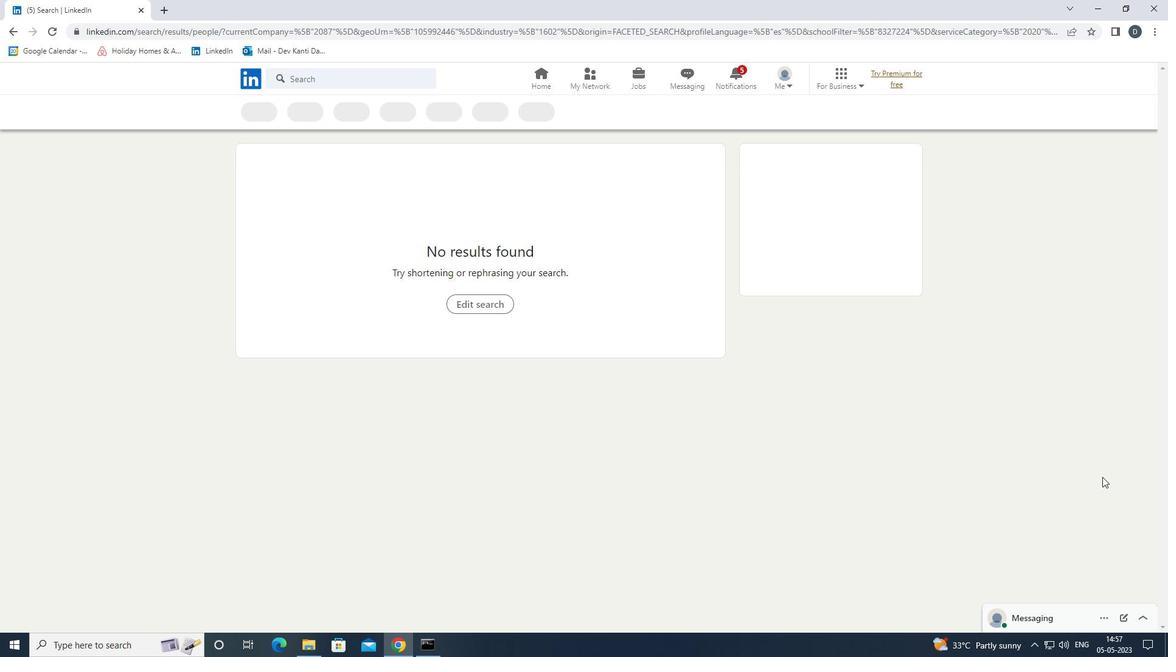 
